 Task: Buy 4 Balms for Men's from Shave & Hair Removal section under best seller category for shipping address: Lia Hill, 530 Junior Avenue, Duluth, Georgia 30097, Cell Number 4046170247. Pay from credit card ending with 7965, CVV 549
Action: Mouse moved to (24, 71)
Screenshot: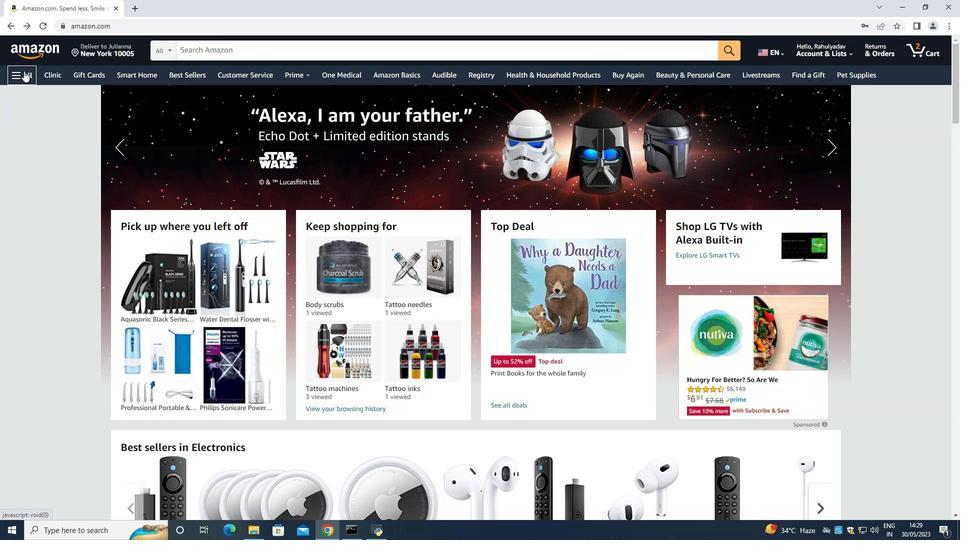 
Action: Mouse pressed left at (24, 71)
Screenshot: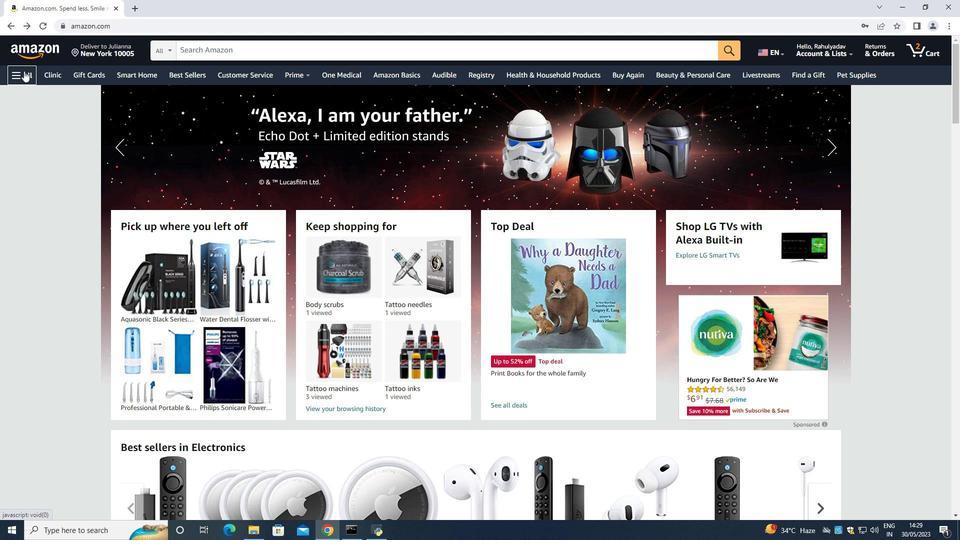 
Action: Mouse moved to (34, 93)
Screenshot: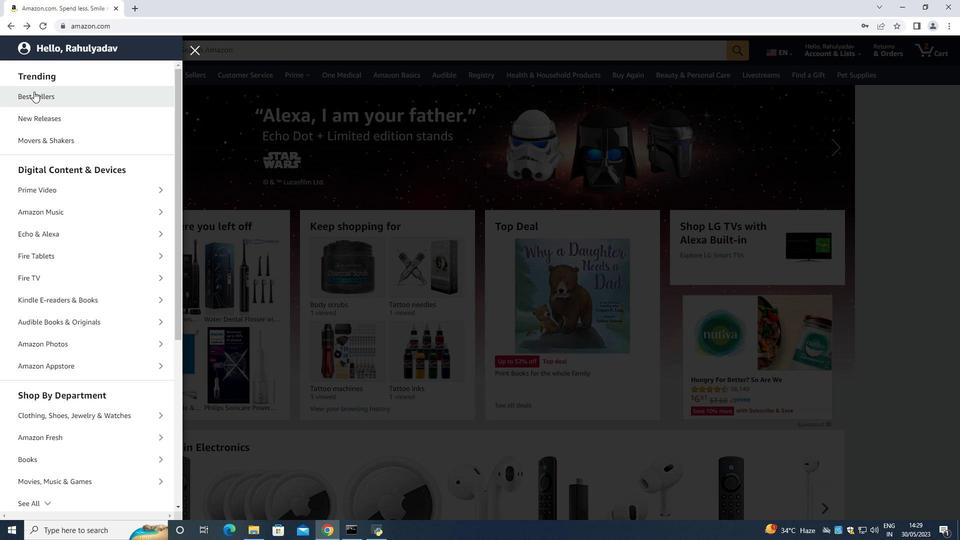 
Action: Mouse pressed left at (34, 93)
Screenshot: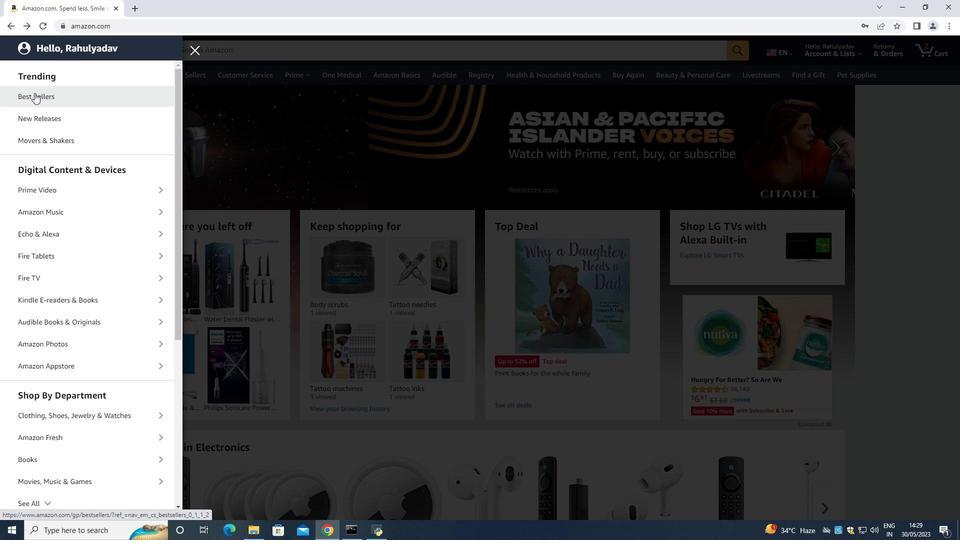 
Action: Mouse moved to (323, 57)
Screenshot: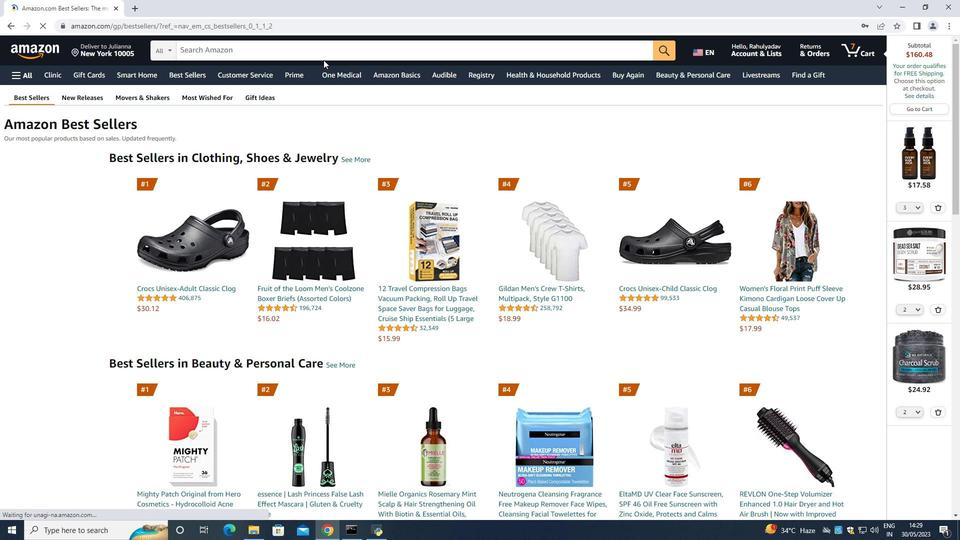 
Action: Mouse pressed left at (323, 57)
Screenshot: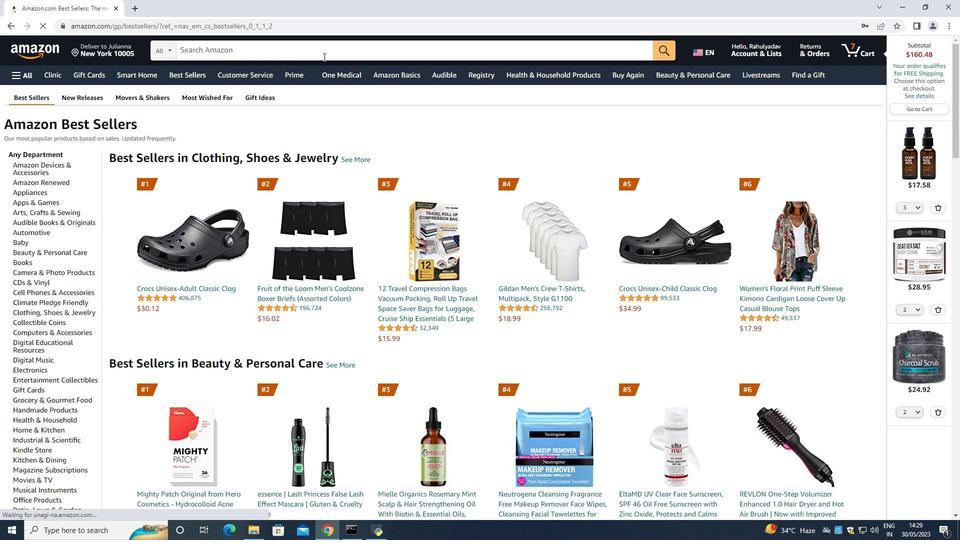 
Action: Mouse moved to (299, 41)
Screenshot: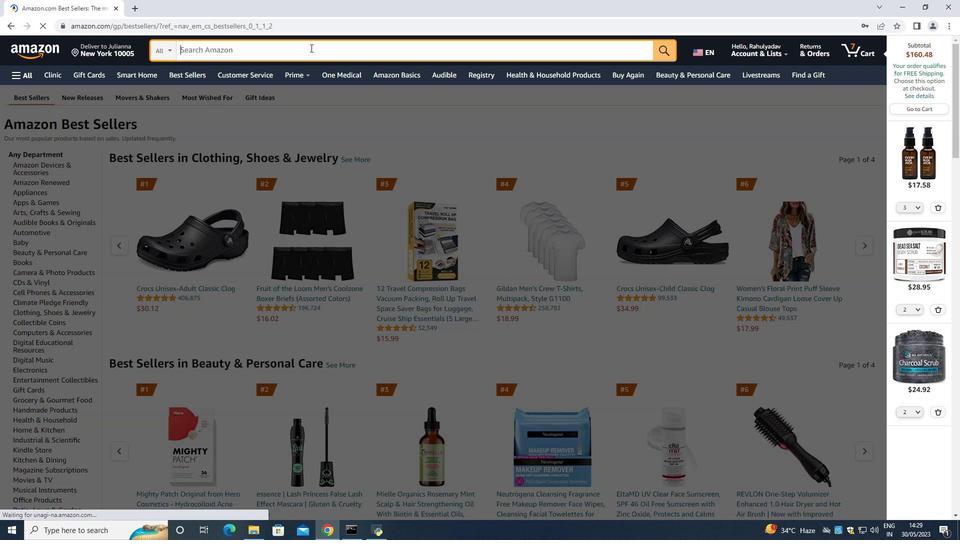 
Action: Key pressed <Key.shift>Men<Key.space><Key.backspace><Key.backspace><Key.backspace><Key.backspace><Key.shift>Bl<Key.backspace>alms<Key.space><Key.shift><Key.shift><Key.shift><Key.shift>
Screenshot: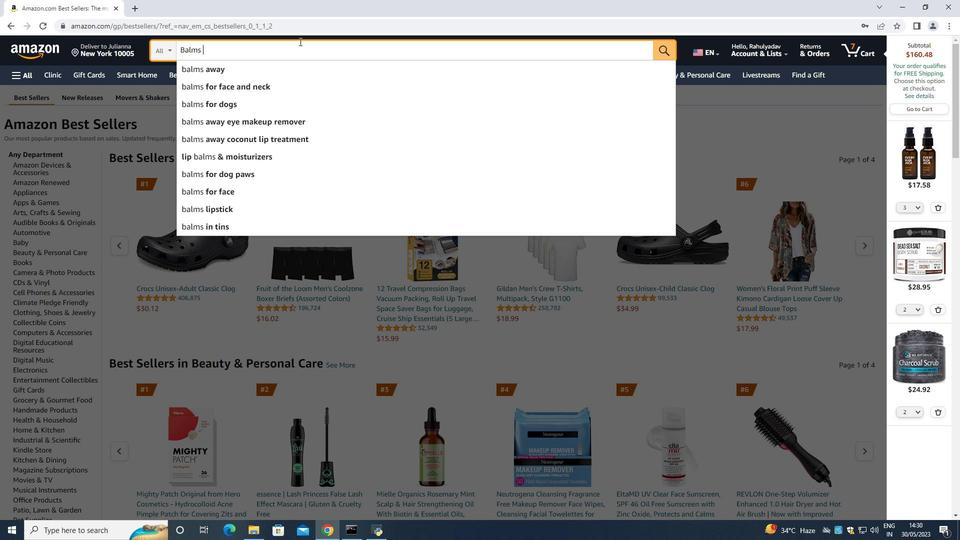 
Action: Mouse moved to (299, 41)
Screenshot: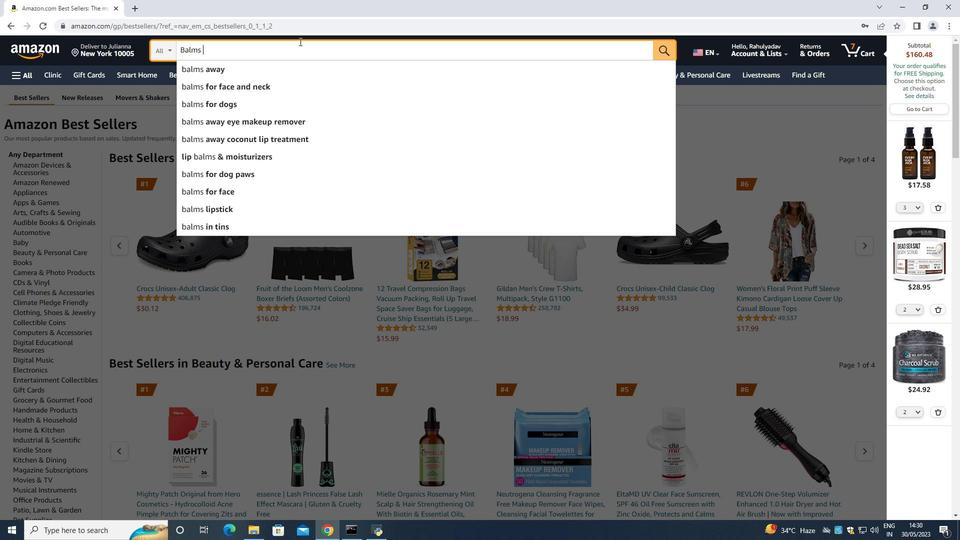 
Action: Key pressed <Key.shift>for<Key.space><Key.shift>Men<Key.space><Key.enter>
Screenshot: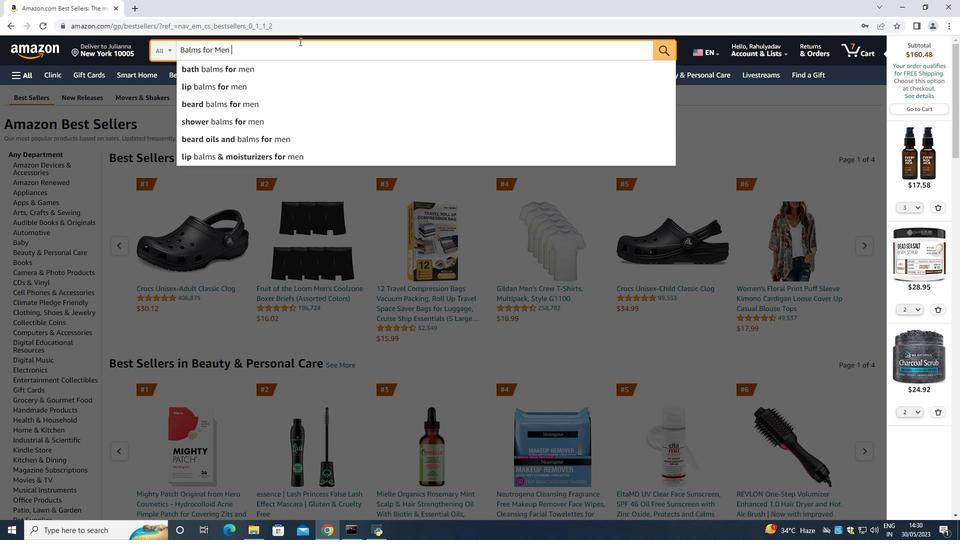 
Action: Mouse moved to (238, 324)
Screenshot: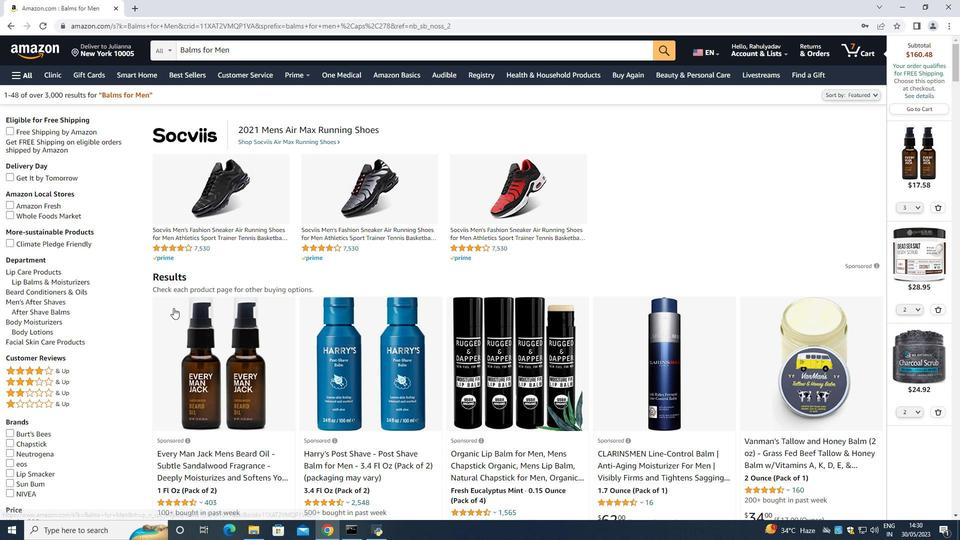 
Action: Mouse scrolled (238, 324) with delta (0, 0)
Screenshot: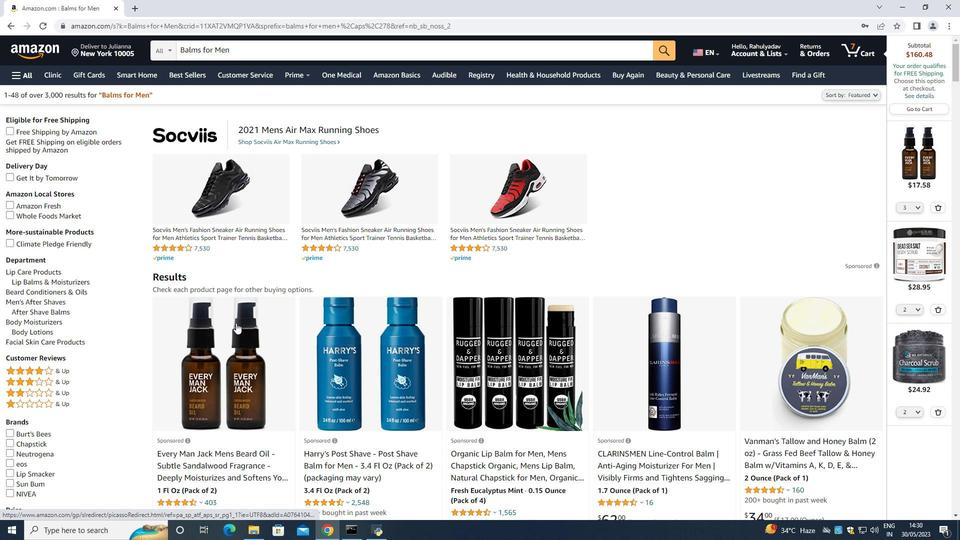 
Action: Mouse moved to (231, 326)
Screenshot: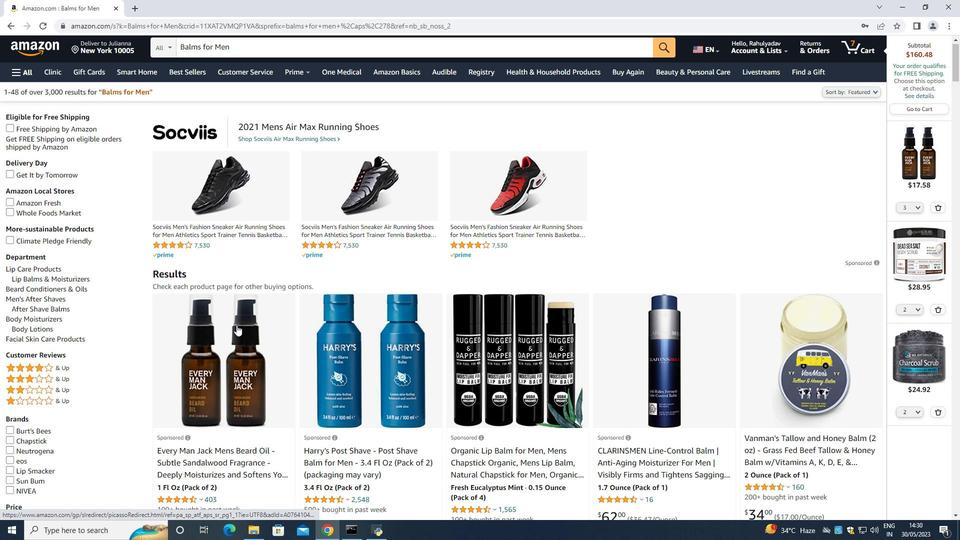 
Action: Mouse scrolled (231, 325) with delta (0, 0)
Screenshot: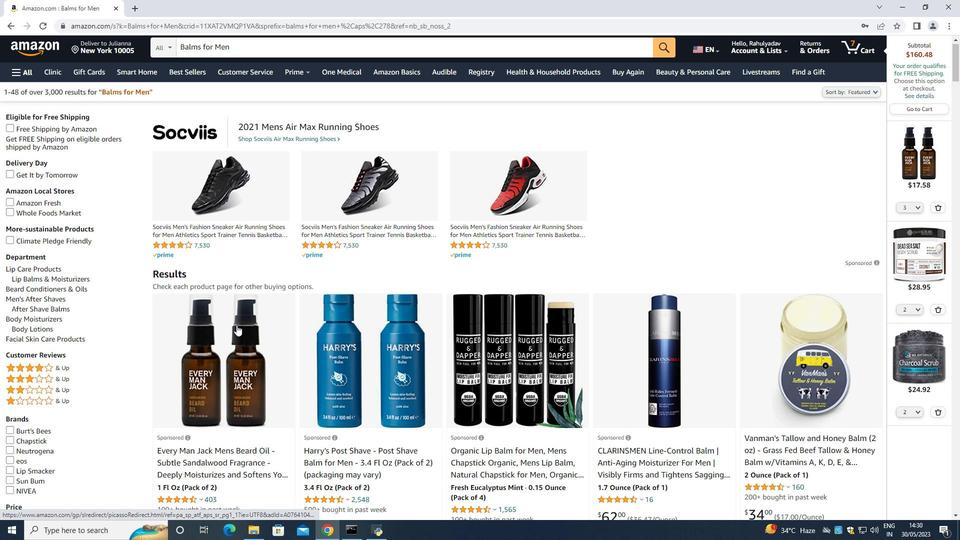 
Action: Mouse moved to (219, 340)
Screenshot: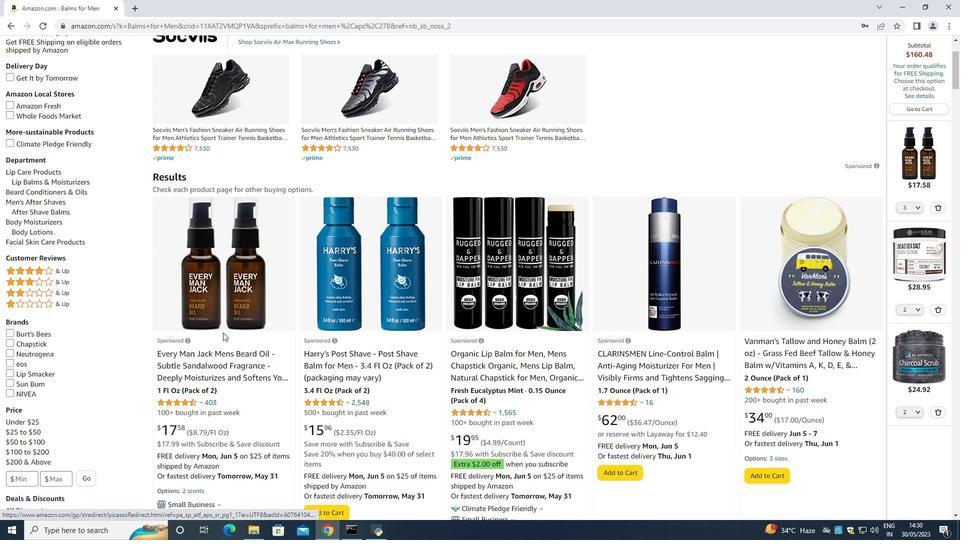 
Action: Mouse scrolled (219, 340) with delta (0, 0)
Screenshot: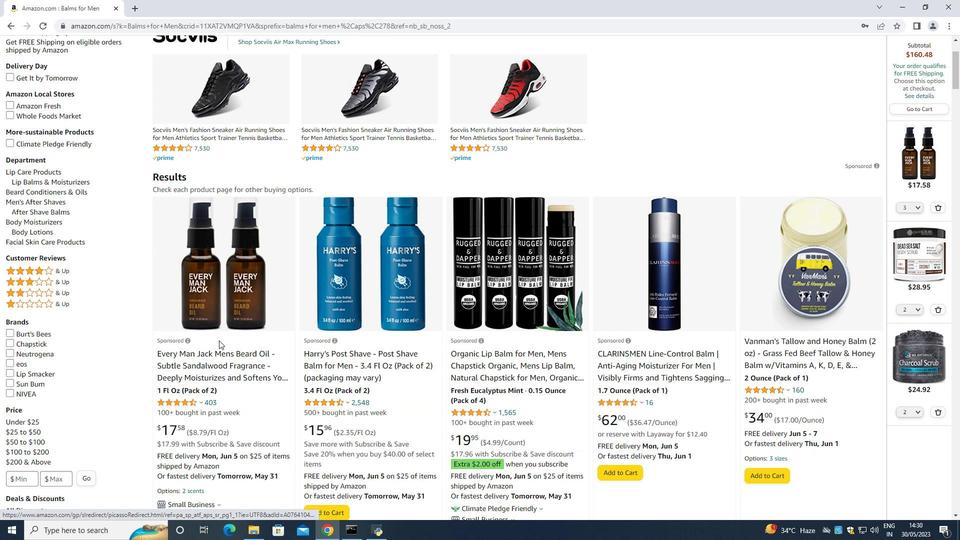 
Action: Mouse moved to (704, 248)
Screenshot: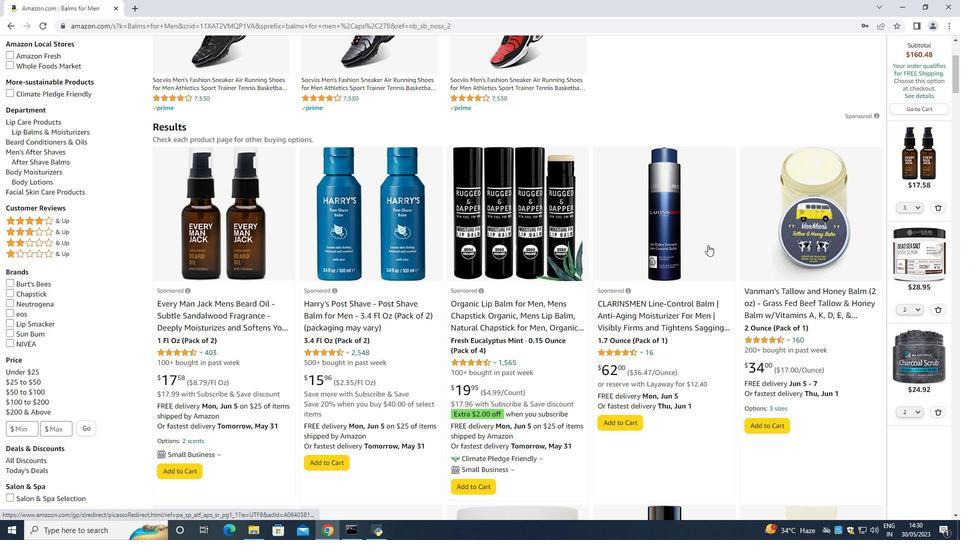 
Action: Mouse scrolled (704, 248) with delta (0, 0)
Screenshot: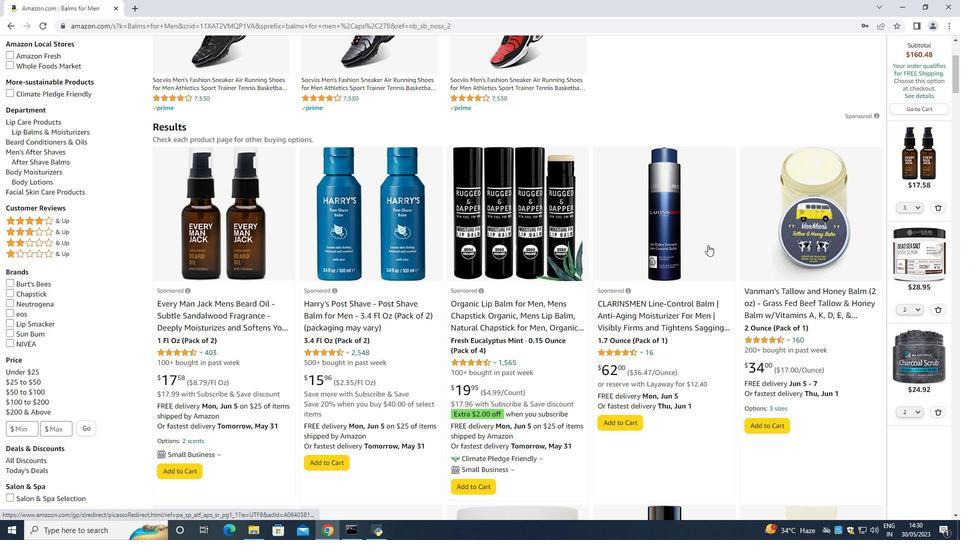 
Action: Mouse moved to (686, 253)
Screenshot: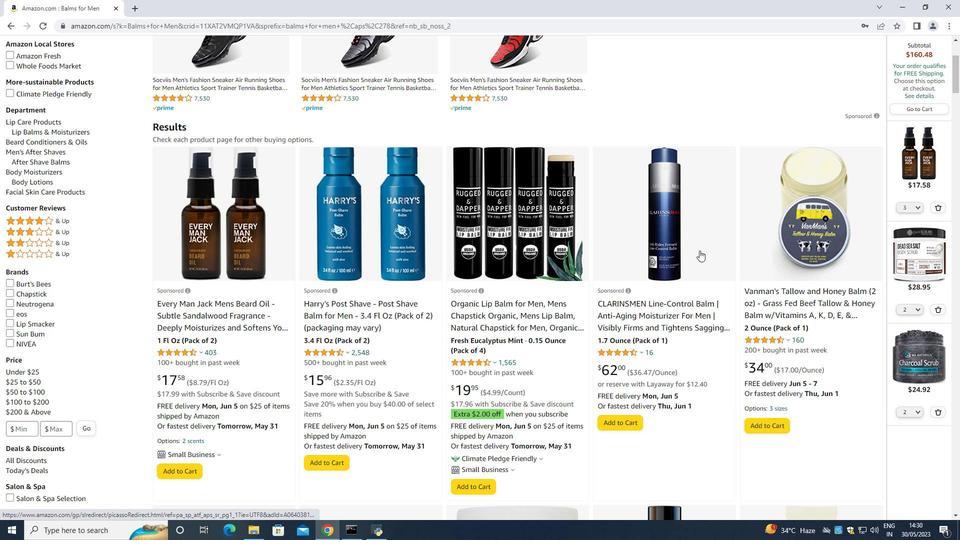 
Action: Mouse scrolled (686, 253) with delta (0, 0)
Screenshot: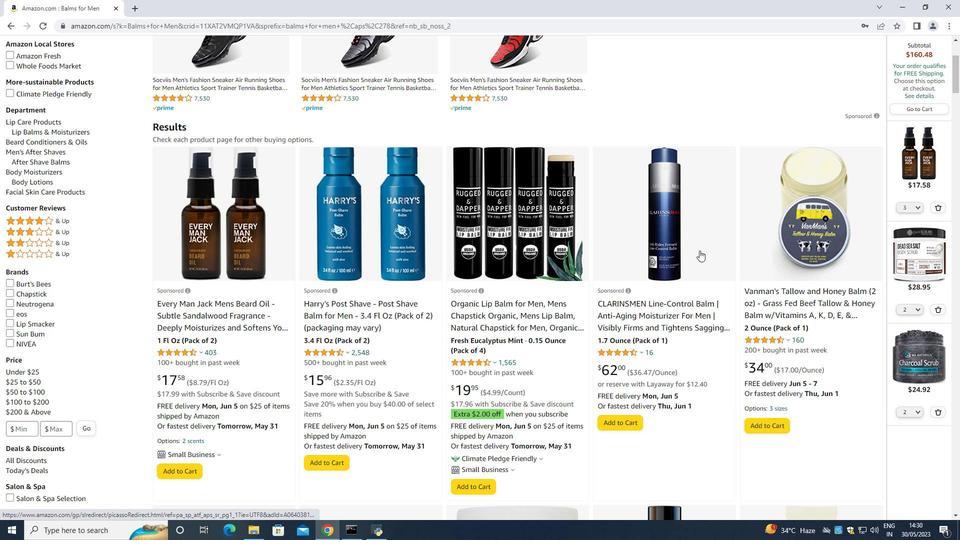 
Action: Mouse moved to (320, 282)
Screenshot: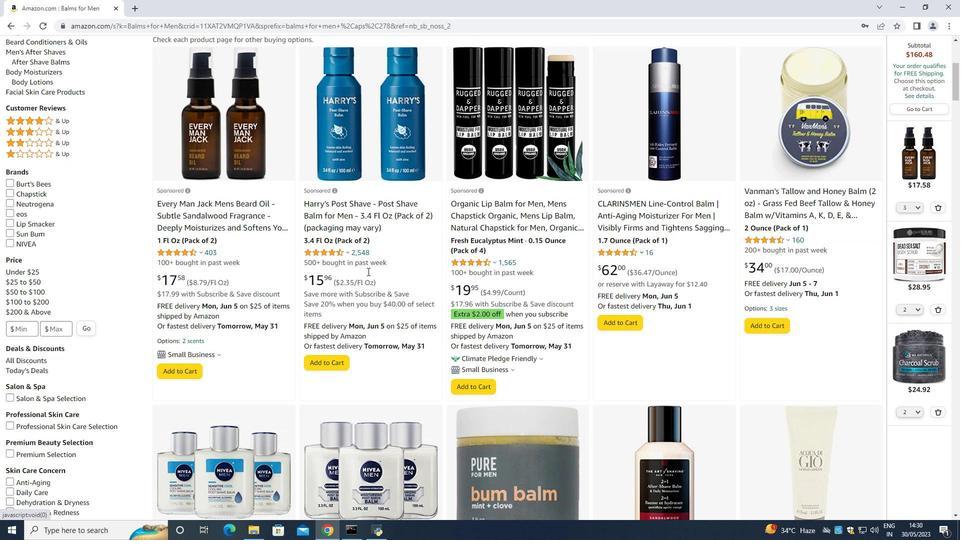 
Action: Mouse scrolled (320, 281) with delta (0, 0)
Screenshot: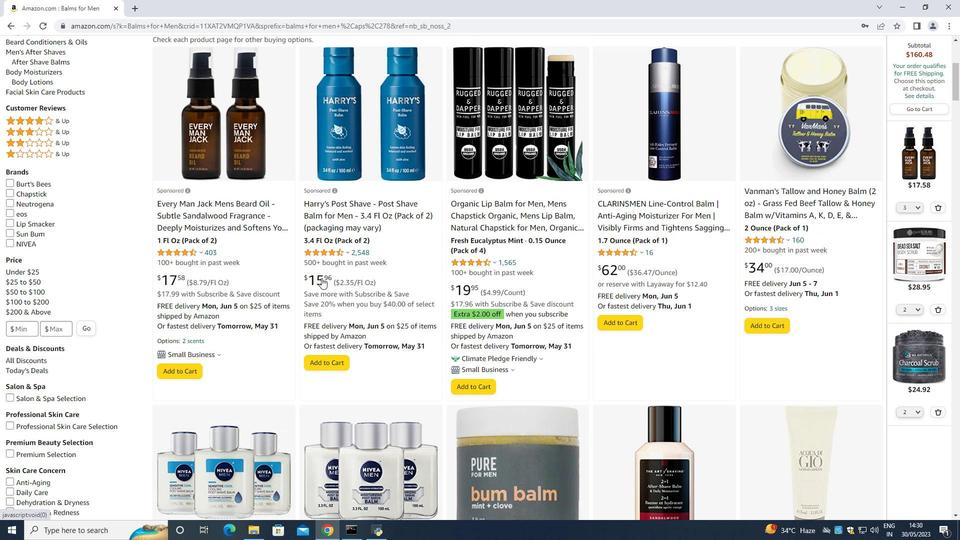 
Action: Mouse moved to (342, 287)
Screenshot: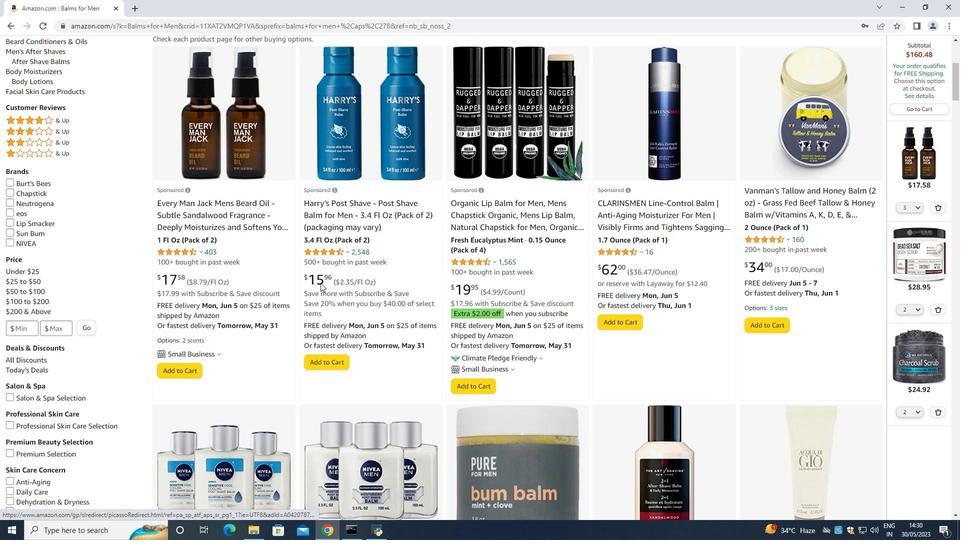 
Action: Mouse scrolled (339, 287) with delta (0, 0)
Screenshot: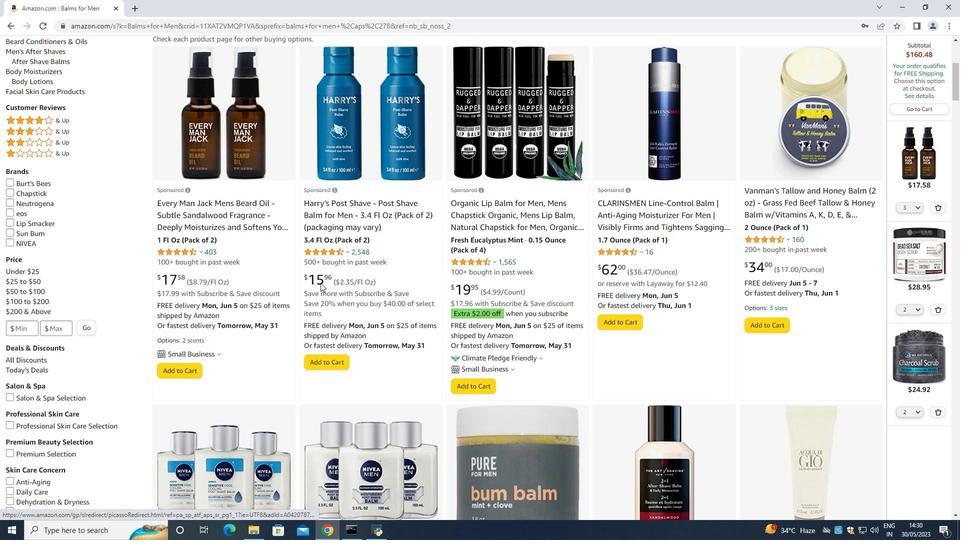 
Action: Mouse moved to (350, 301)
Screenshot: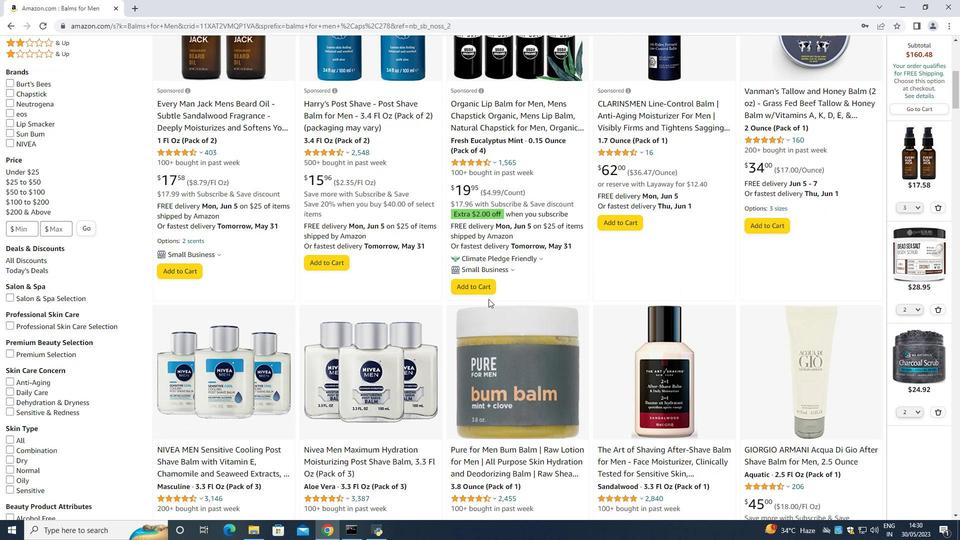 
Action: Mouse scrolled (350, 300) with delta (0, 0)
Screenshot: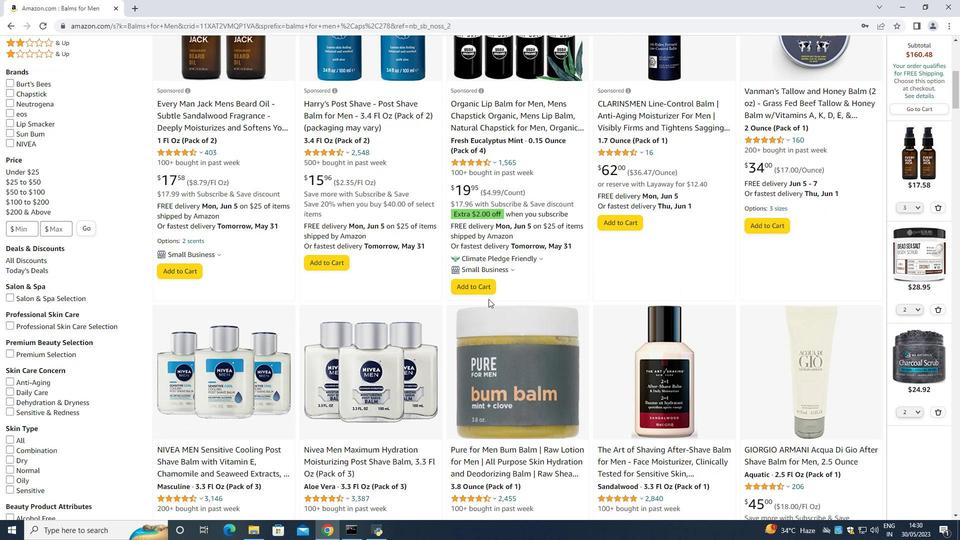 
Action: Mouse moved to (336, 301)
Screenshot: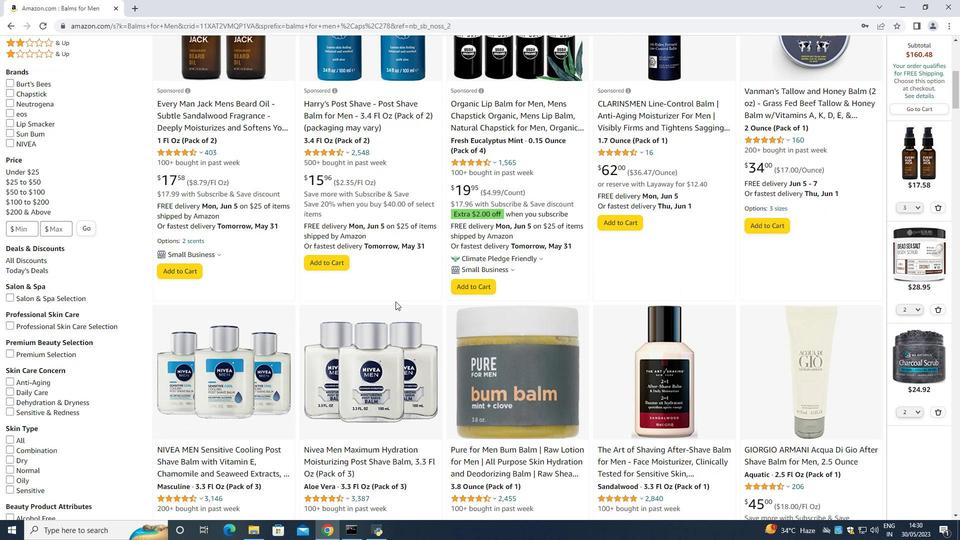 
Action: Mouse scrolled (336, 300) with delta (0, 0)
Screenshot: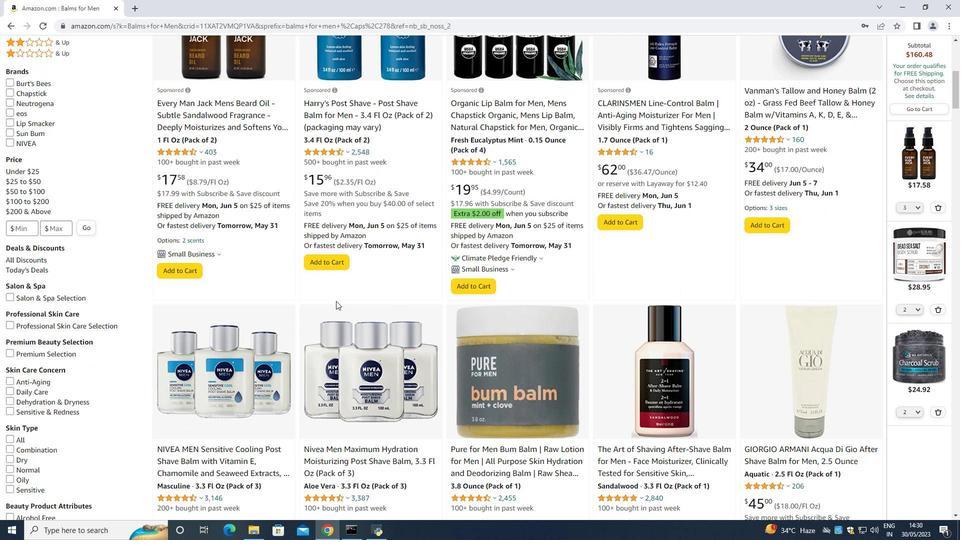 
Action: Mouse moved to (244, 309)
Screenshot: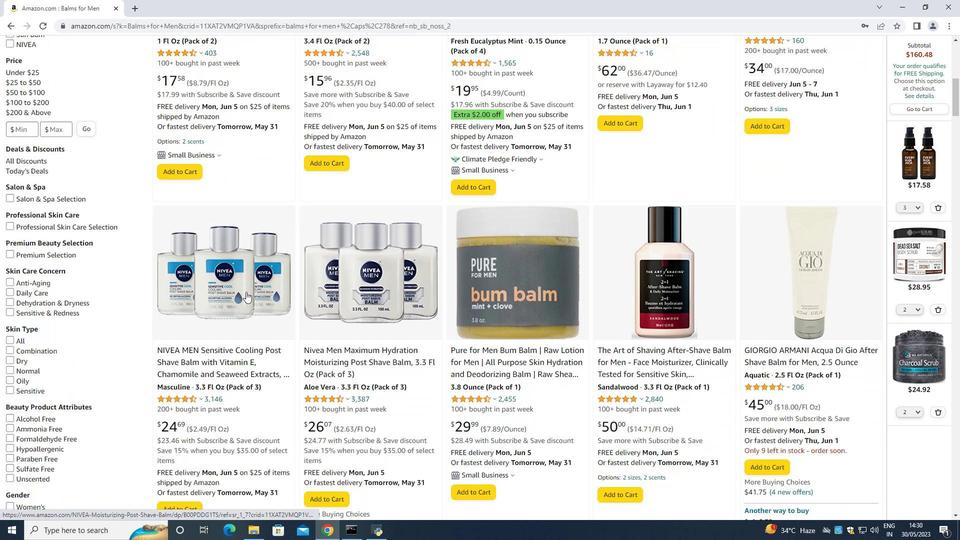 
Action: Mouse scrolled (244, 309) with delta (0, 0)
Screenshot: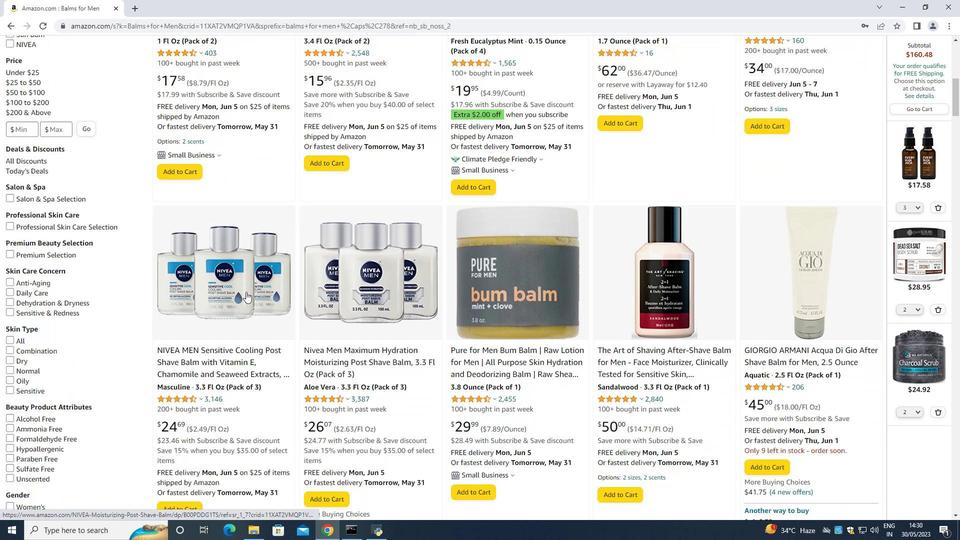 
Action: Mouse moved to (250, 310)
Screenshot: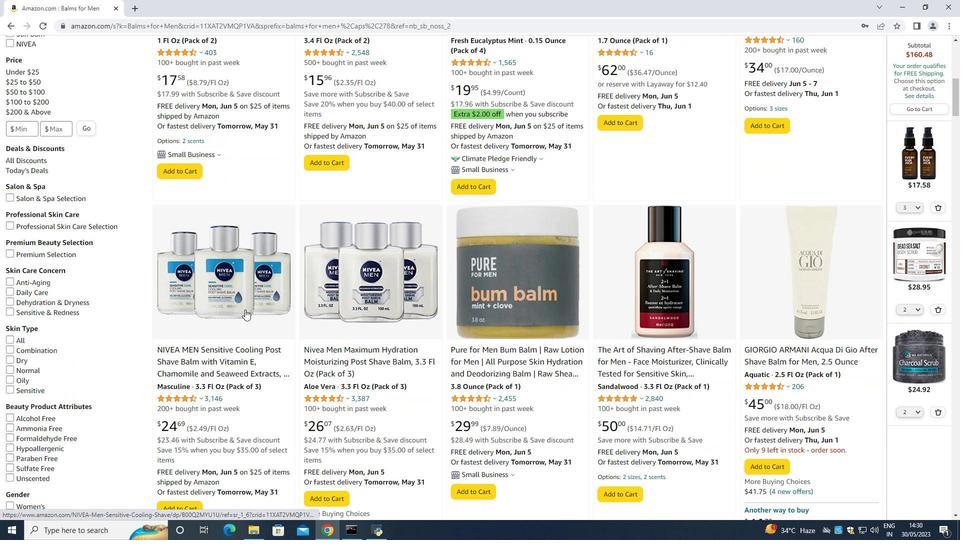 
Action: Mouse scrolled (250, 309) with delta (0, 0)
Screenshot: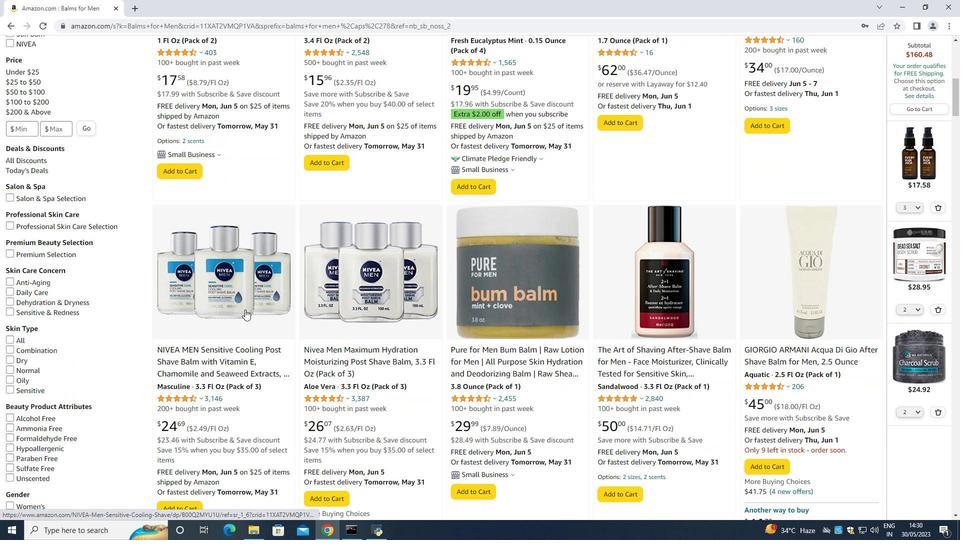 
Action: Mouse moved to (257, 310)
Screenshot: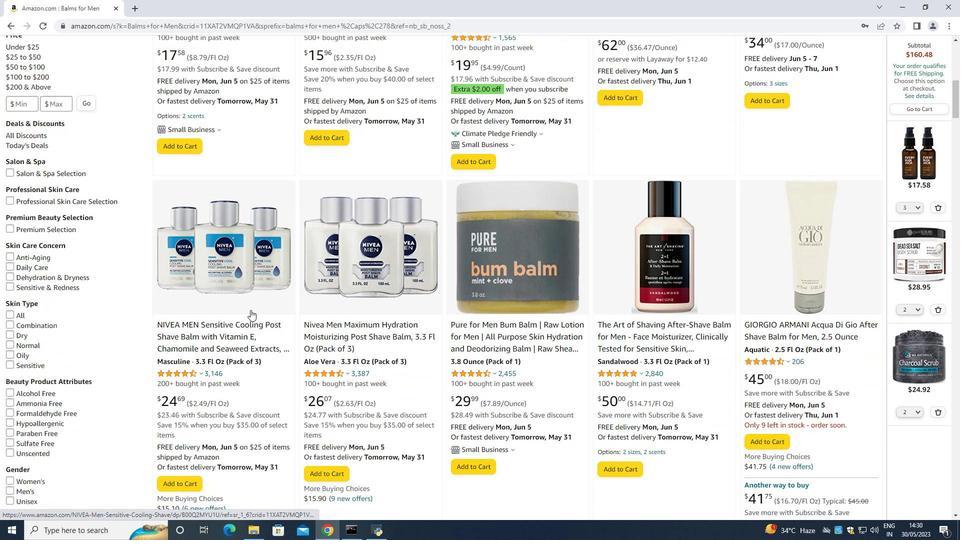 
Action: Mouse scrolled (257, 309) with delta (0, 0)
Screenshot: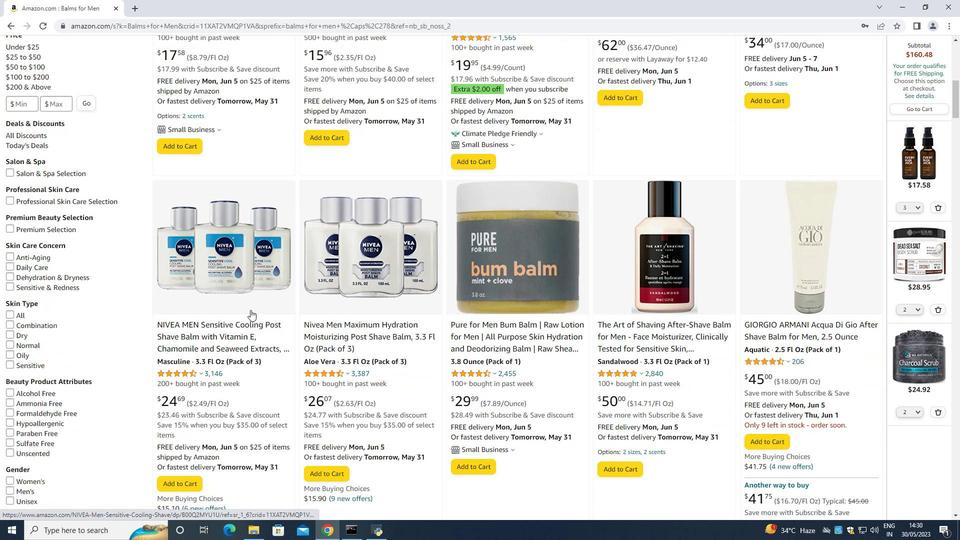 
Action: Mouse moved to (258, 309)
Screenshot: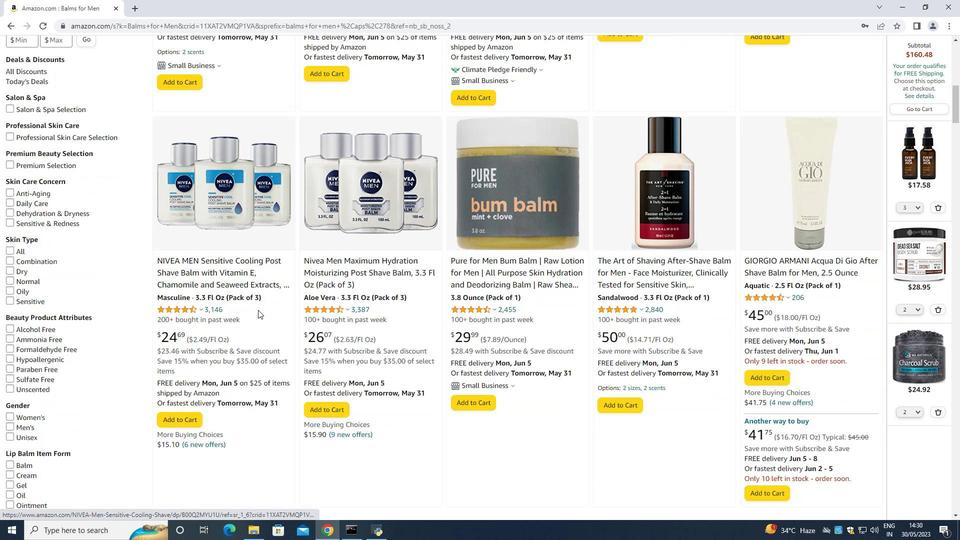 
Action: Mouse scrolled (258, 309) with delta (0, 0)
Screenshot: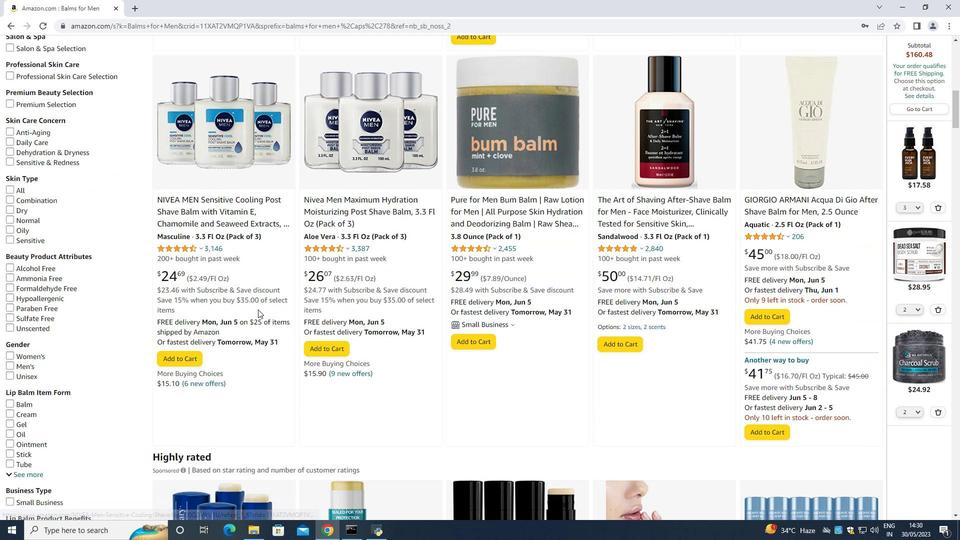 
Action: Mouse scrolled (258, 309) with delta (0, 0)
Screenshot: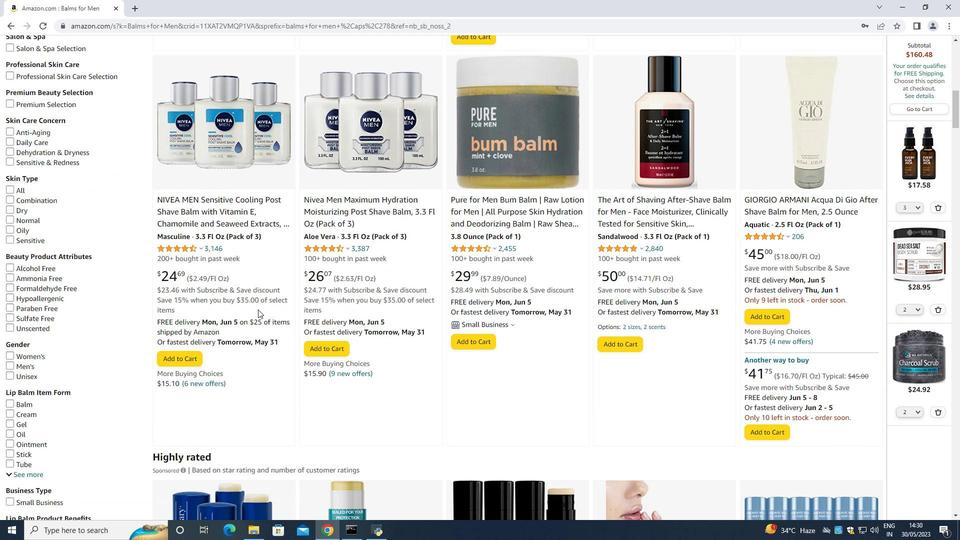 
Action: Mouse scrolled (258, 309) with delta (0, 0)
Screenshot: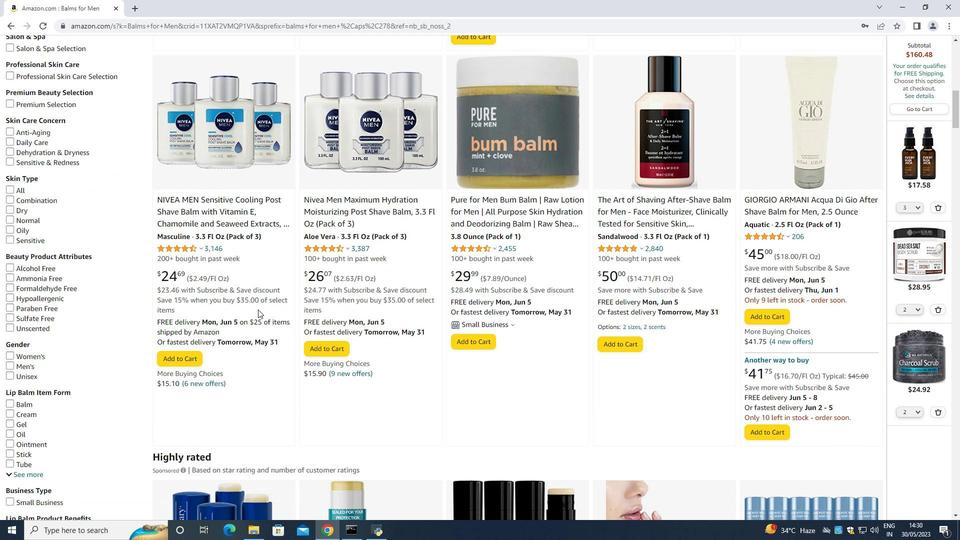 
Action: Mouse scrolled (258, 309) with delta (0, 0)
Screenshot: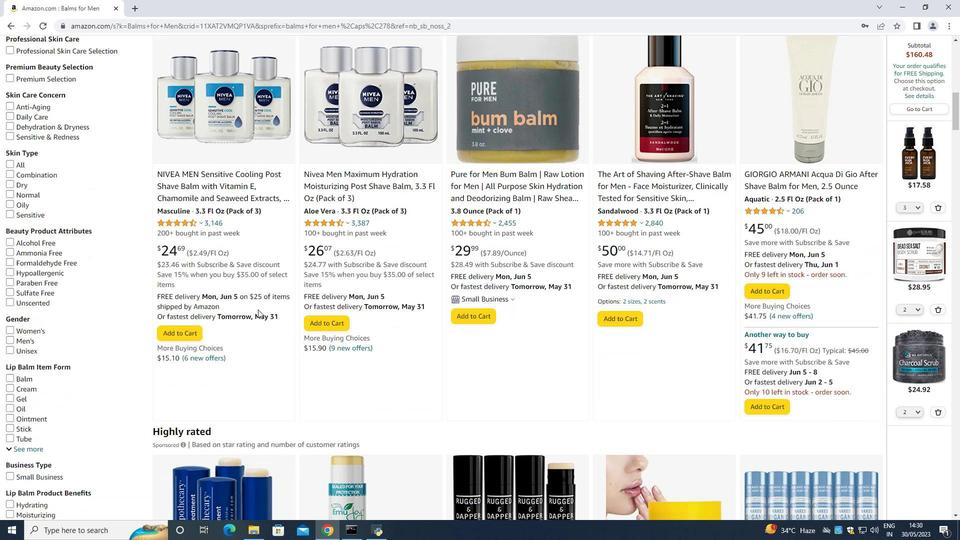 
Action: Mouse scrolled (258, 309) with delta (0, 0)
Screenshot: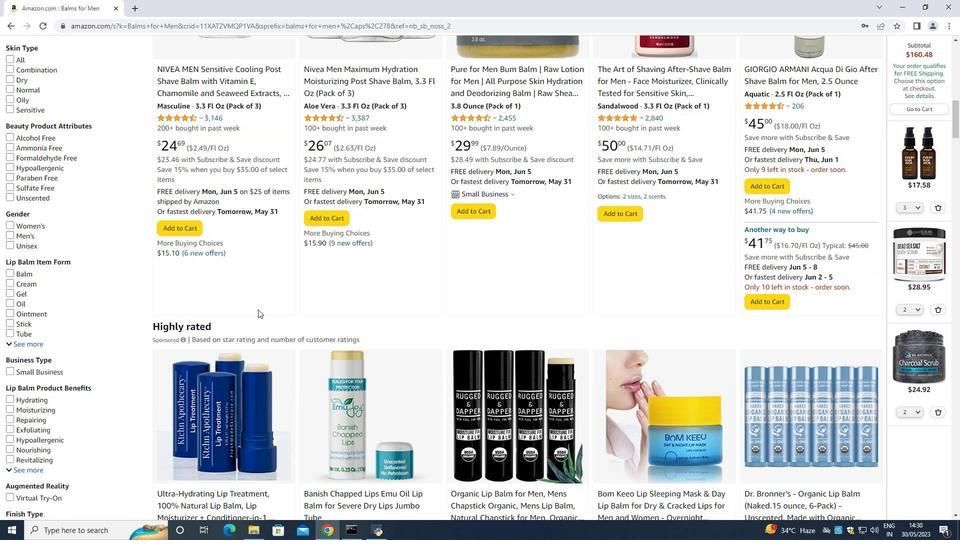 
Action: Mouse moved to (258, 309)
Screenshot: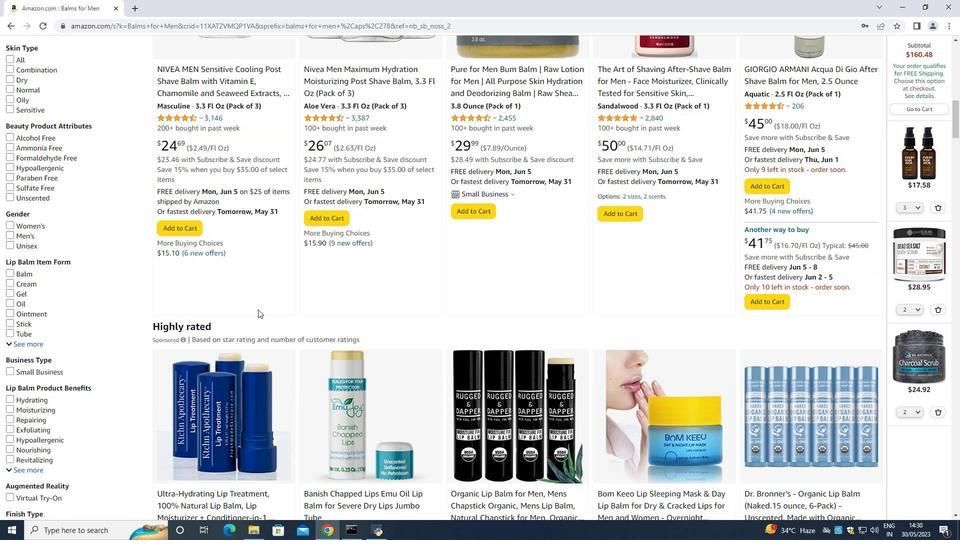 
Action: Mouse scrolled (258, 309) with delta (0, 0)
Screenshot: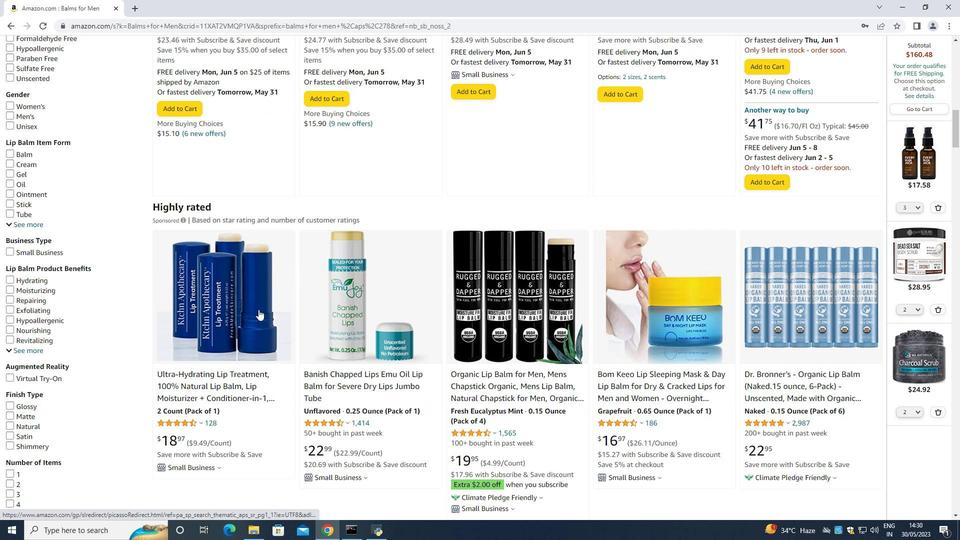 
Action: Mouse moved to (264, 318)
Screenshot: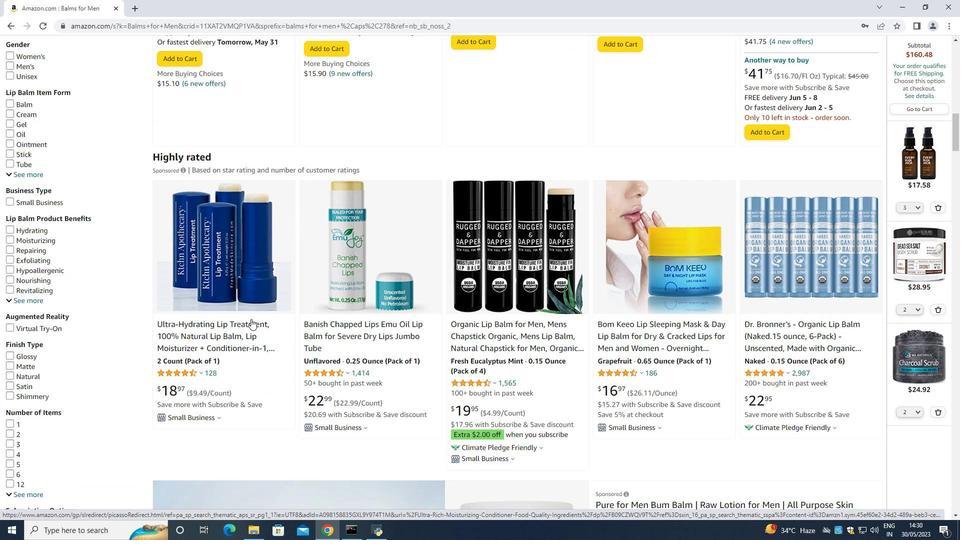 
Action: Mouse scrolled (263, 318) with delta (0, 0)
Screenshot: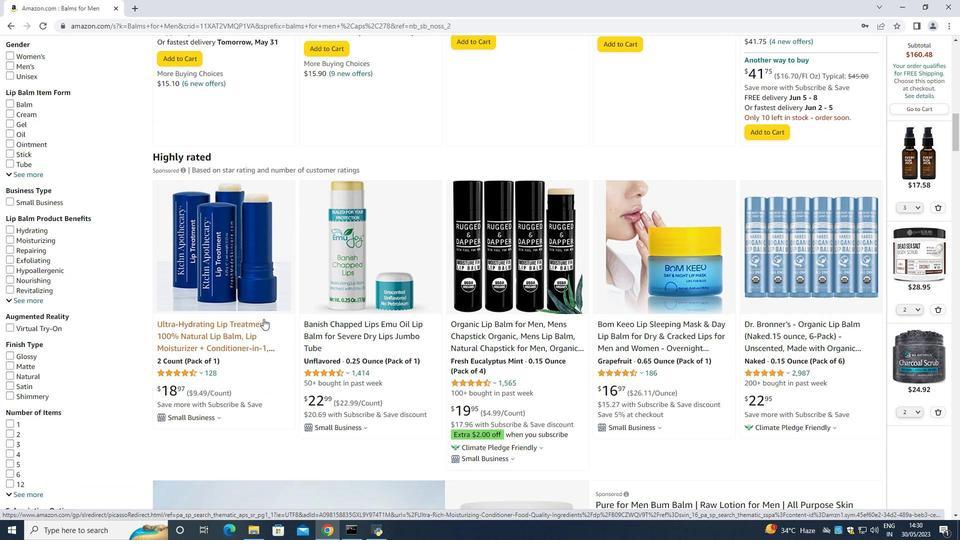 
Action: Mouse scrolled (264, 317) with delta (0, 0)
Screenshot: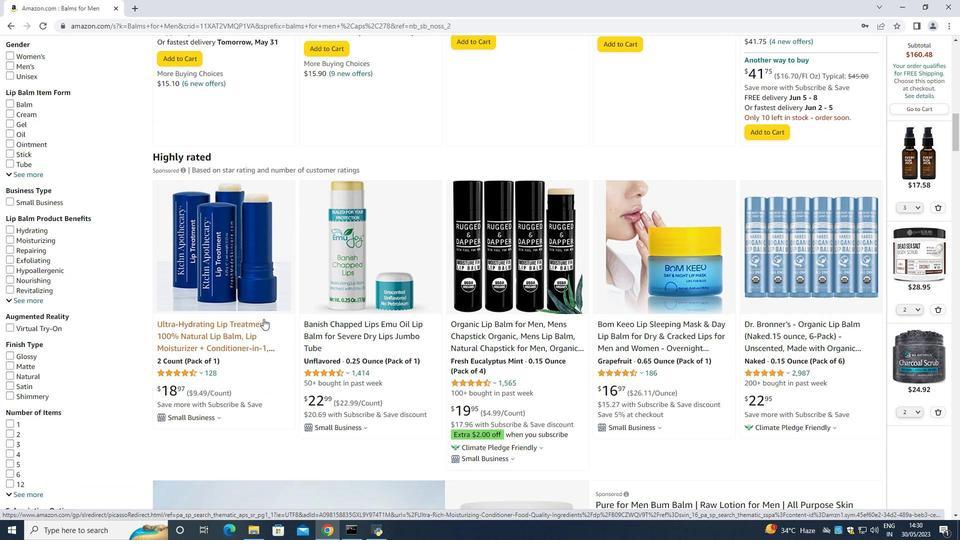 
Action: Mouse scrolled (264, 317) with delta (0, 0)
Screenshot: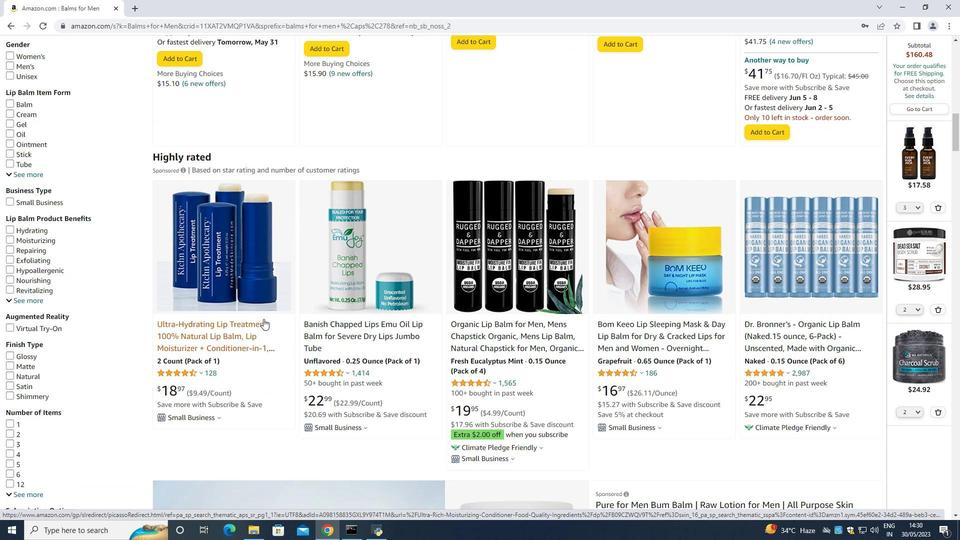 
Action: Mouse scrolled (264, 317) with delta (0, 0)
Screenshot: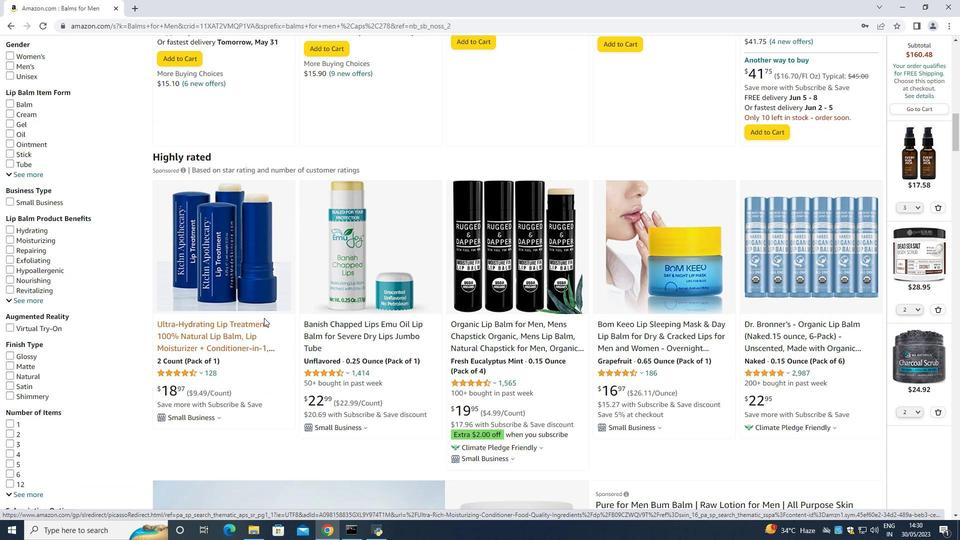
Action: Mouse scrolled (264, 317) with delta (0, 0)
Screenshot: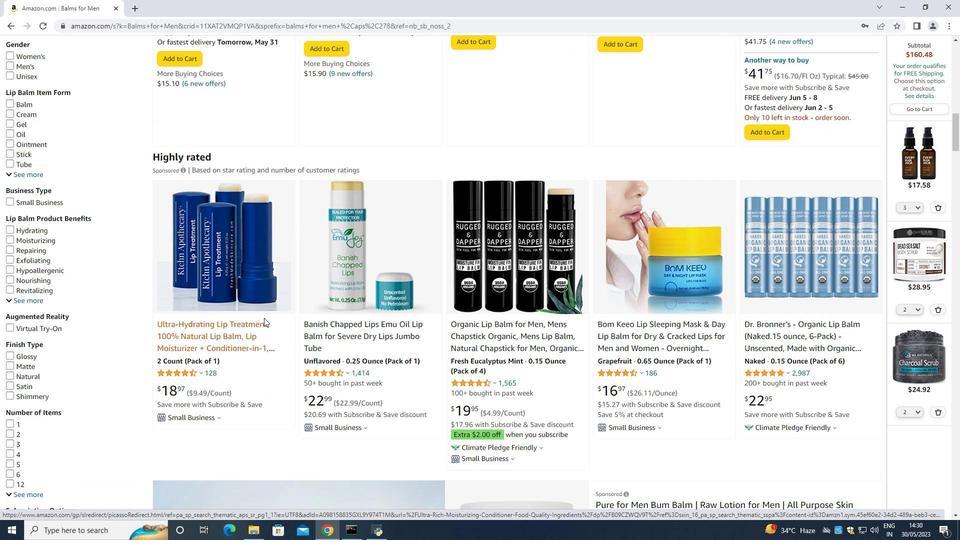 
Action: Mouse scrolled (264, 317) with delta (0, 0)
Screenshot: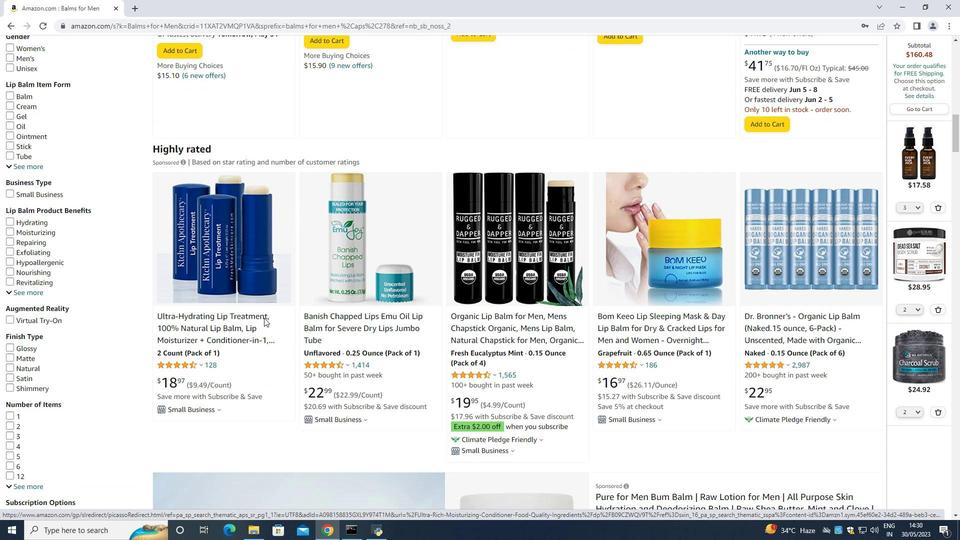 
Action: Mouse moved to (264, 316)
Screenshot: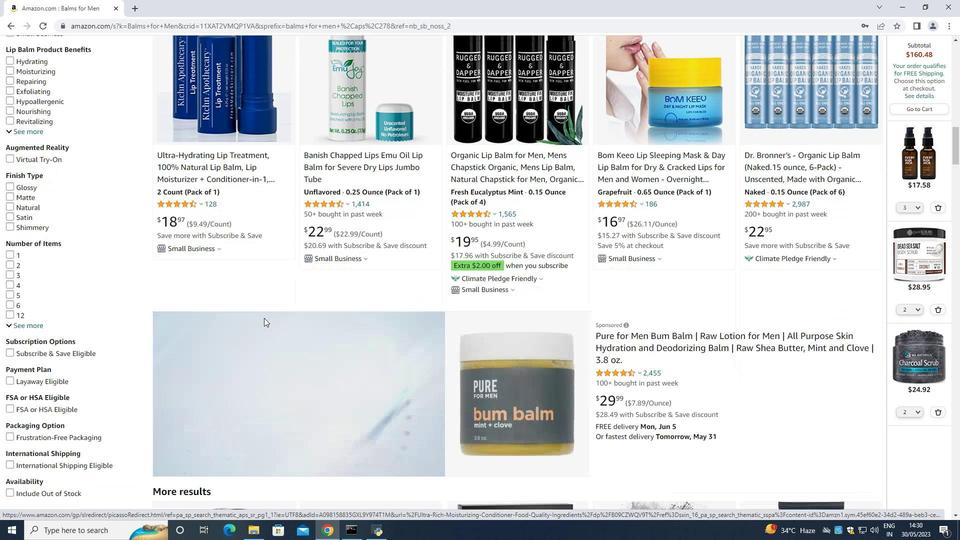 
Action: Mouse scrolled (264, 315) with delta (0, 0)
Screenshot: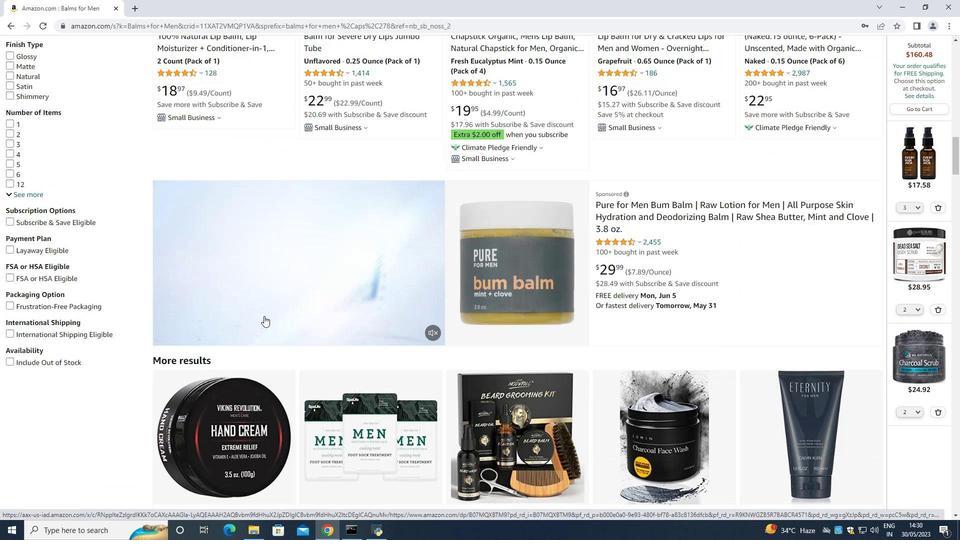 
Action: Mouse scrolled (264, 315) with delta (0, 0)
Screenshot: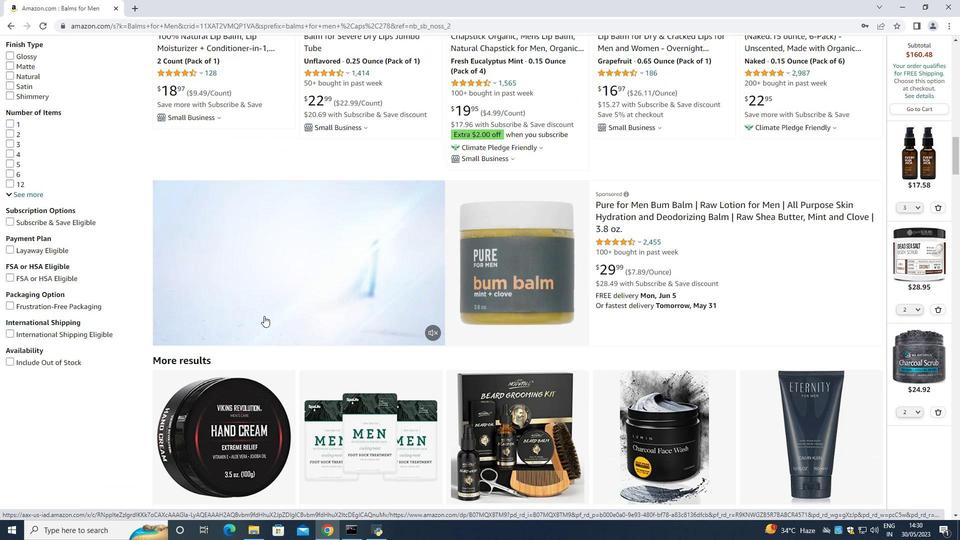 
Action: Mouse scrolled (264, 315) with delta (0, 0)
Screenshot: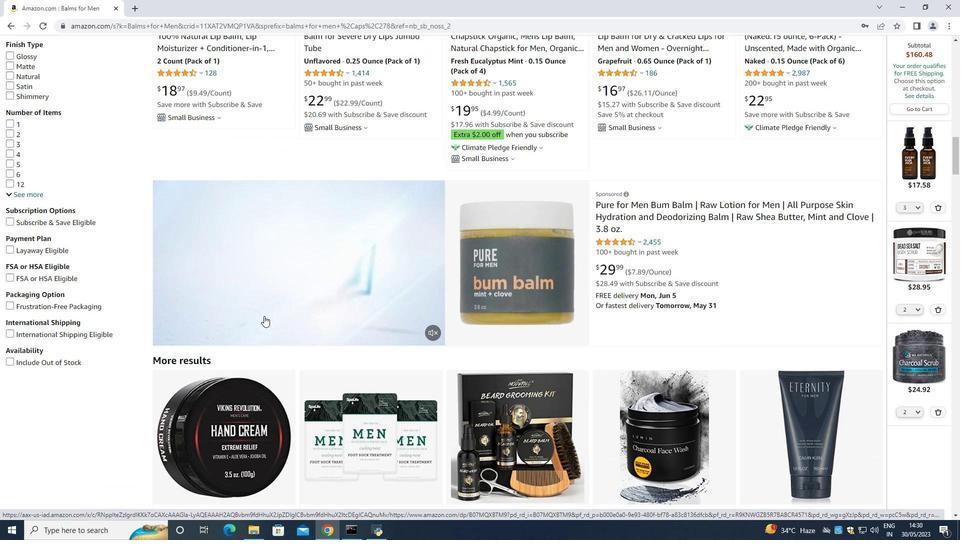 
Action: Mouse moved to (264, 315)
Screenshot: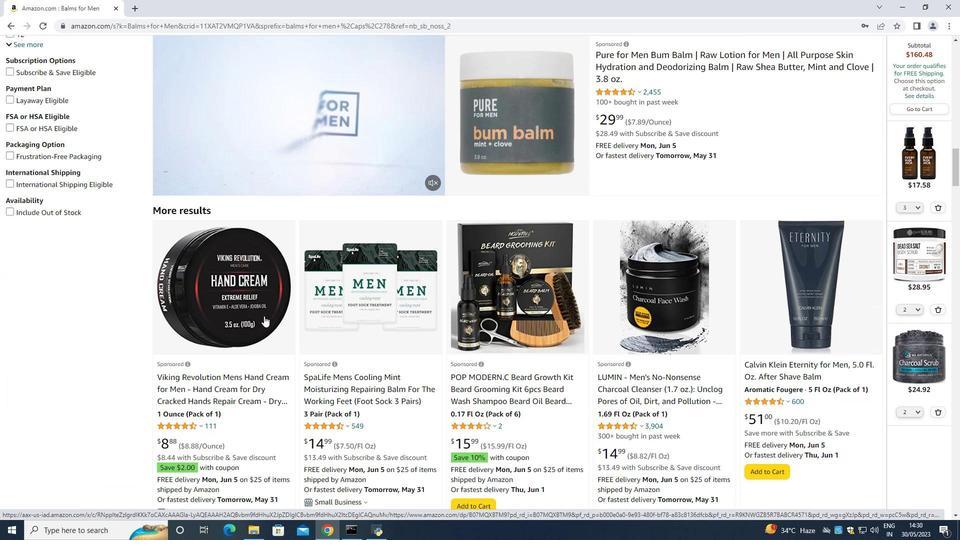 
Action: Mouse scrolled (264, 315) with delta (0, 0)
Screenshot: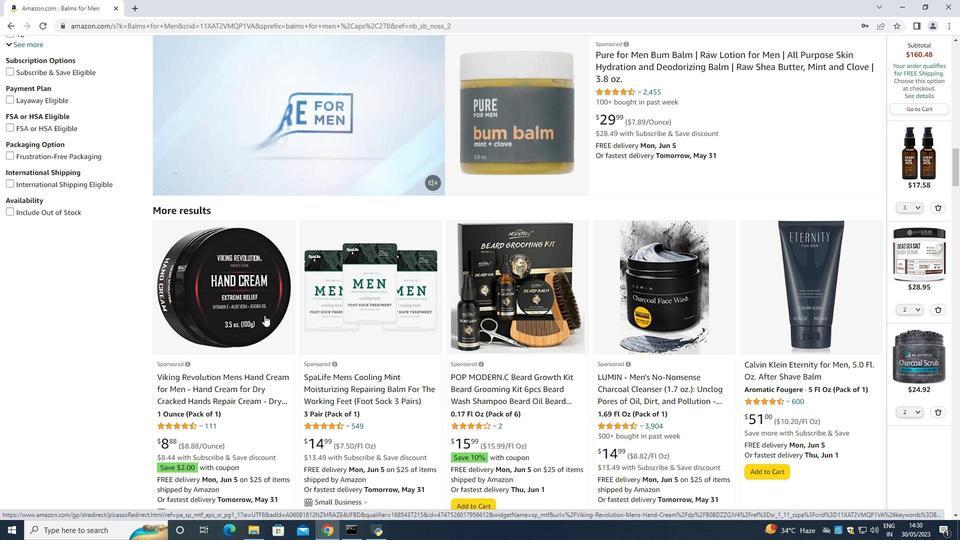
Action: Mouse scrolled (264, 315) with delta (0, 0)
Screenshot: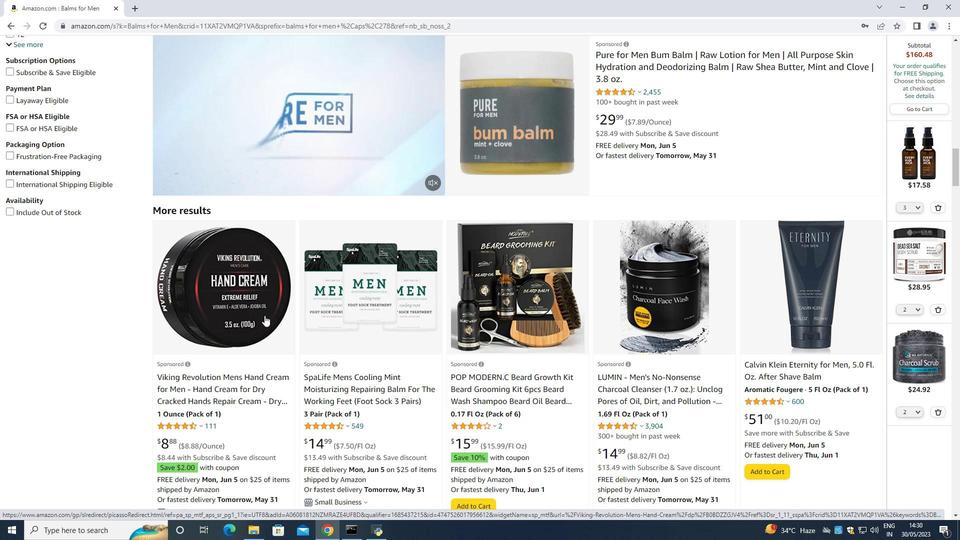 
Action: Mouse scrolled (264, 315) with delta (0, 0)
Screenshot: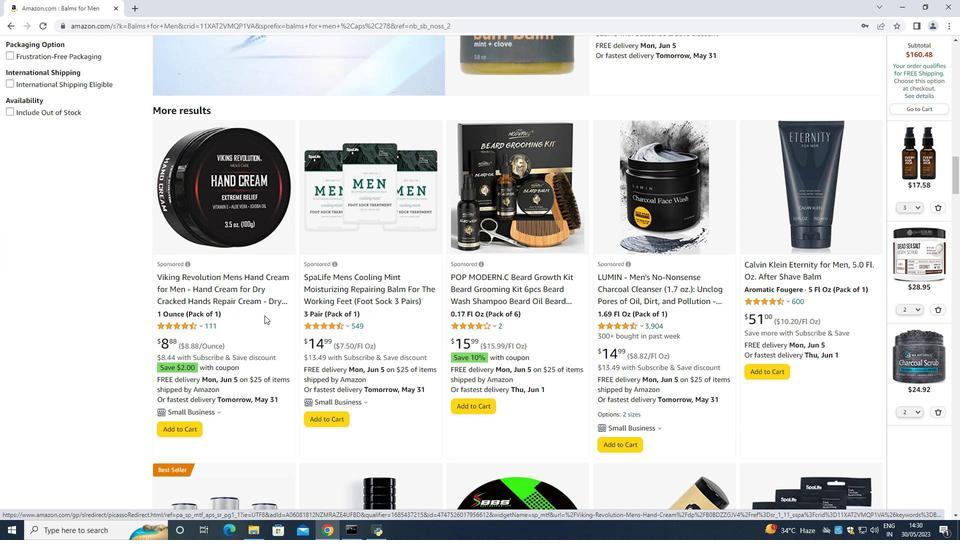 
Action: Mouse scrolled (264, 315) with delta (0, 0)
Screenshot: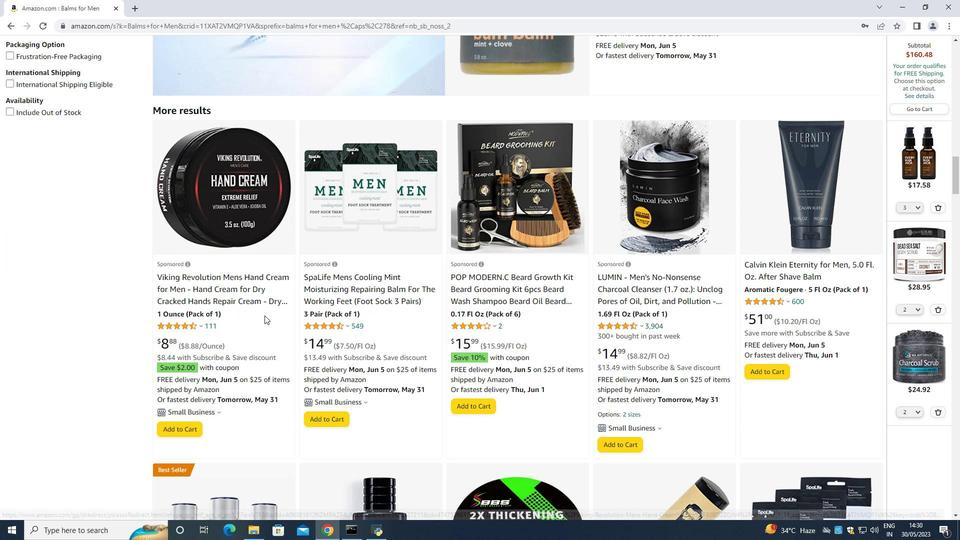 
Action: Mouse scrolled (264, 315) with delta (0, 0)
Screenshot: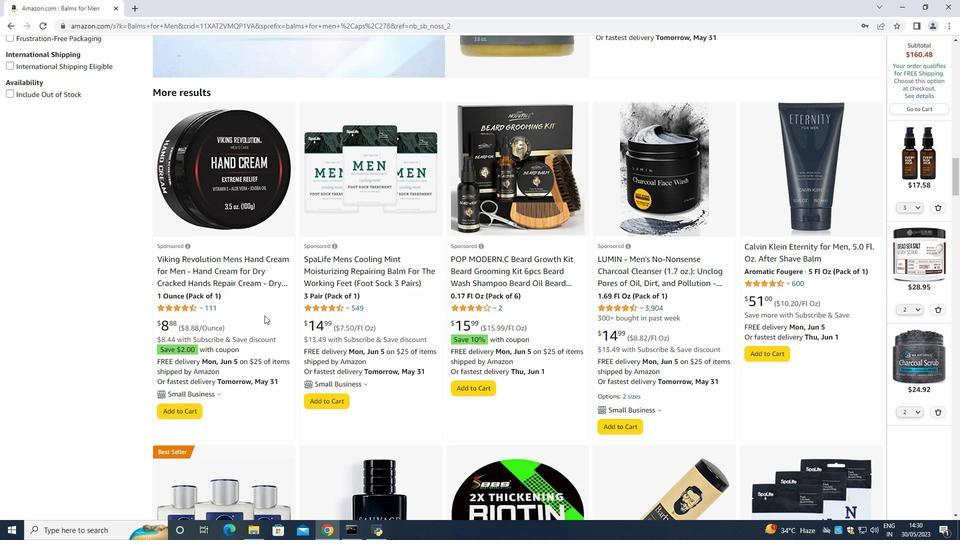 
Action: Mouse moved to (264, 315)
Screenshot: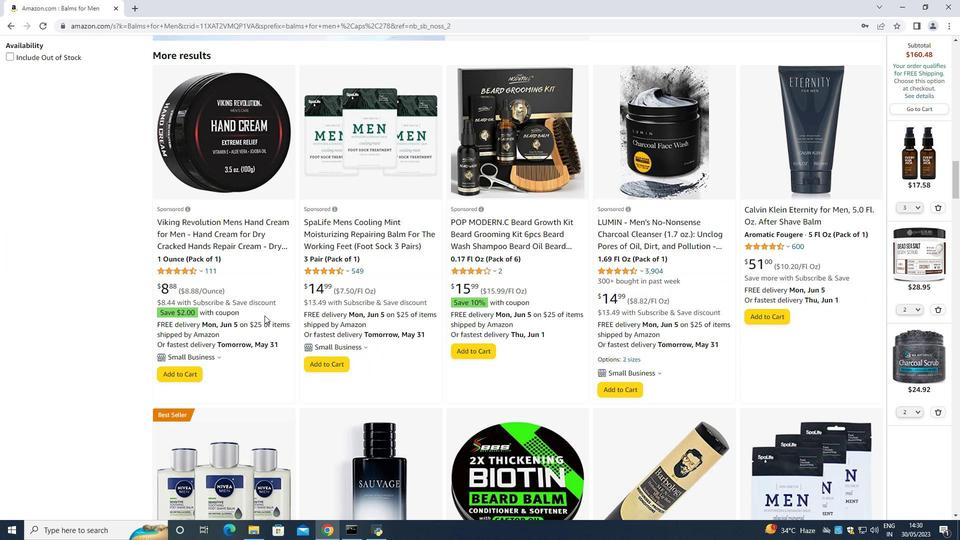 
Action: Mouse scrolled (264, 315) with delta (0, 0)
Screenshot: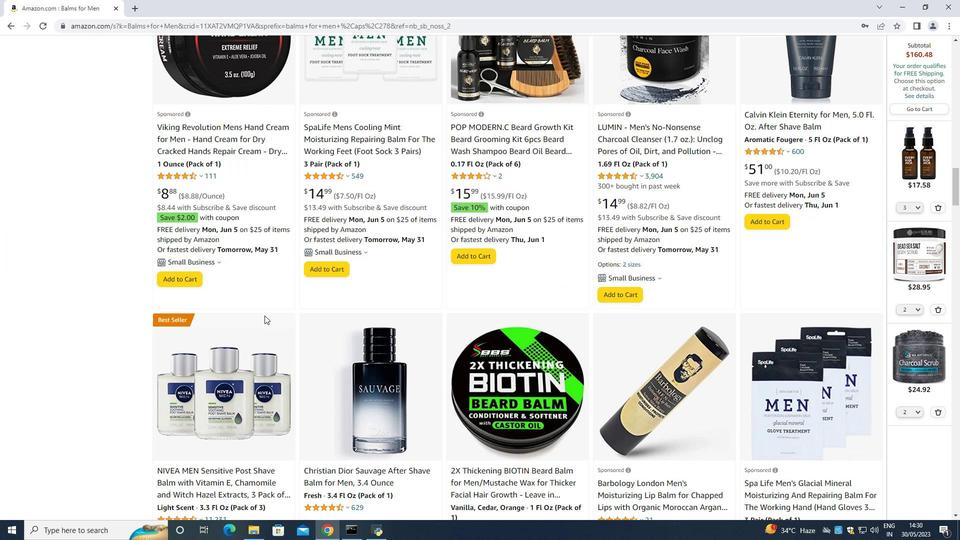 
Action: Mouse moved to (234, 375)
Screenshot: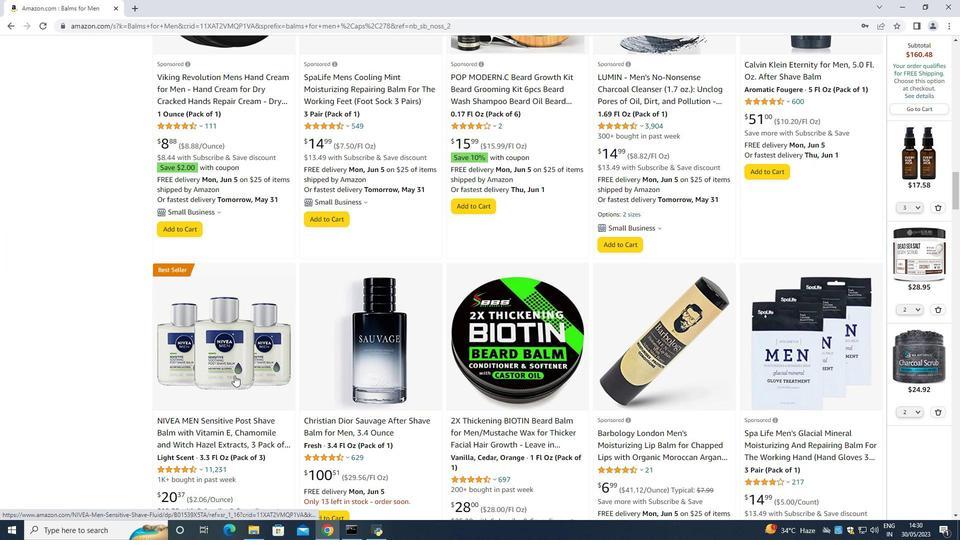 
Action: Mouse scrolled (234, 375) with delta (0, 0)
Screenshot: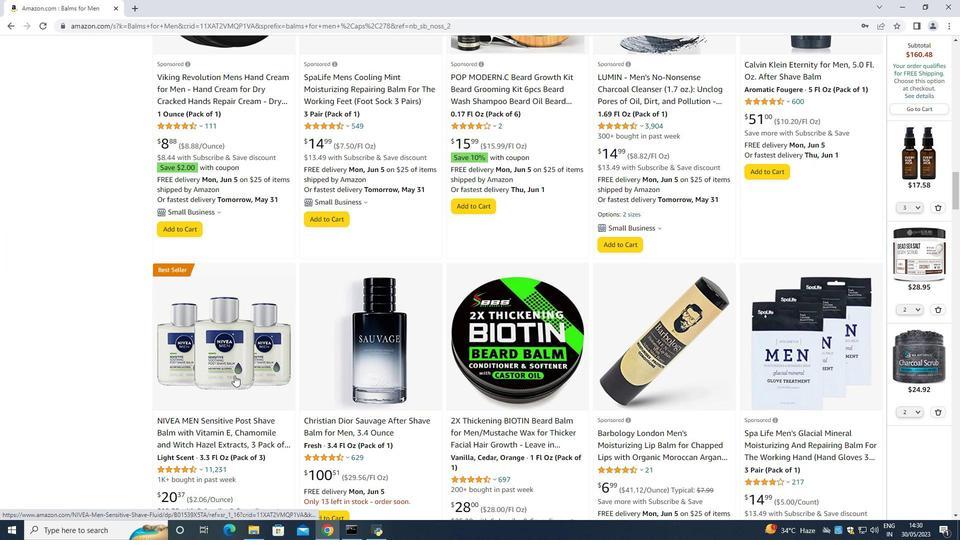 
Action: Mouse moved to (234, 375)
Screenshot: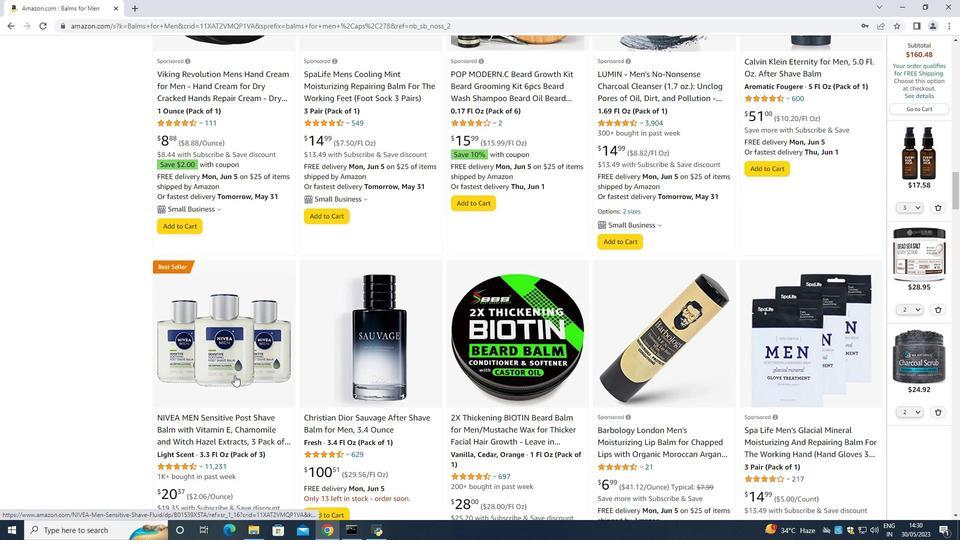 
Action: Mouse scrolled (234, 374) with delta (0, 0)
Screenshot: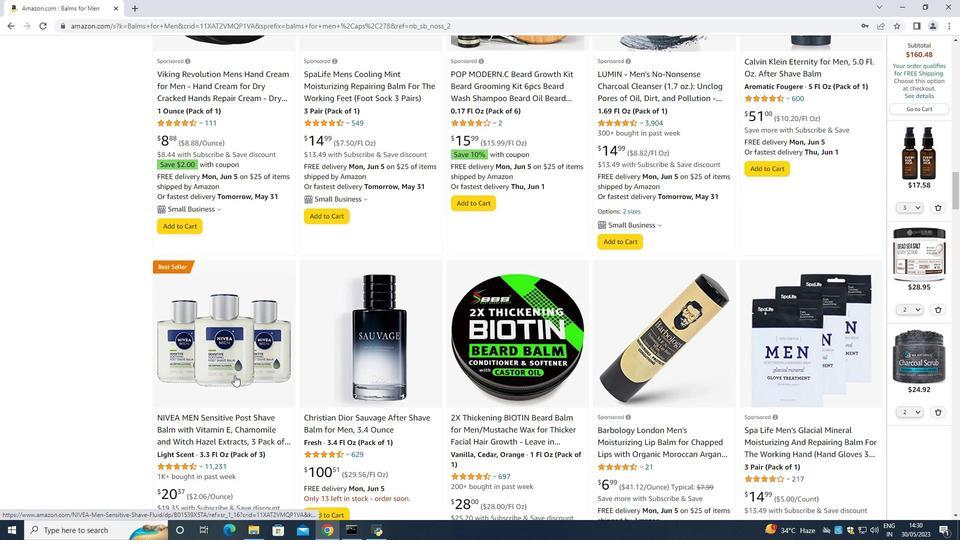 
Action: Mouse moved to (249, 323)
Screenshot: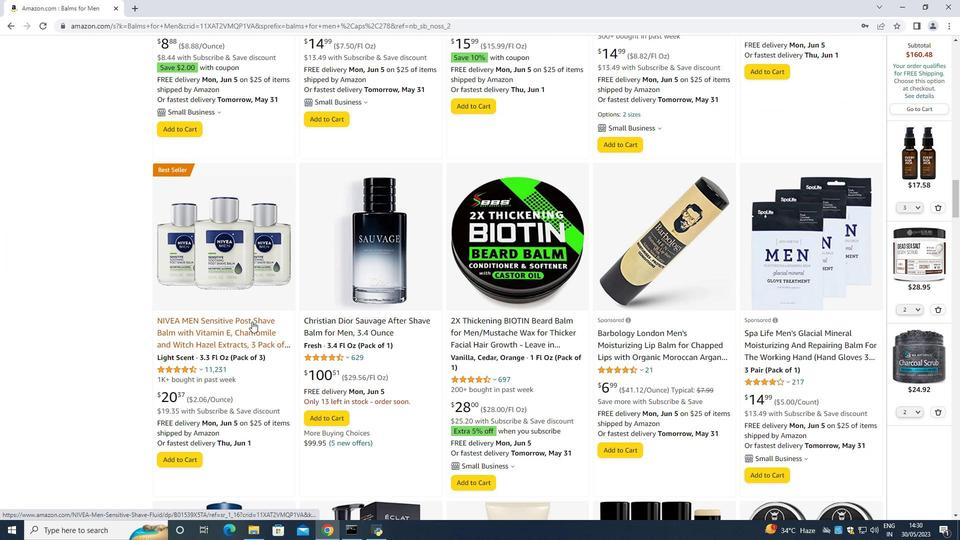 
Action: Mouse pressed left at (249, 323)
Screenshot: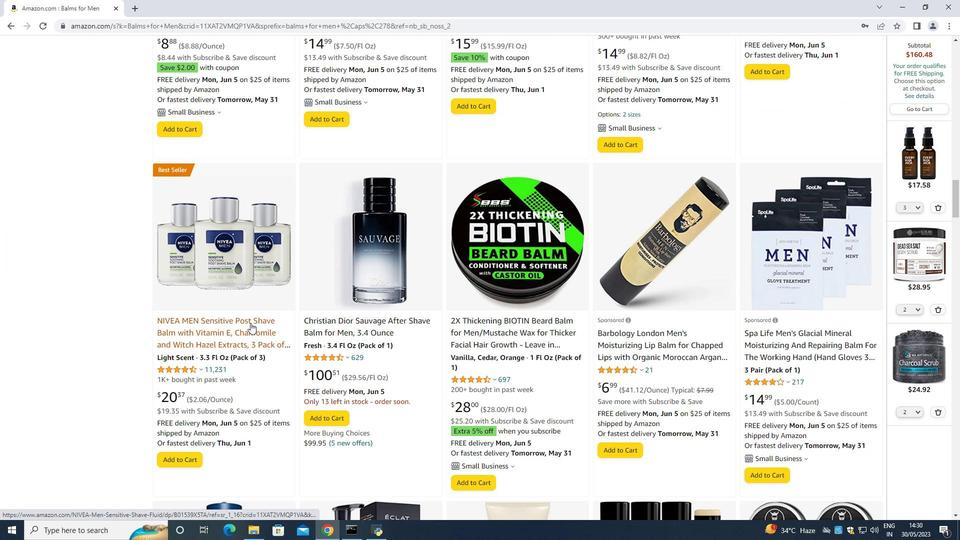 
Action: Mouse moved to (551, 189)
Screenshot: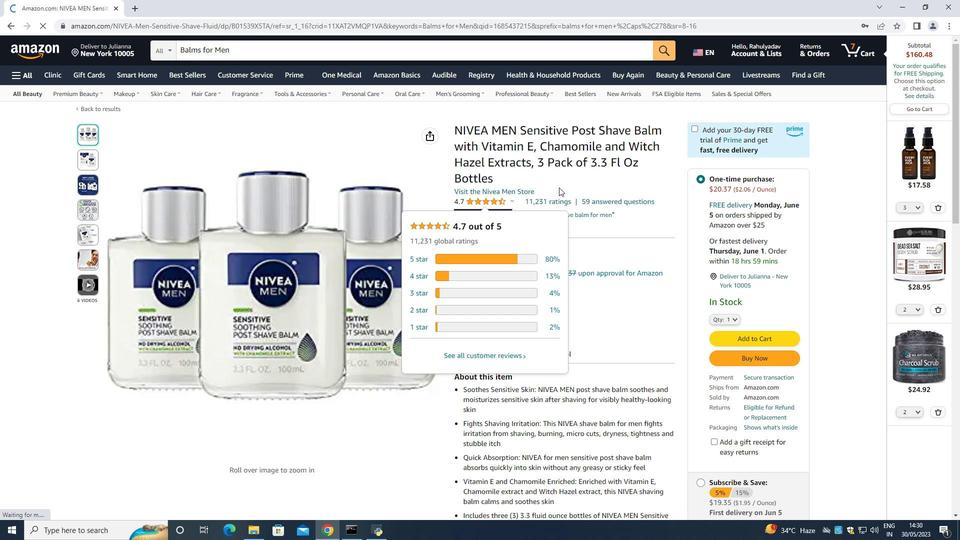 
Action: Mouse scrolled (551, 189) with delta (0, 0)
Screenshot: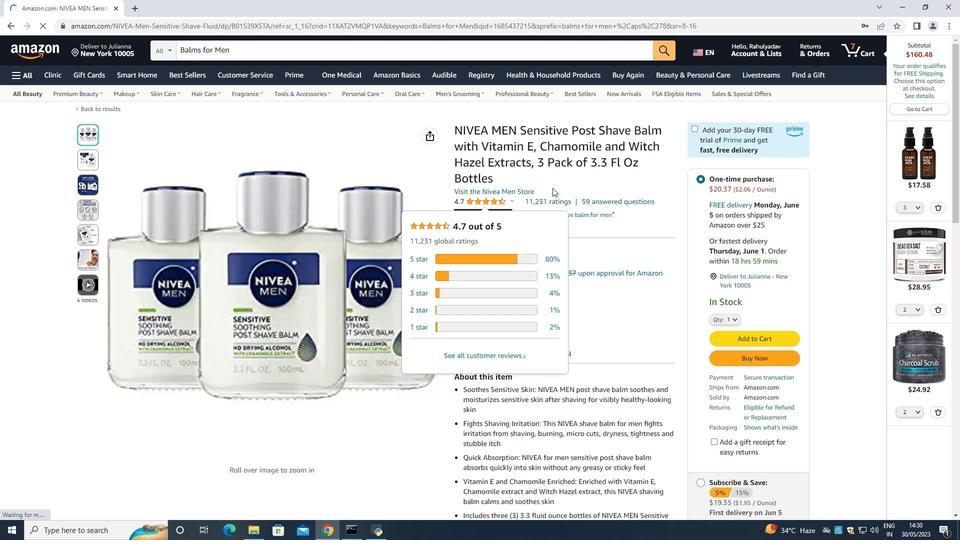 
Action: Mouse scrolled (551, 189) with delta (0, 0)
Screenshot: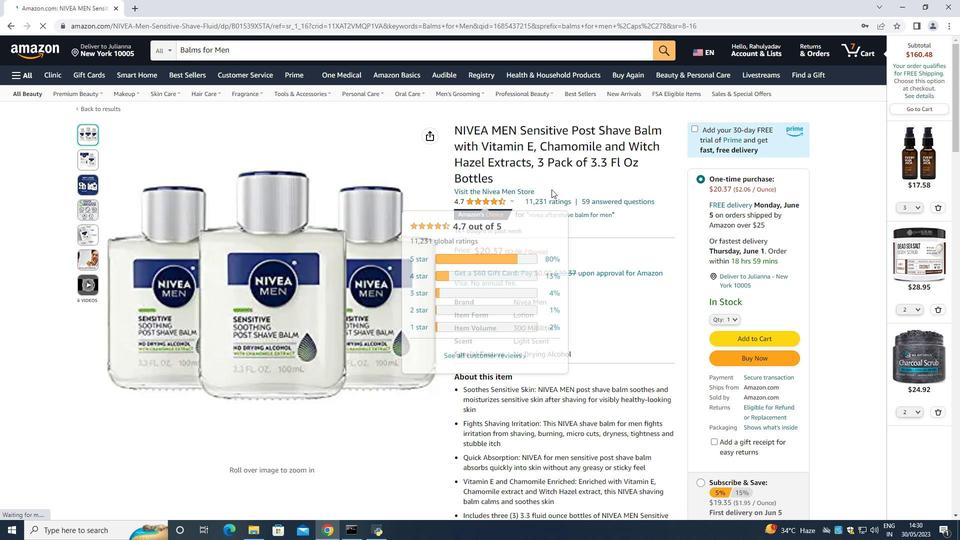 
Action: Mouse moved to (729, 216)
Screenshot: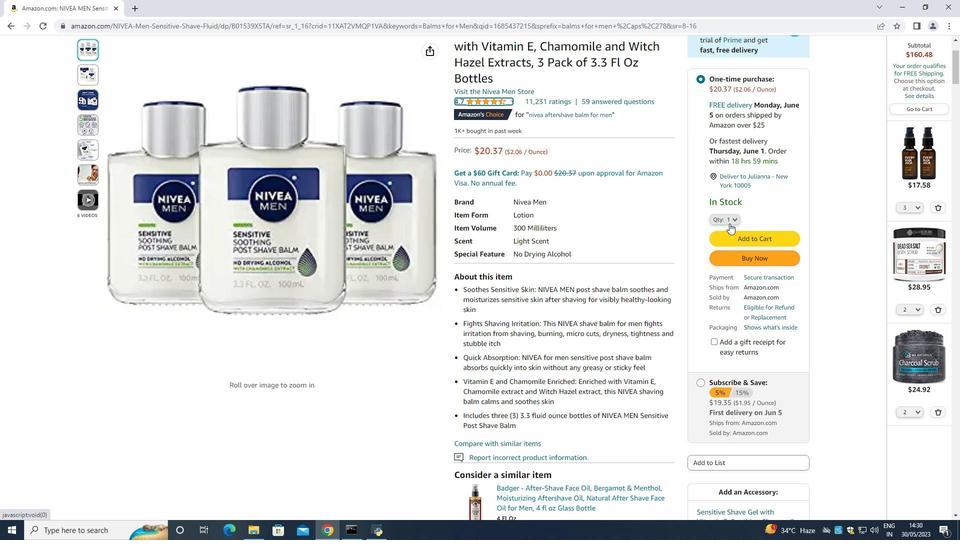 
Action: Mouse pressed left at (729, 216)
Screenshot: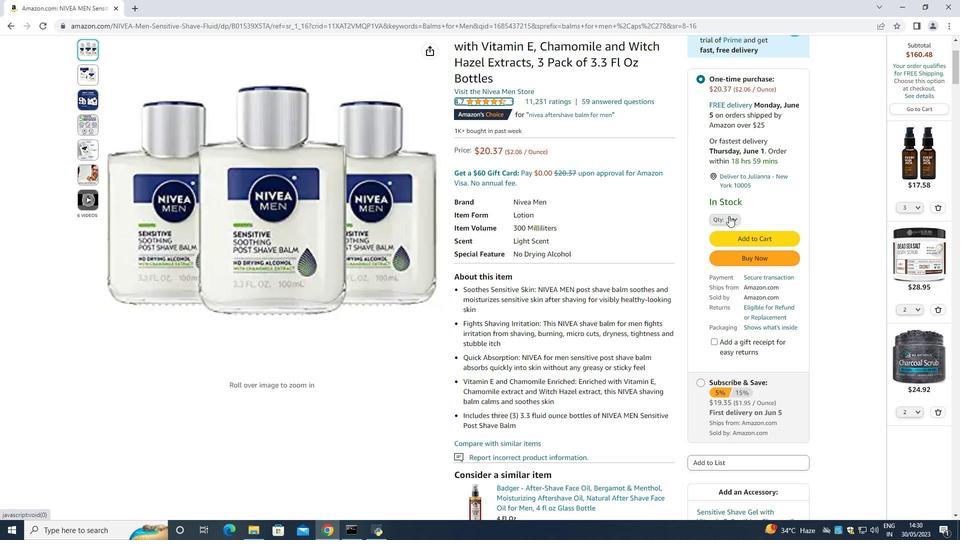
Action: Mouse moved to (722, 270)
Screenshot: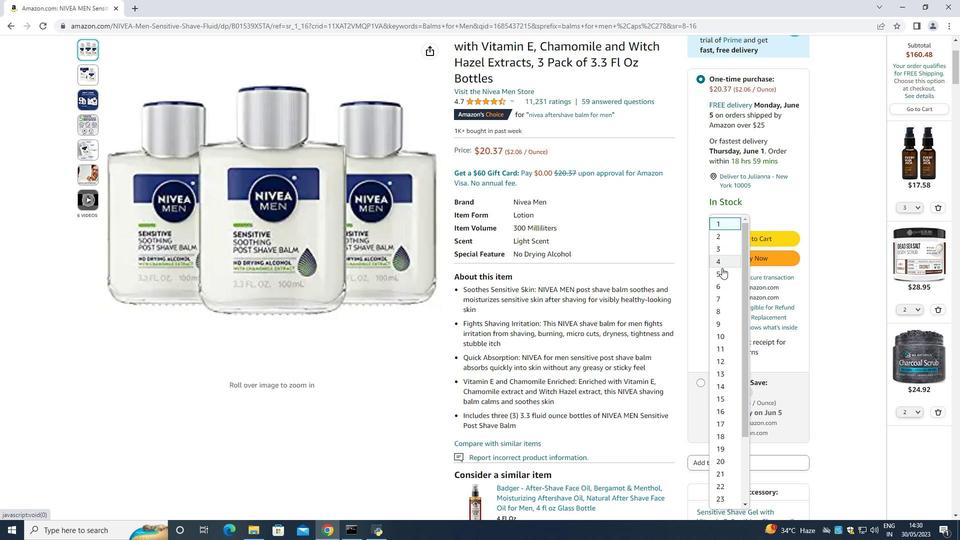 
Action: Mouse pressed left at (722, 270)
Screenshot: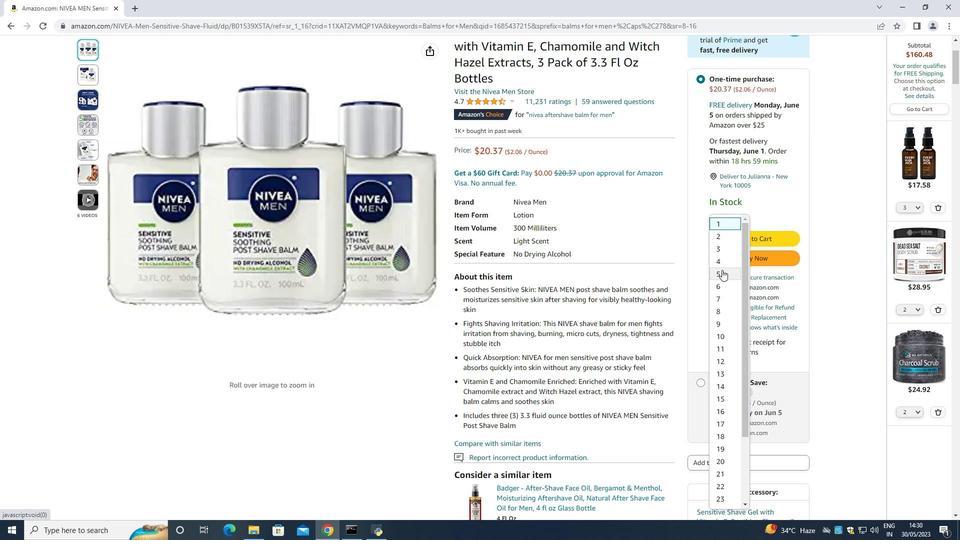 
Action: Mouse moved to (732, 209)
Screenshot: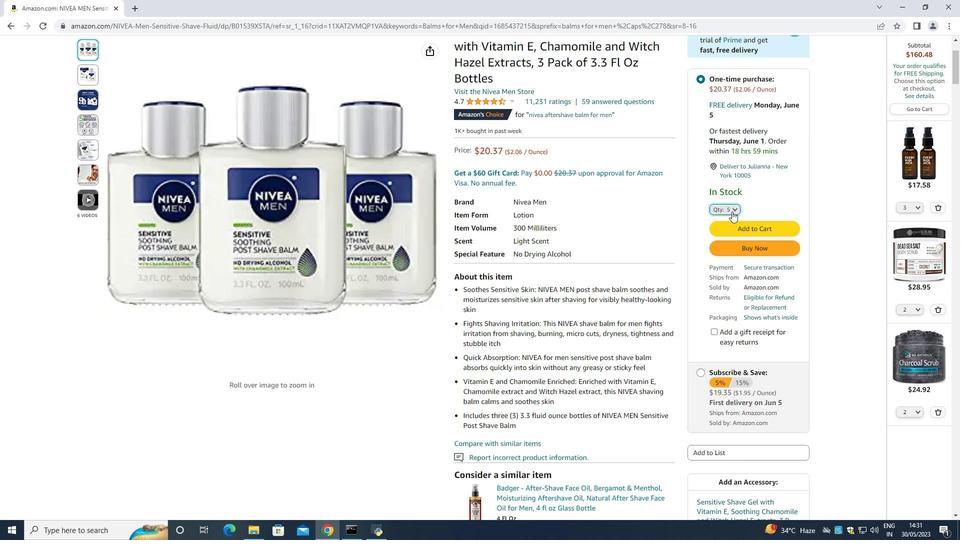 
Action: Mouse pressed left at (732, 209)
Screenshot: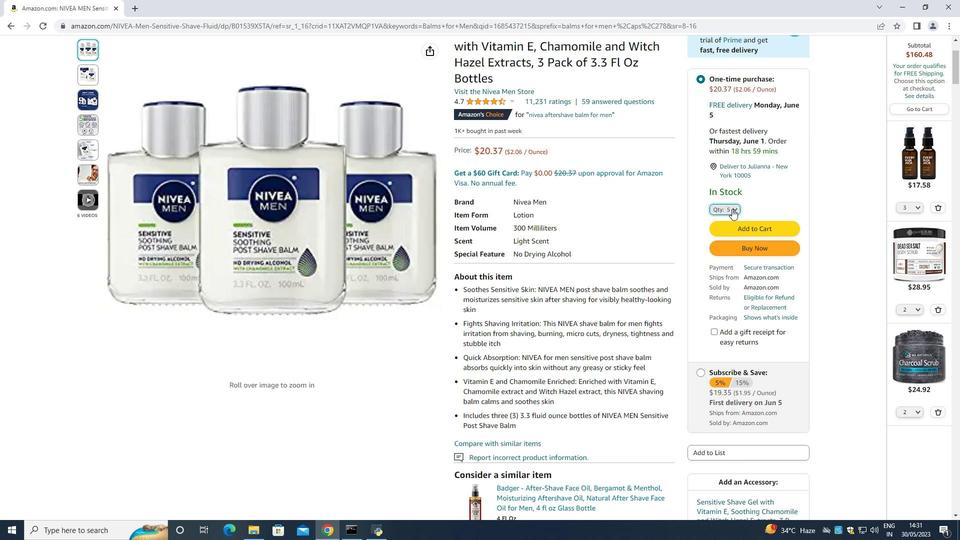 
Action: Mouse moved to (720, 247)
Screenshot: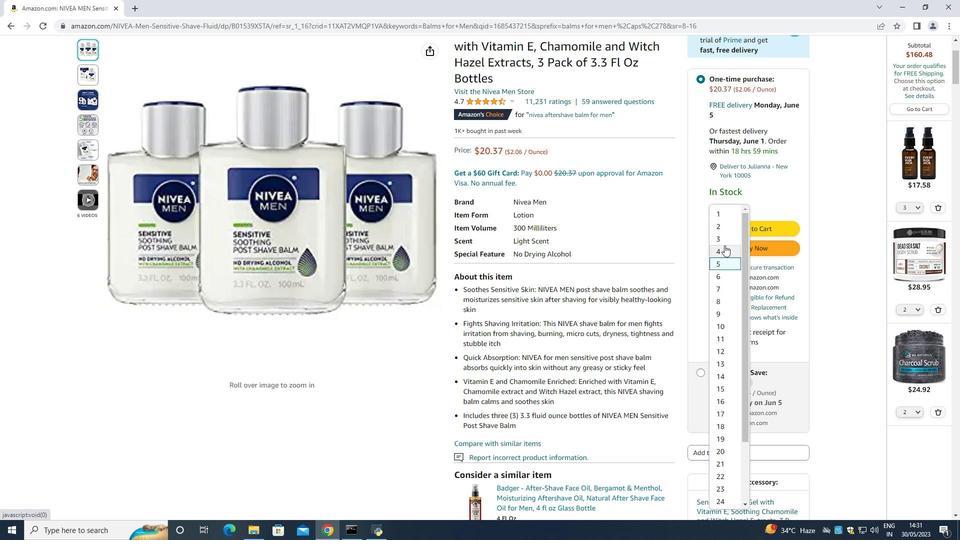 
Action: Mouse pressed left at (720, 247)
Screenshot: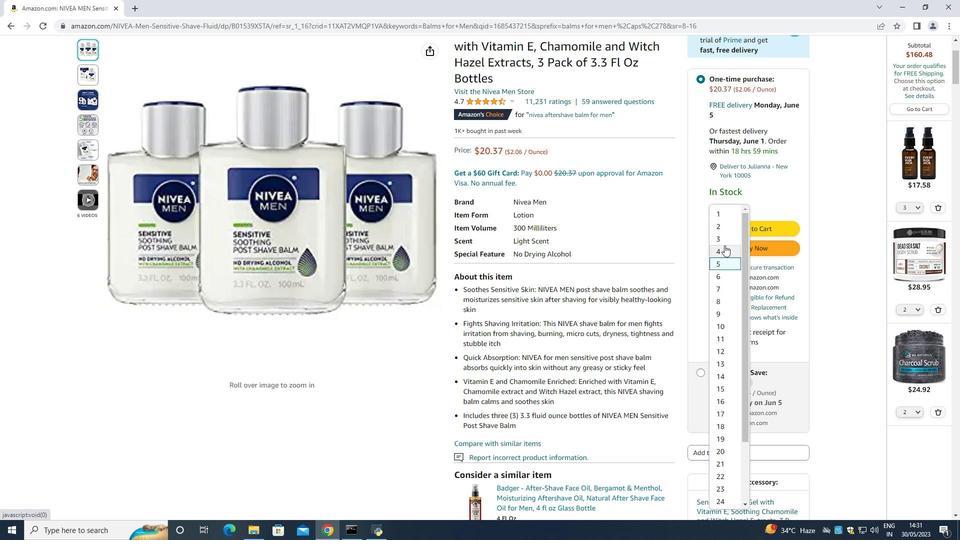 
Action: Mouse moved to (758, 247)
Screenshot: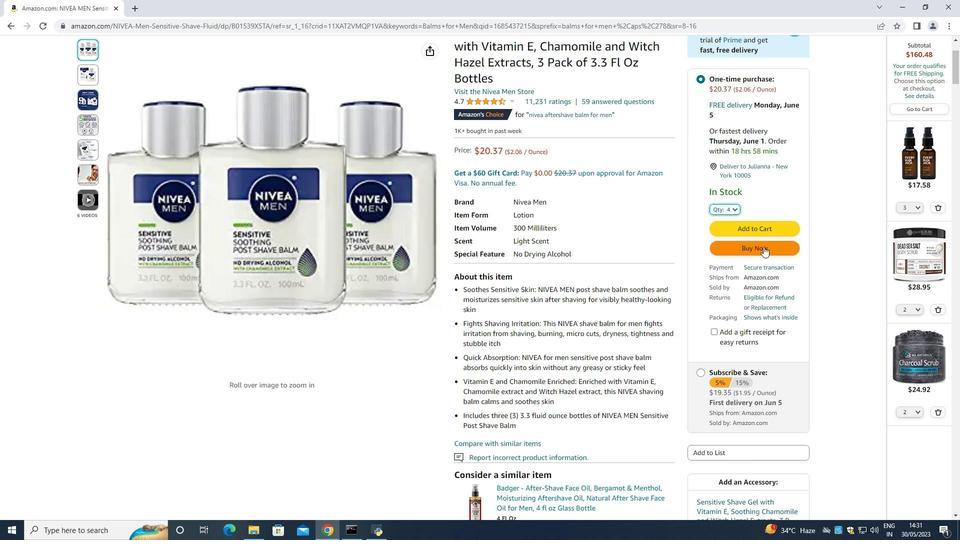 
Action: Mouse pressed left at (758, 247)
Screenshot: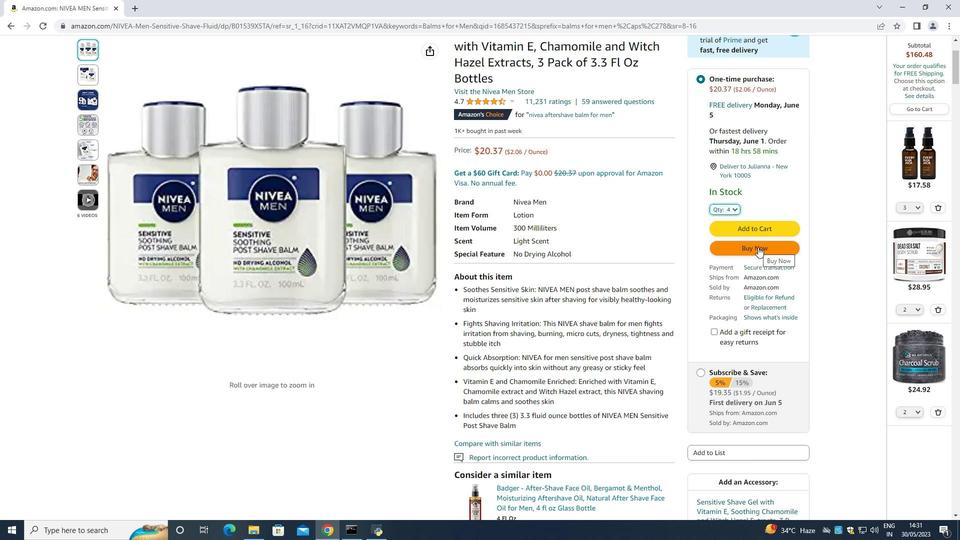 
Action: Mouse moved to (592, 85)
Screenshot: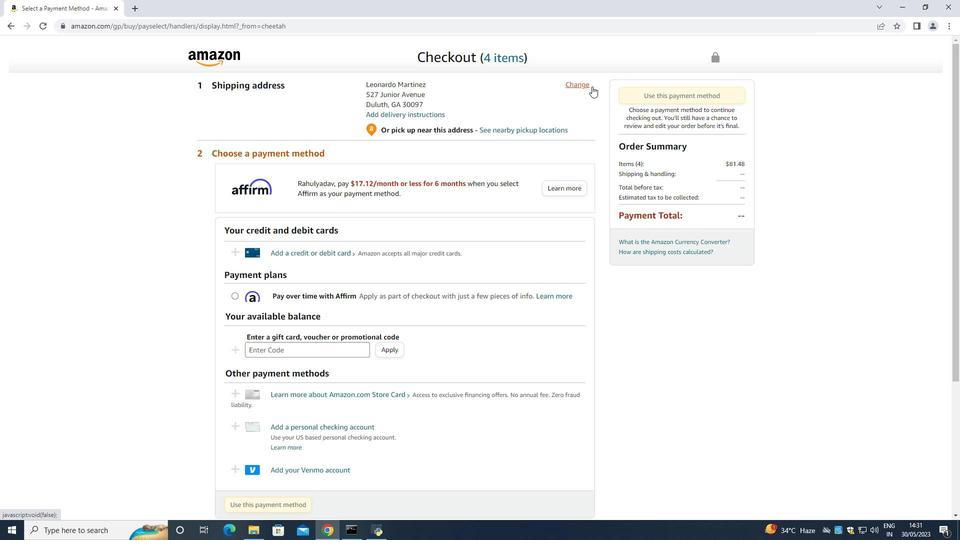 
Action: Mouse pressed left at (592, 85)
Screenshot: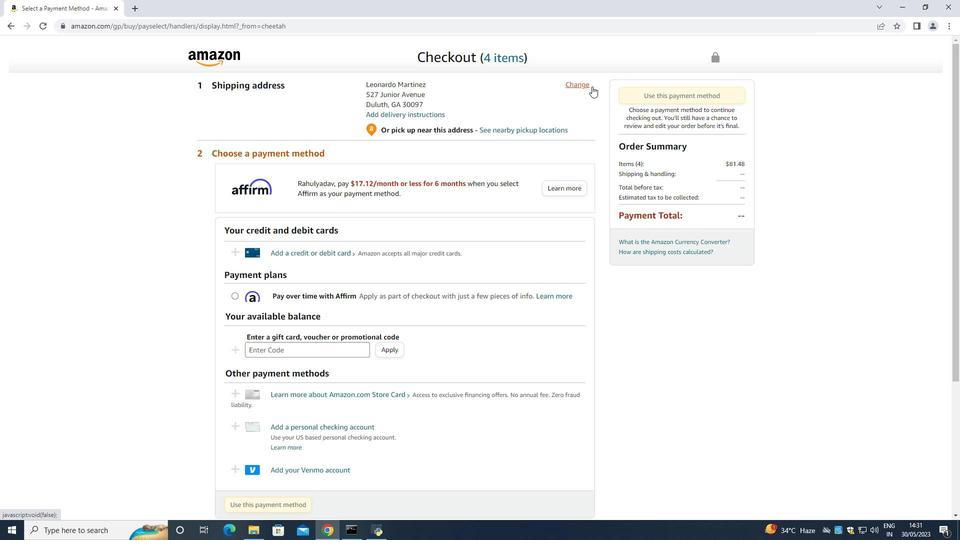 
Action: Mouse moved to (563, 108)
Screenshot: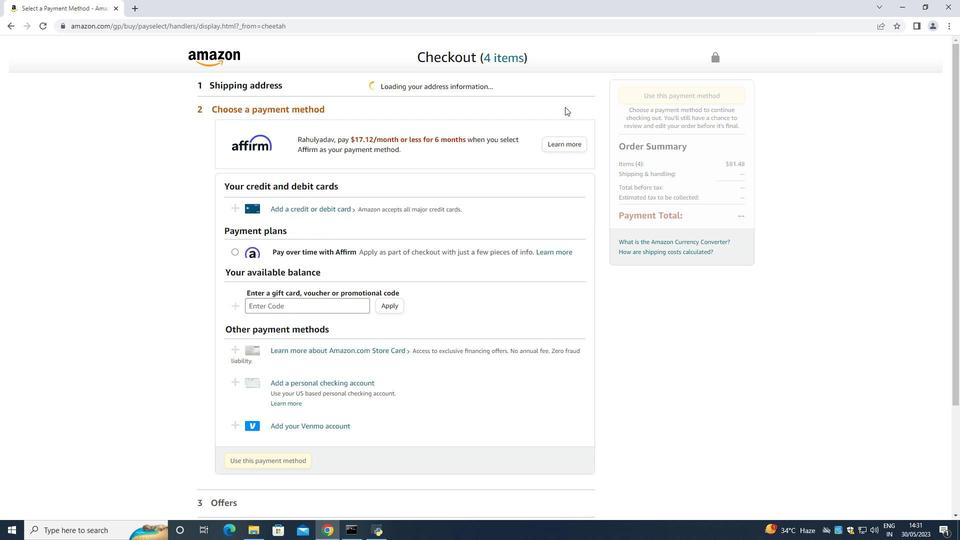 
Action: Mouse scrolled (563, 108) with delta (0, 0)
Screenshot: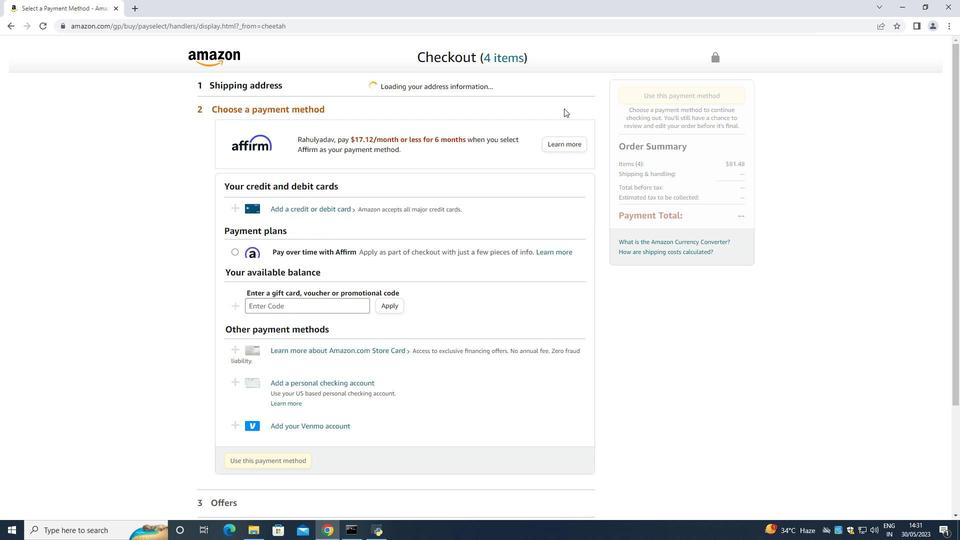 
Action: Mouse moved to (561, 110)
Screenshot: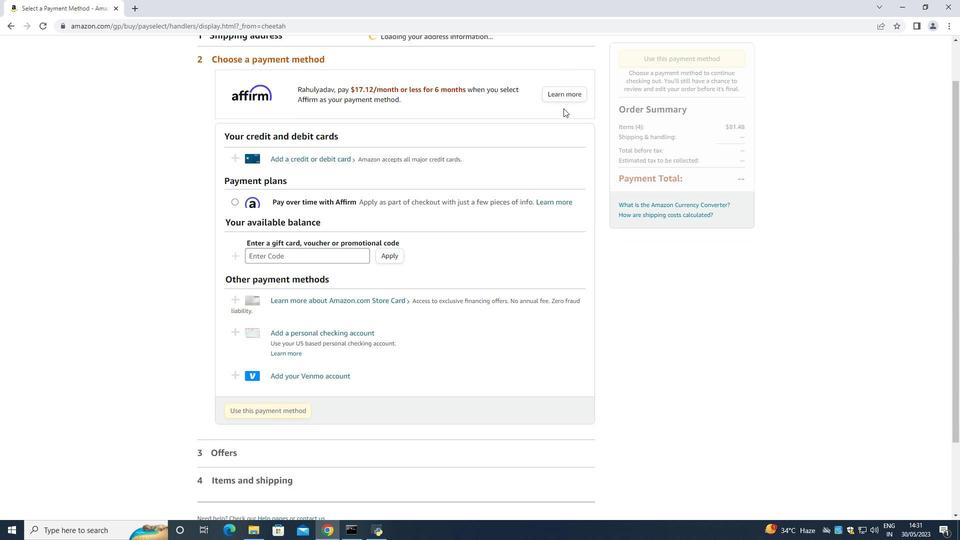 
Action: Mouse scrolled (561, 110) with delta (0, 0)
Screenshot: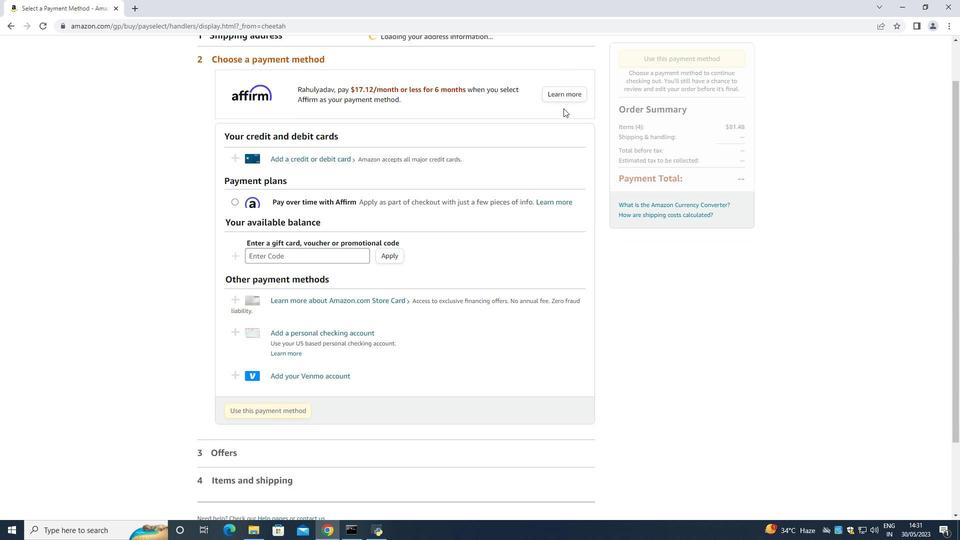 
Action: Mouse moved to (559, 111)
Screenshot: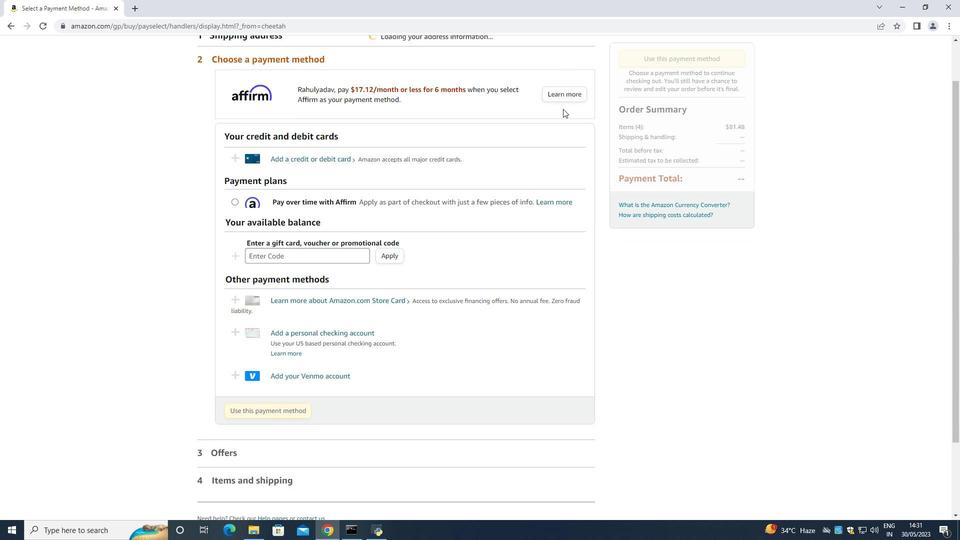 
Action: Mouse scrolled (559, 111) with delta (0, 0)
Screenshot: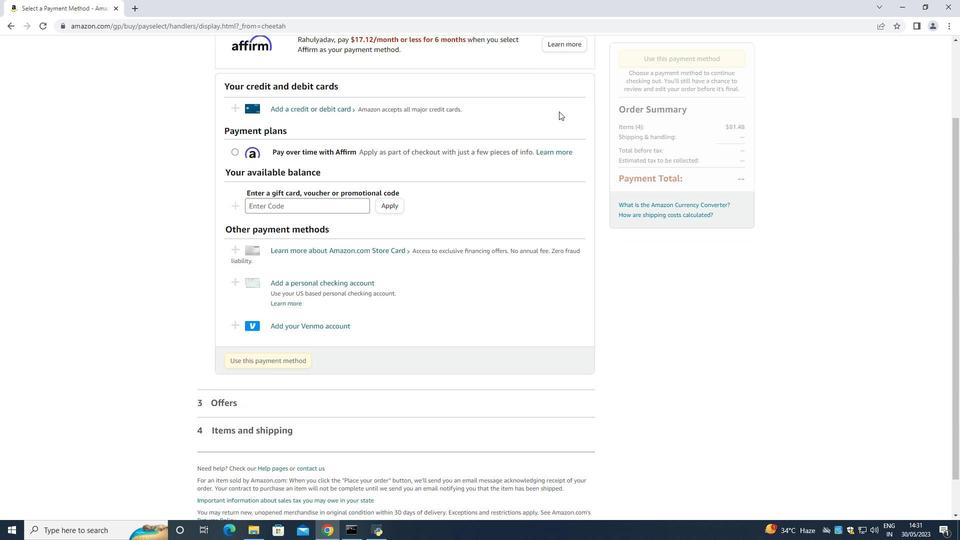 
Action: Mouse moved to (557, 113)
Screenshot: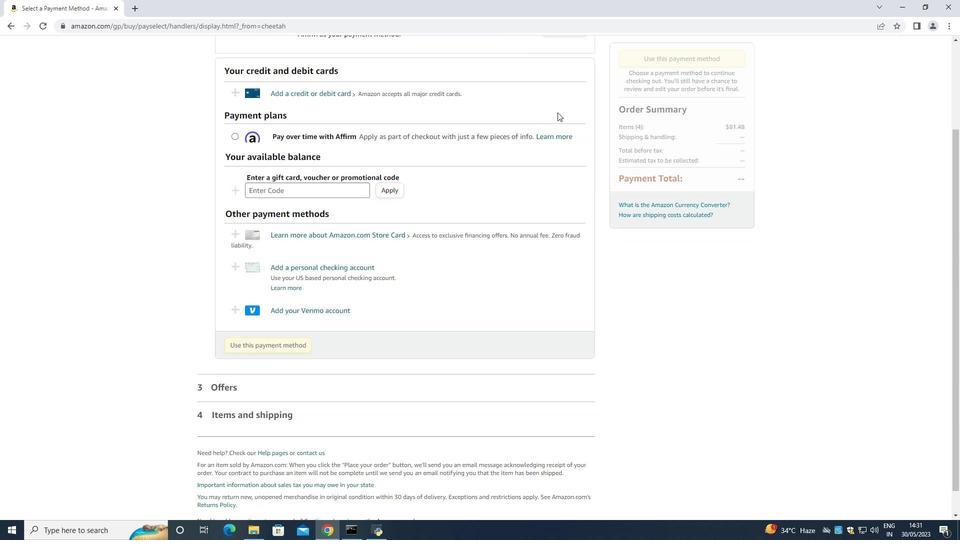 
Action: Mouse scrolled (557, 112) with delta (0, 0)
Screenshot: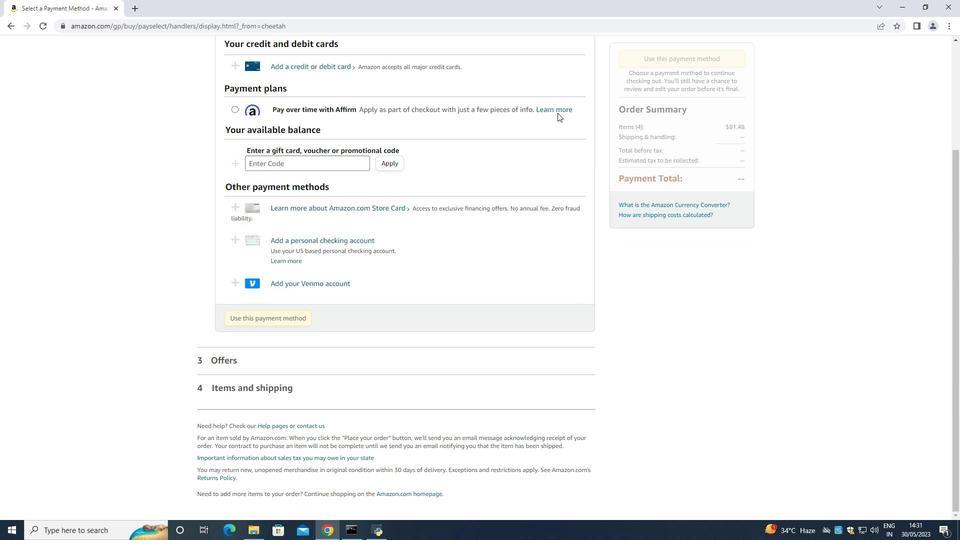 
Action: Mouse scrolled (557, 112) with delta (0, 0)
Screenshot: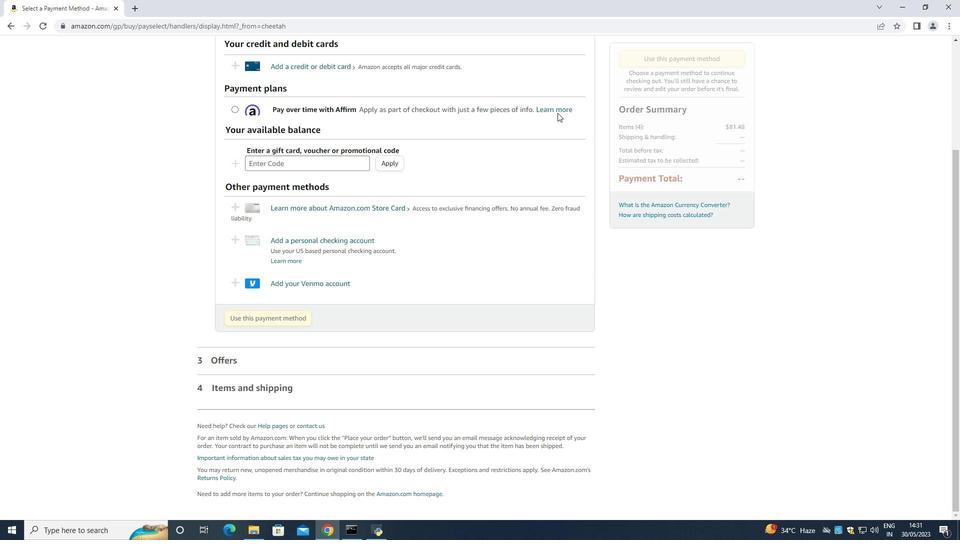 
Action: Mouse moved to (557, 113)
Screenshot: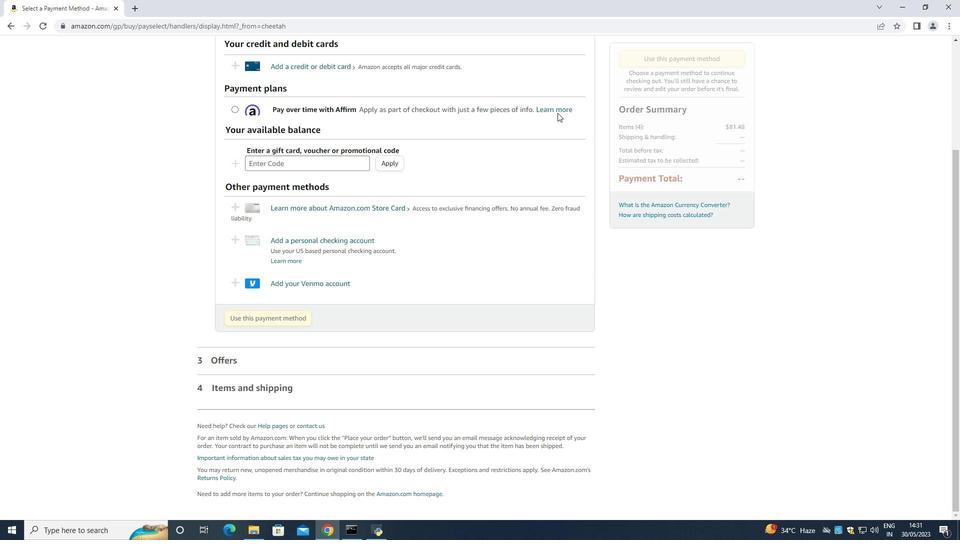 
Action: Mouse scrolled (557, 112) with delta (0, 0)
Screenshot: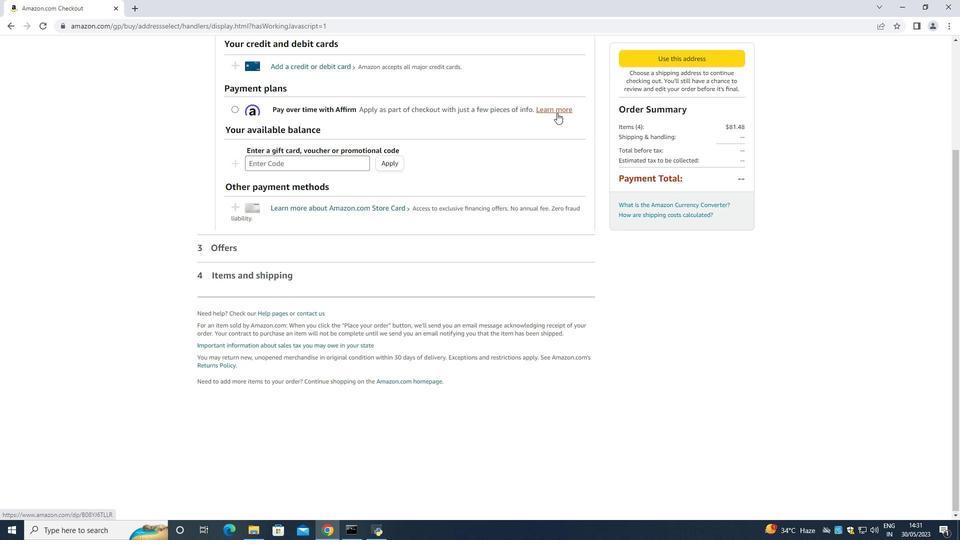 
Action: Mouse moved to (557, 113)
Screenshot: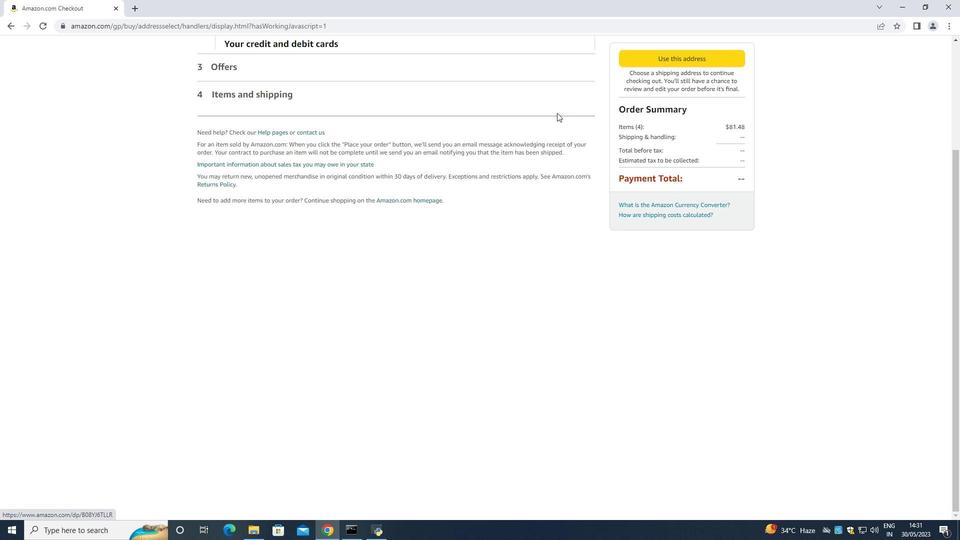 
Action: Mouse scrolled (557, 113) with delta (0, 0)
Screenshot: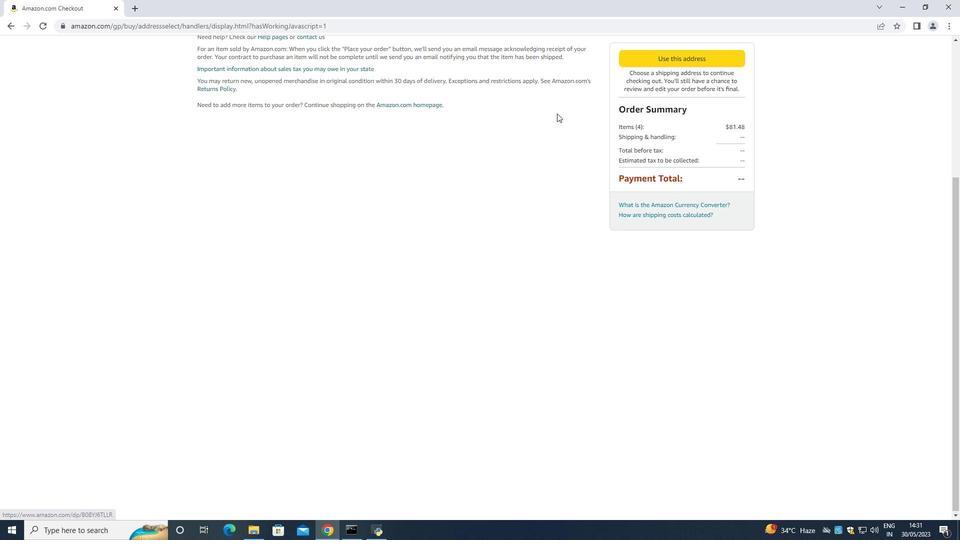 
Action: Mouse moved to (556, 114)
Screenshot: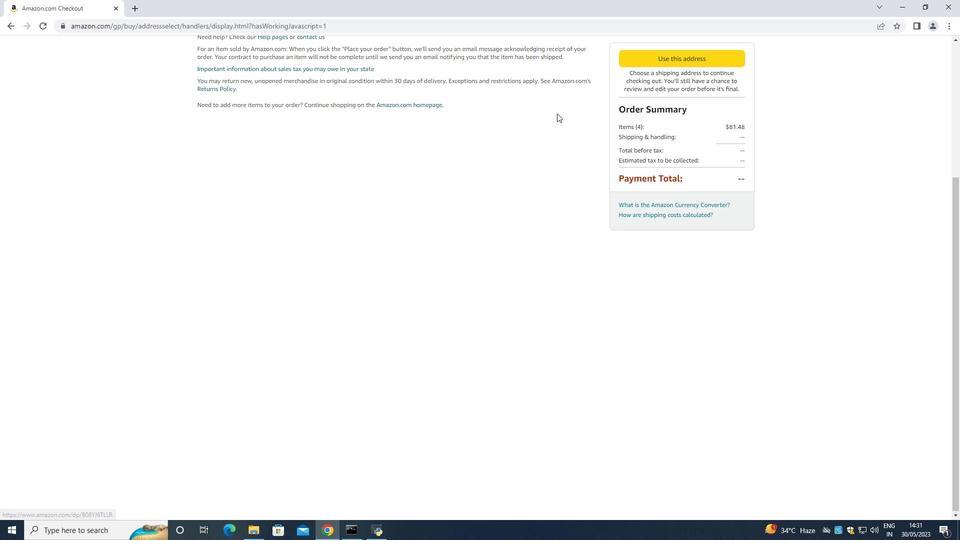 
Action: Mouse scrolled (556, 113) with delta (0, 0)
Screenshot: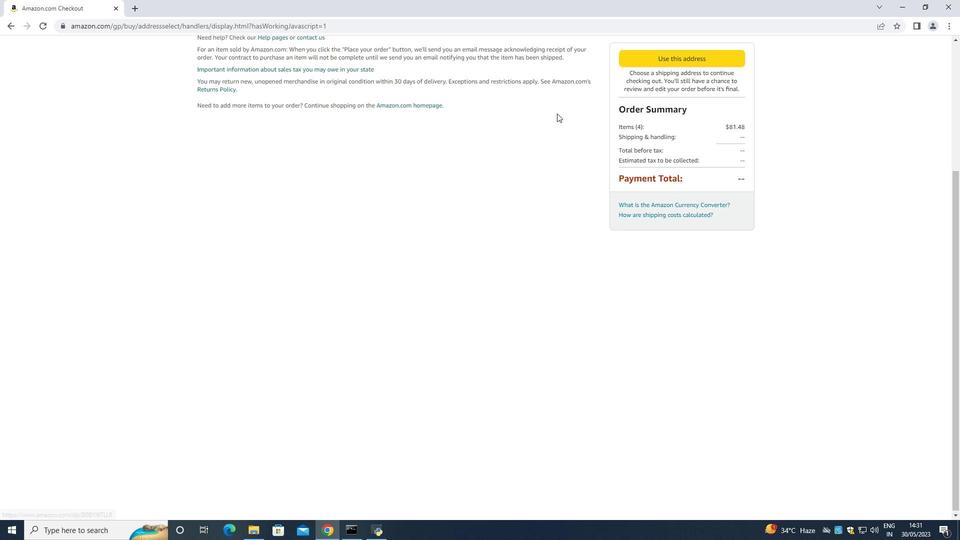 
Action: Mouse moved to (556, 115)
Screenshot: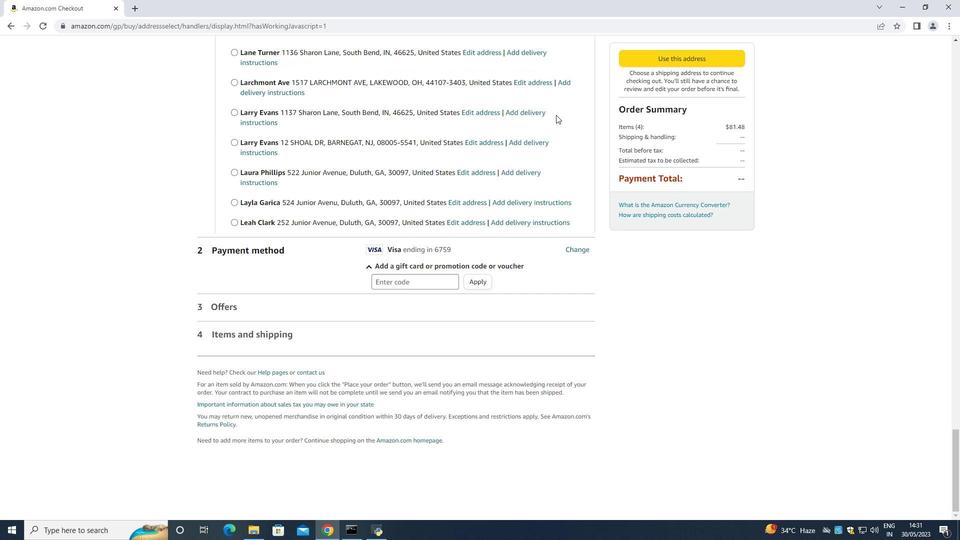 
Action: Mouse scrolled (556, 115) with delta (0, 0)
Screenshot: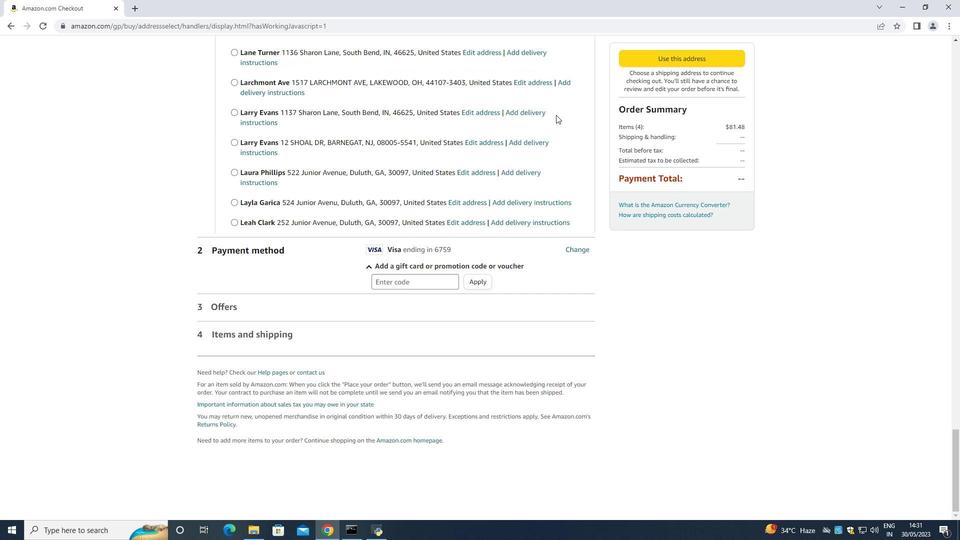
Action: Mouse moved to (553, 123)
Screenshot: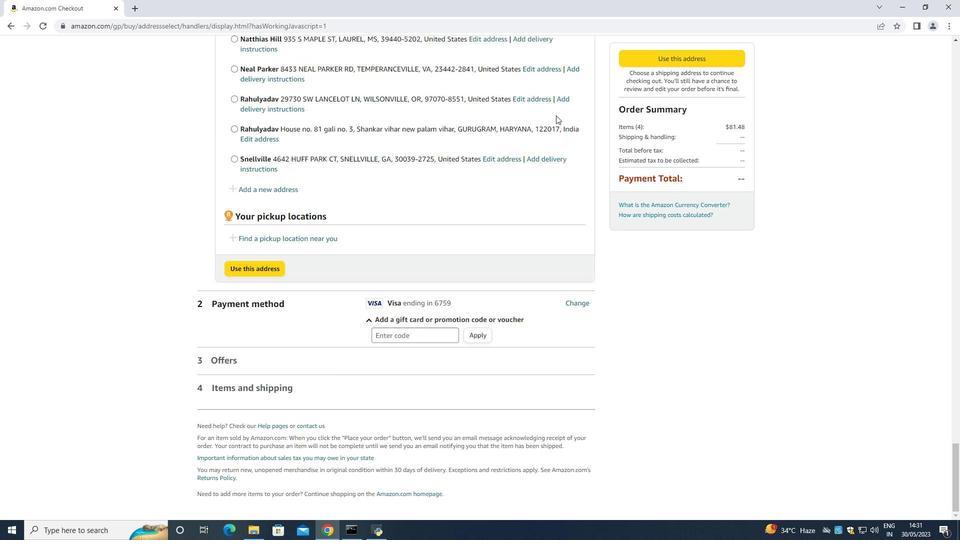 
Action: Mouse scrolled (553, 122) with delta (0, 0)
Screenshot: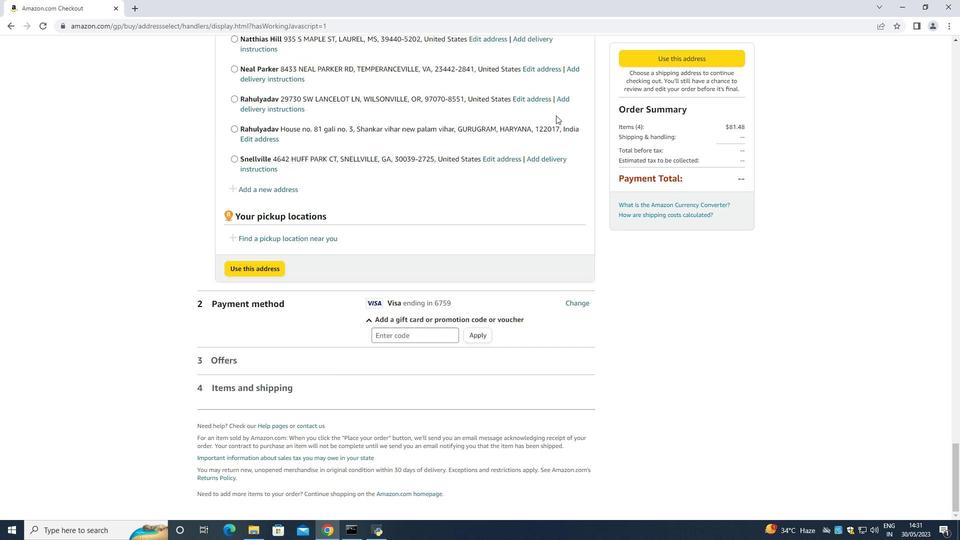 
Action: Mouse scrolled (553, 122) with delta (0, 0)
Screenshot: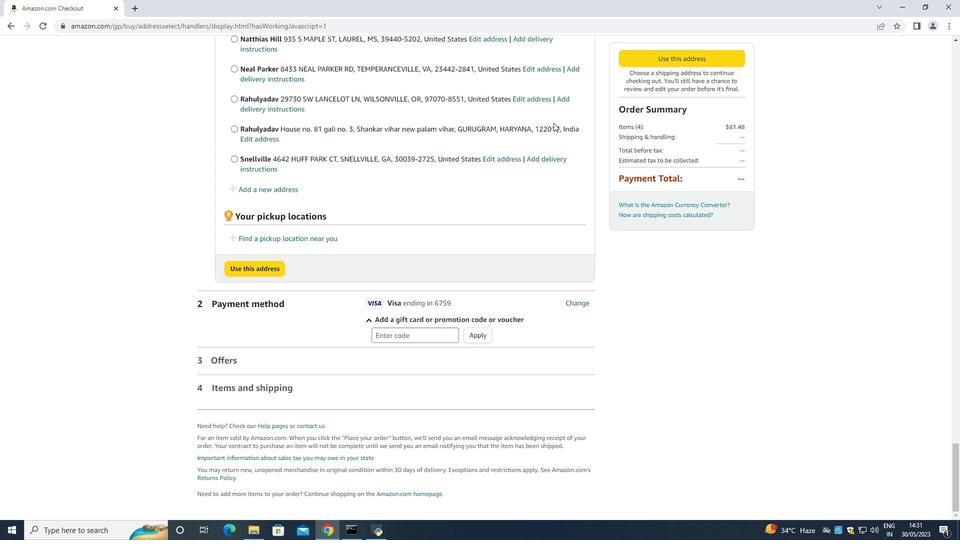 
Action: Mouse scrolled (553, 122) with delta (0, 0)
Screenshot: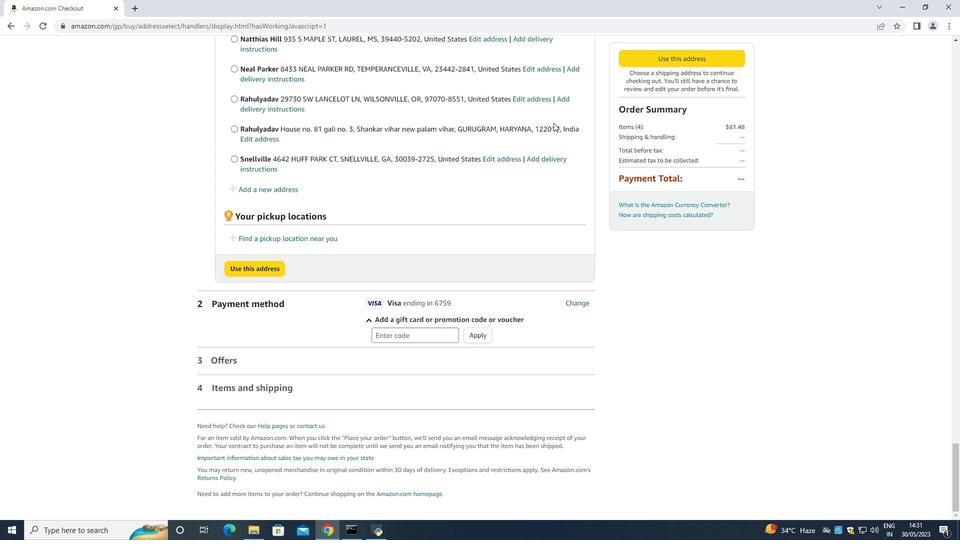 
Action: Mouse scrolled (553, 123) with delta (0, 0)
Screenshot: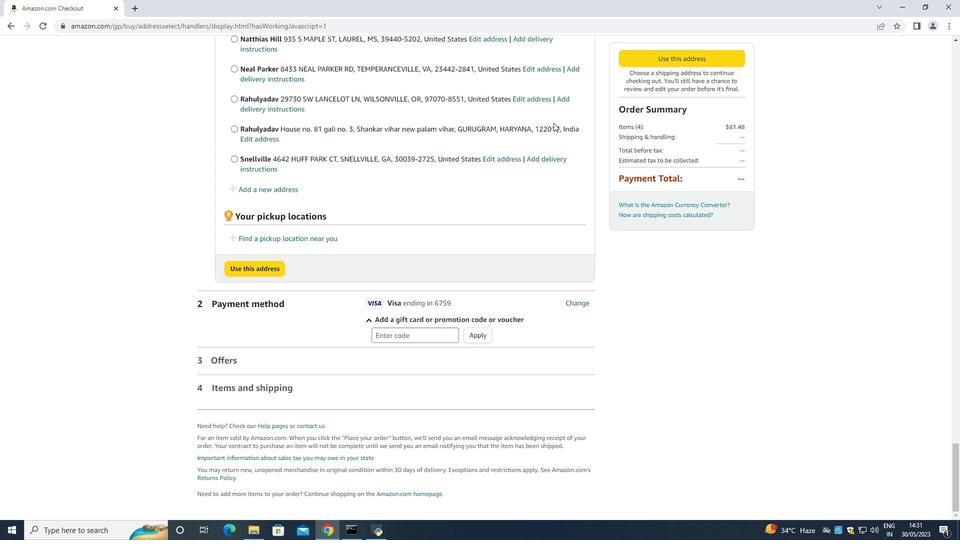 
Action: Mouse moved to (553, 118)
Screenshot: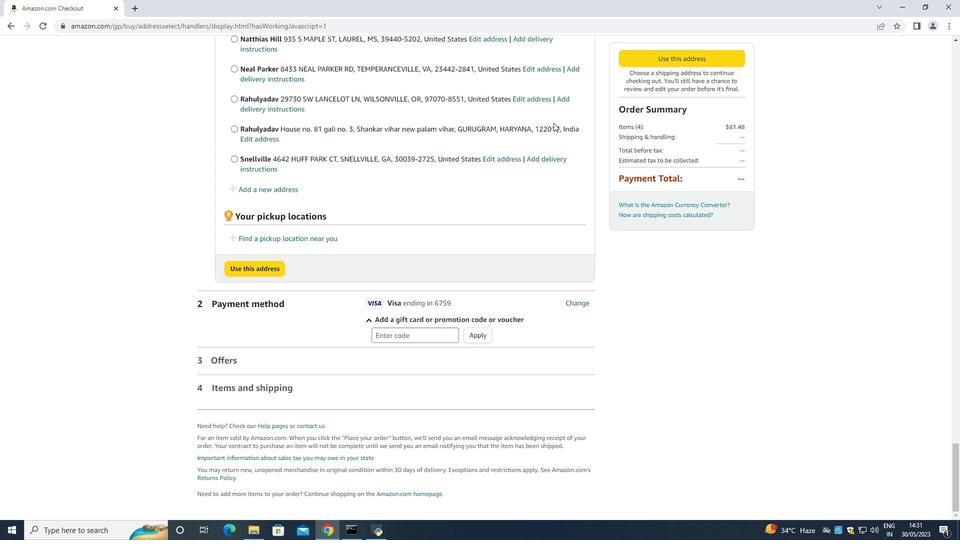 
Action: Mouse scrolled (553, 119) with delta (0, 0)
Screenshot: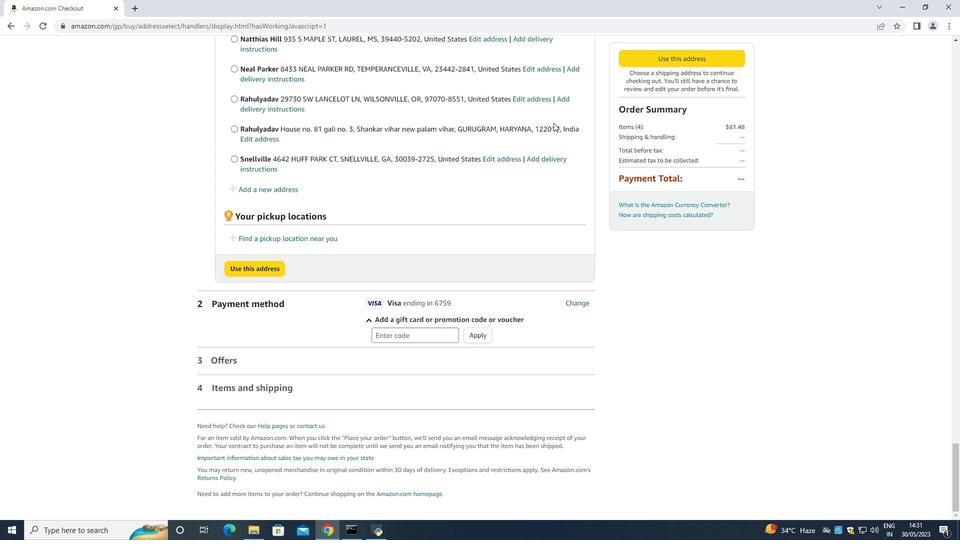 
Action: Mouse moved to (553, 117)
Screenshot: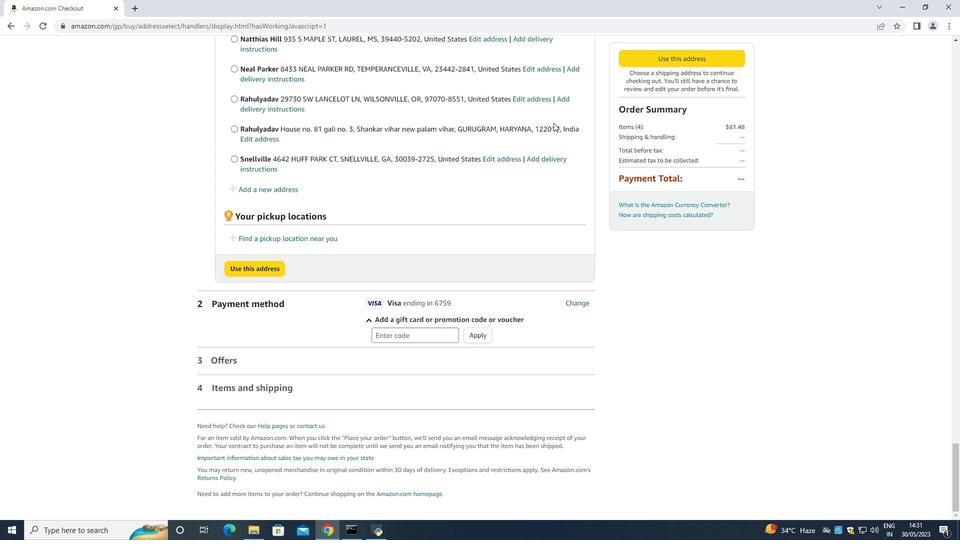 
Action: Mouse scrolled (553, 118) with delta (0, 0)
Screenshot: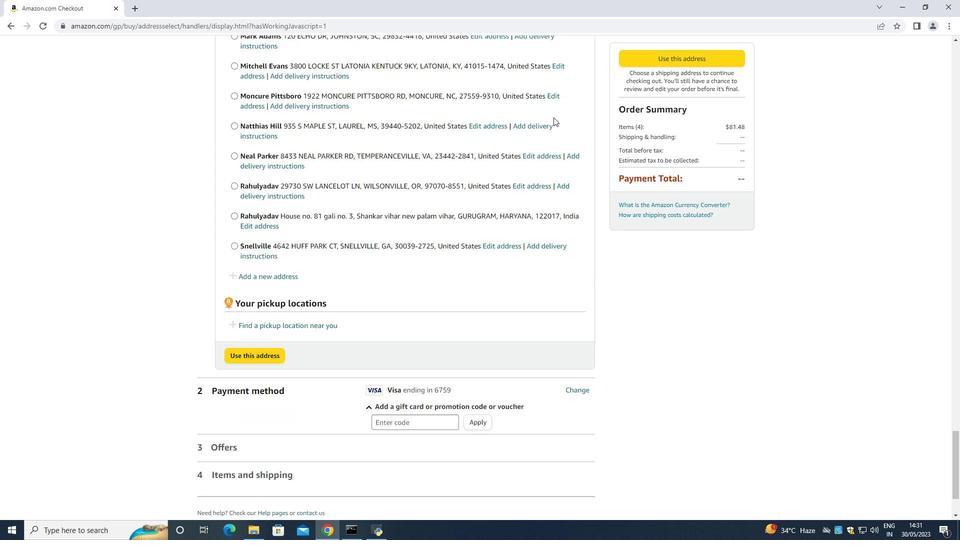 
Action: Mouse scrolled (553, 118) with delta (0, 0)
Screenshot: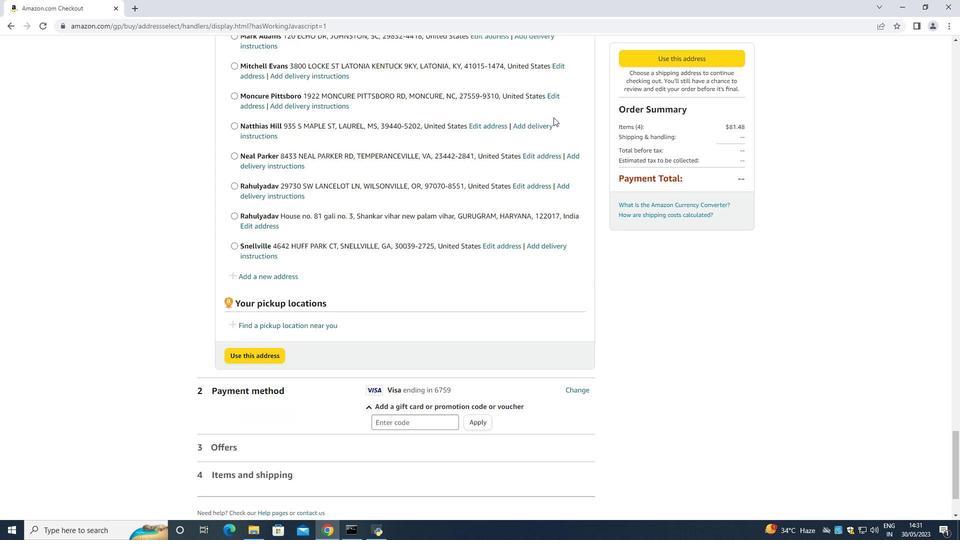 
Action: Mouse scrolled (553, 118) with delta (0, 0)
Screenshot: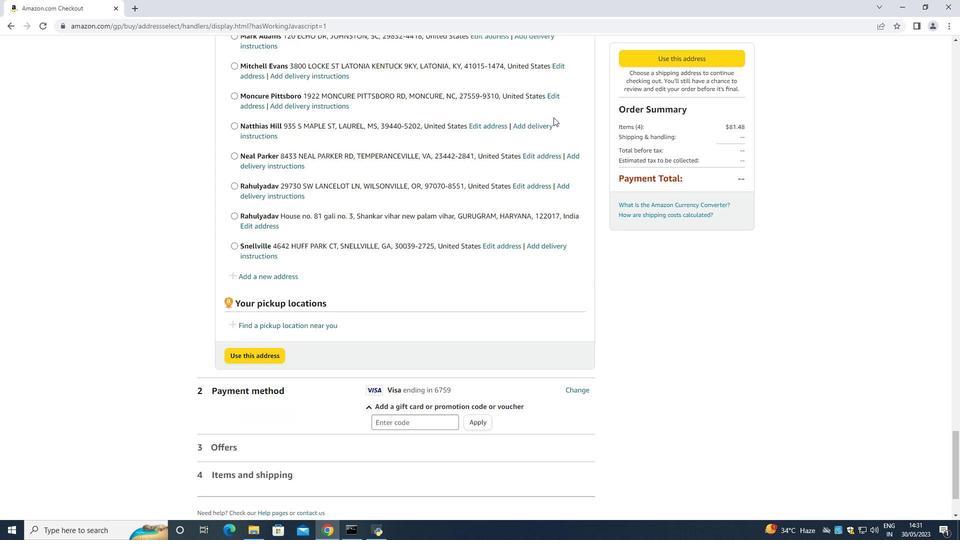 
Action: Mouse scrolled (553, 118) with delta (0, 0)
Screenshot: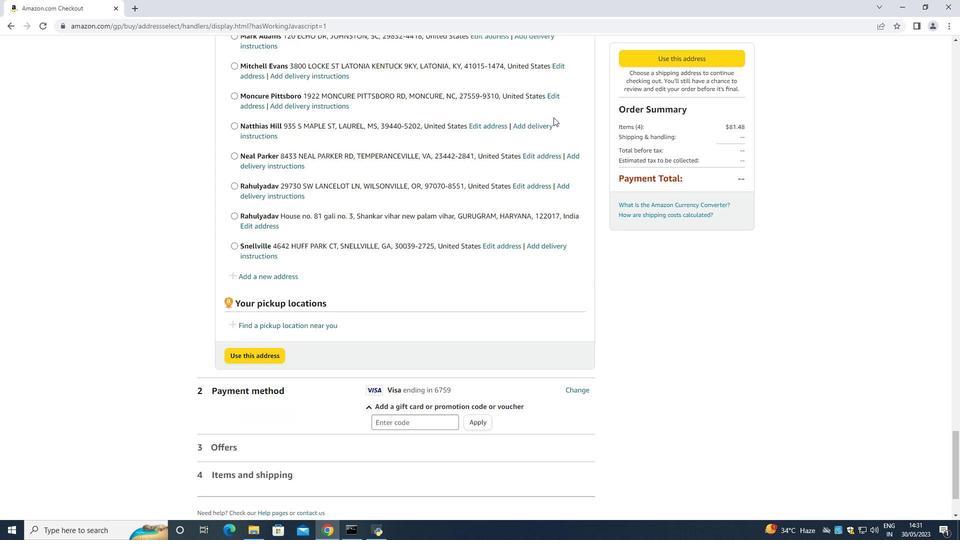 
Action: Mouse moved to (553, 116)
Screenshot: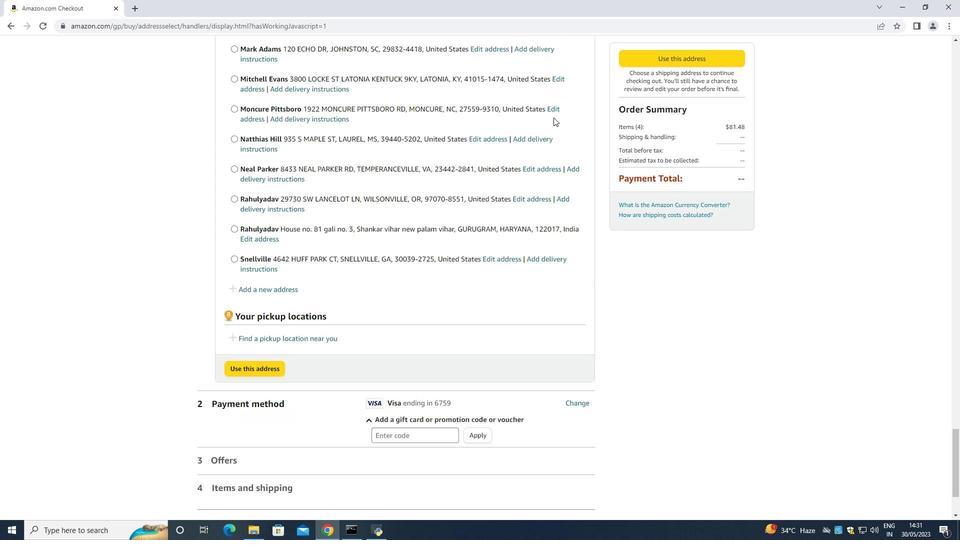 
Action: Mouse scrolled (553, 117) with delta (0, 0)
Screenshot: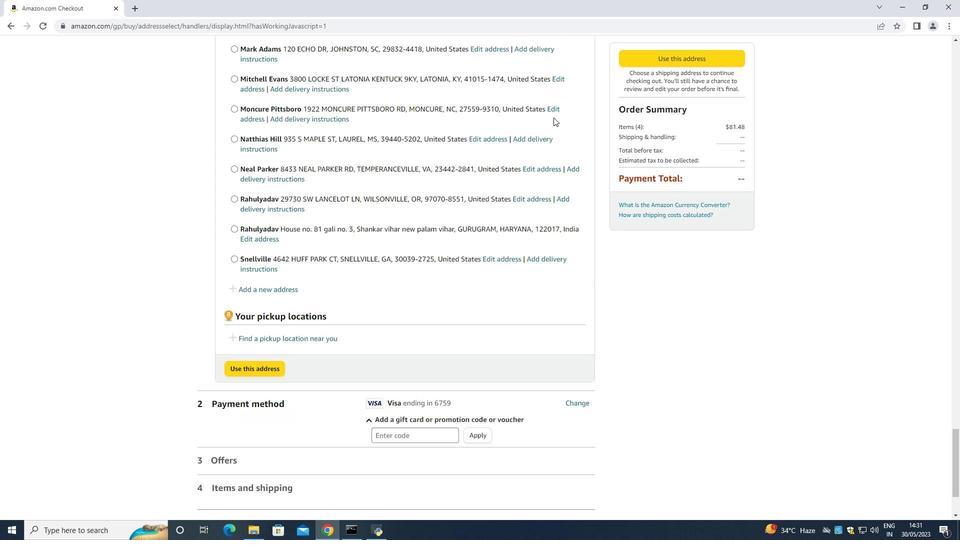 
Action: Mouse moved to (552, 114)
Screenshot: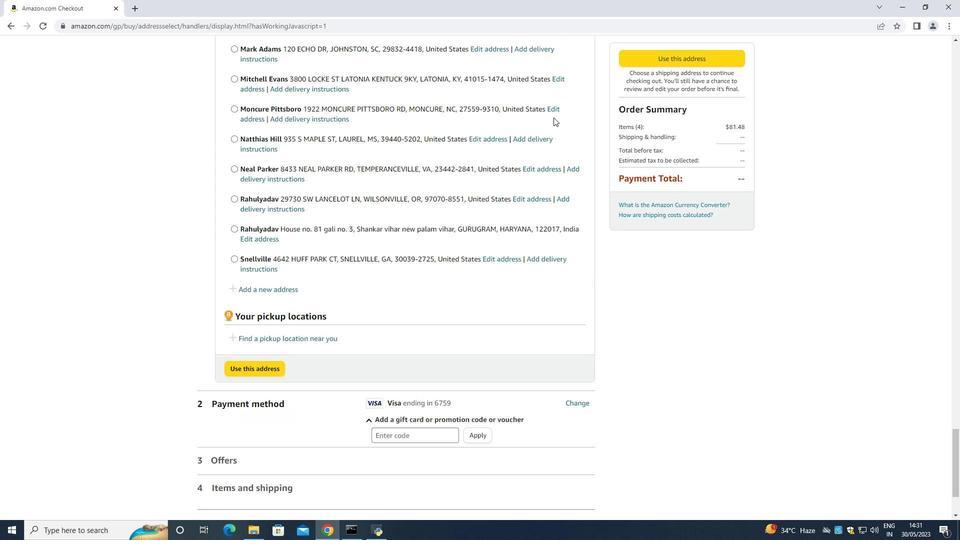 
Action: Mouse scrolled (552, 114) with delta (0, 0)
Screenshot: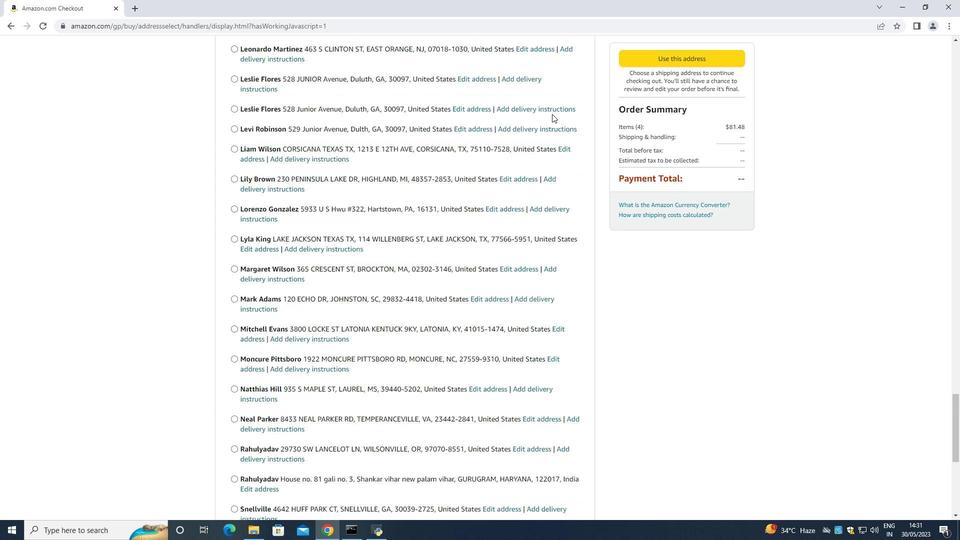 
Action: Mouse scrolled (552, 114) with delta (0, 0)
Screenshot: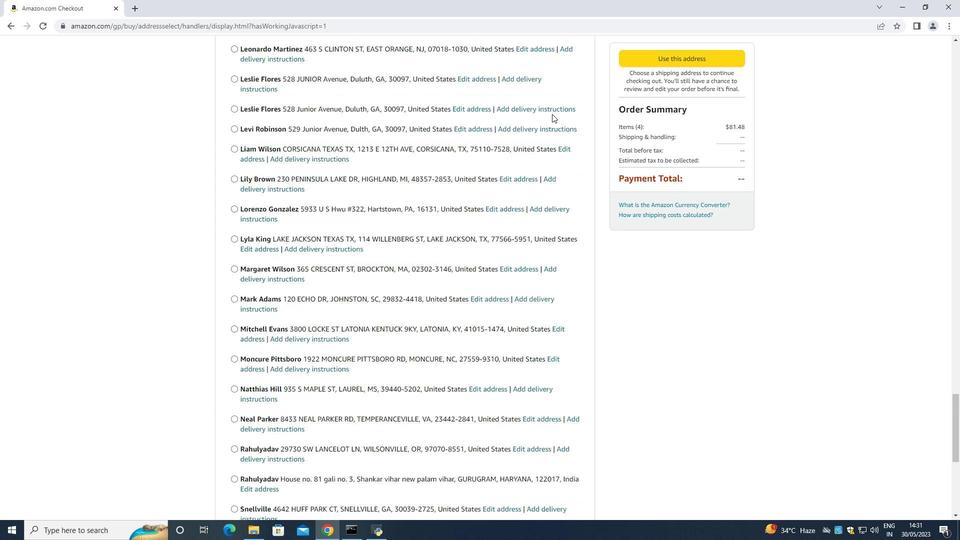 
Action: Mouse scrolled (552, 114) with delta (0, 0)
Screenshot: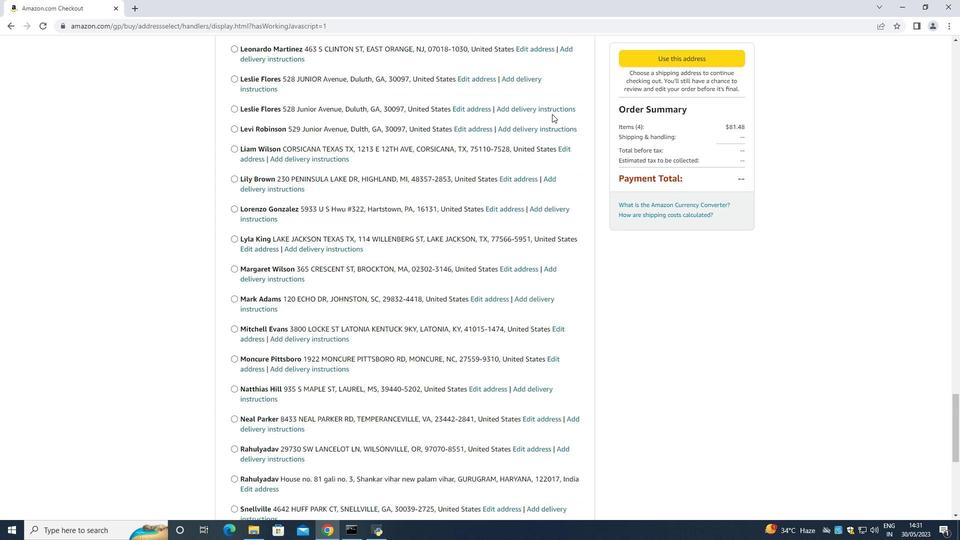 
Action: Mouse scrolled (552, 114) with delta (0, 0)
Screenshot: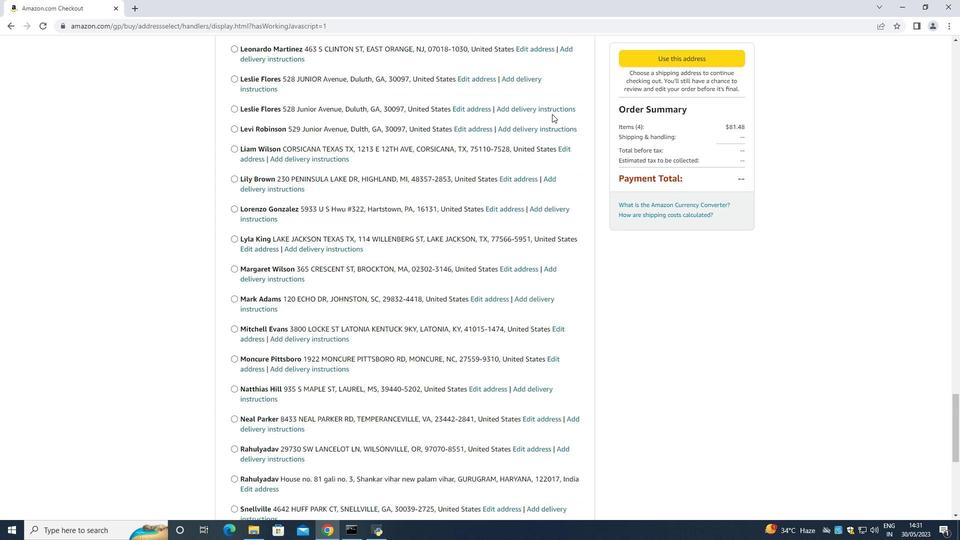 
Action: Mouse scrolled (552, 114) with delta (0, 0)
Screenshot: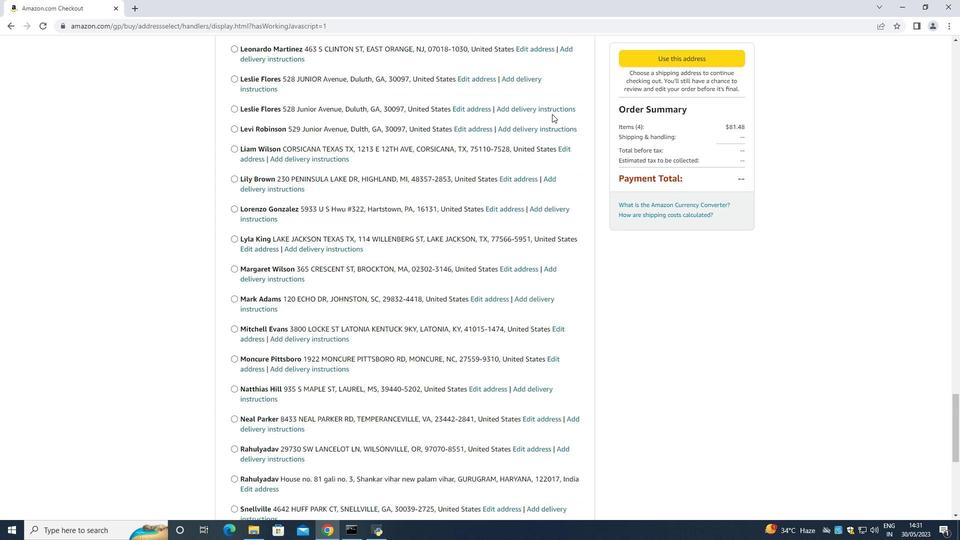 
Action: Mouse moved to (551, 112)
Screenshot: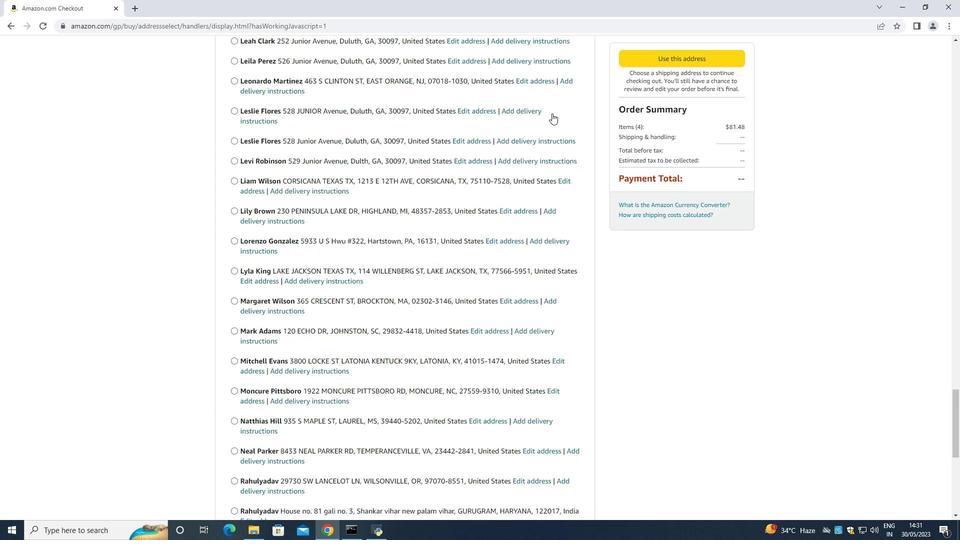 
Action: Mouse scrolled (551, 111) with delta (0, 0)
Screenshot: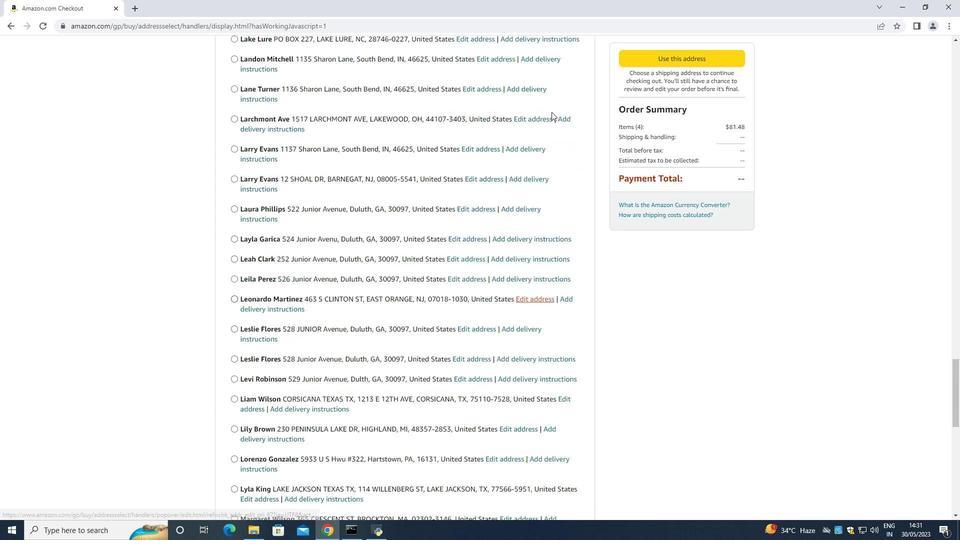 
Action: Mouse scrolled (551, 111) with delta (0, 0)
Screenshot: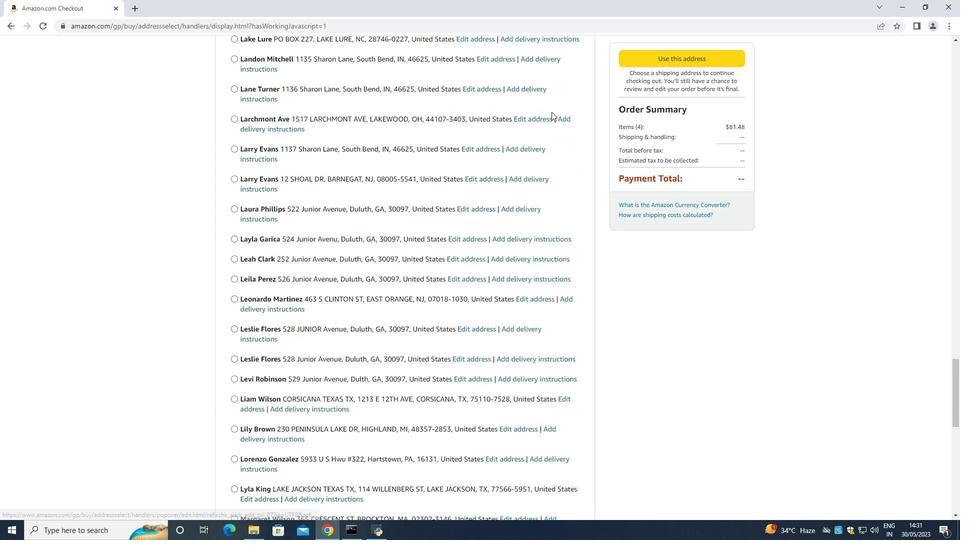 
Action: Mouse scrolled (551, 111) with delta (0, 0)
Screenshot: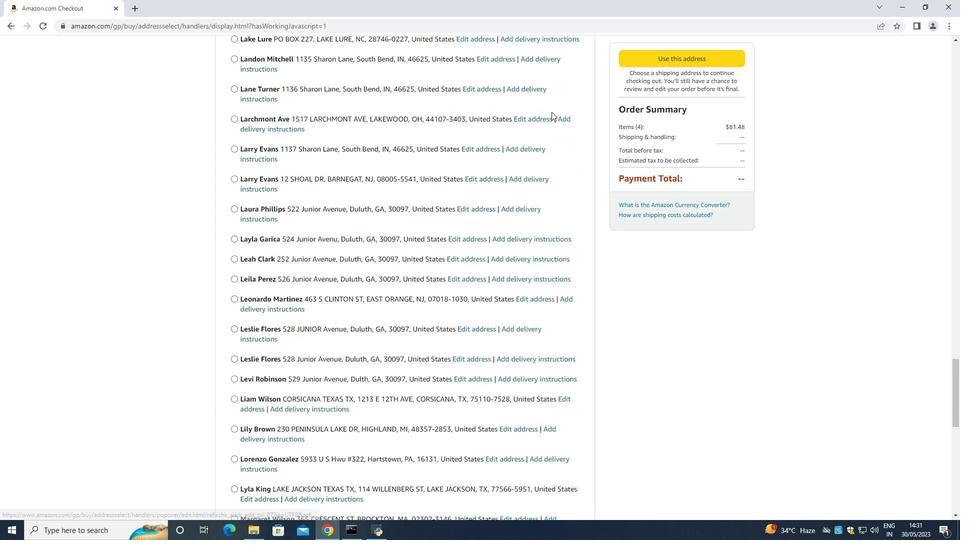 
Action: Mouse scrolled (551, 111) with delta (0, 0)
Screenshot: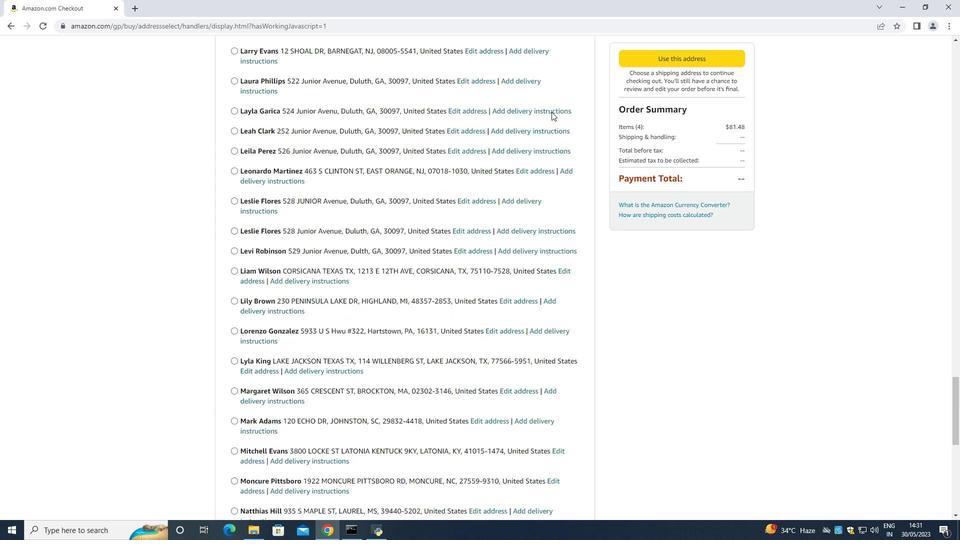 
Action: Mouse scrolled (551, 111) with delta (0, 0)
Screenshot: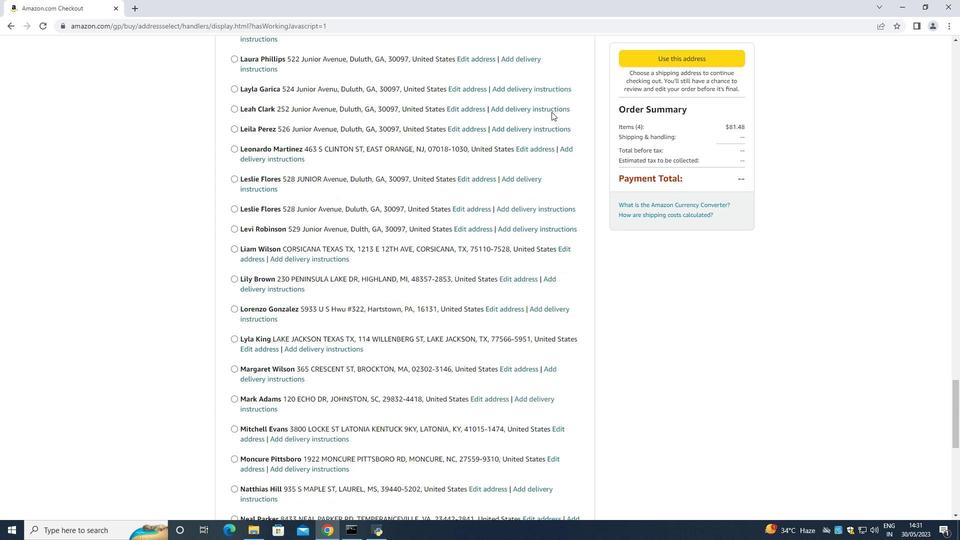 
Action: Mouse moved to (550, 112)
Screenshot: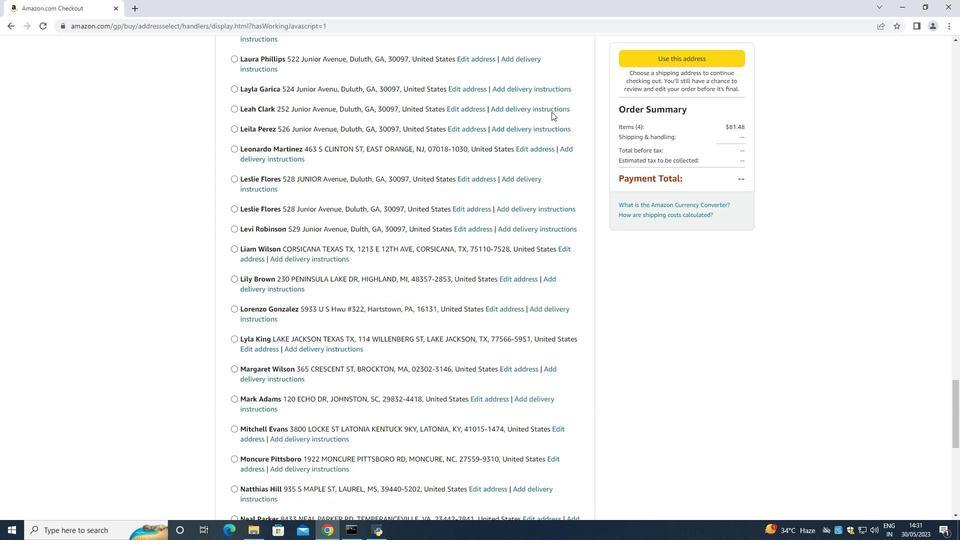 
Action: Mouse scrolled (550, 111) with delta (0, 0)
Screenshot: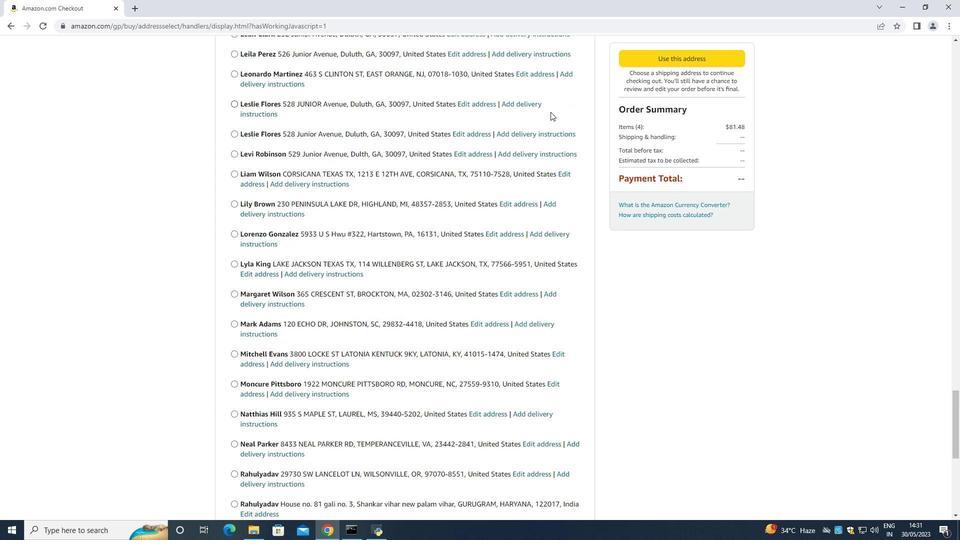 
Action: Mouse moved to (544, 120)
Screenshot: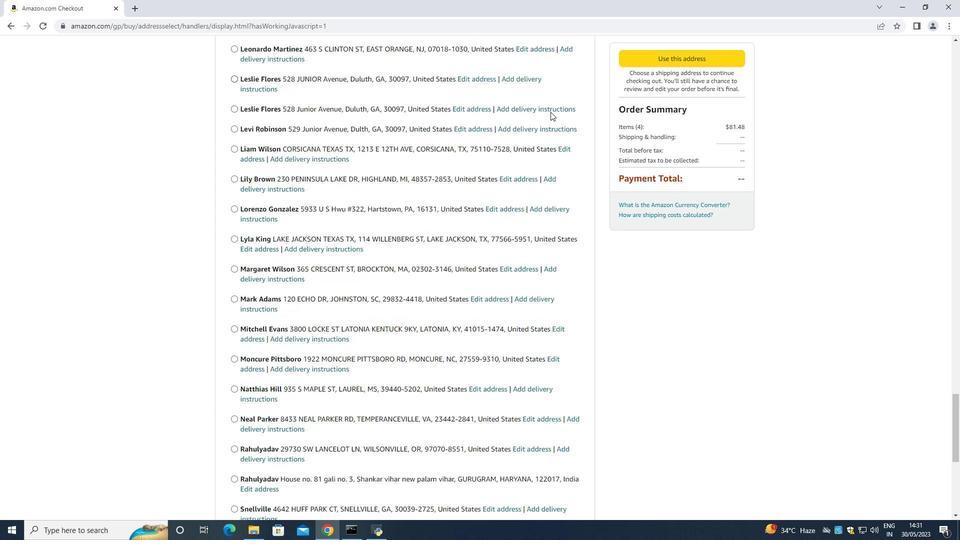 
Action: Mouse scrolled (544, 119) with delta (0, 0)
Screenshot: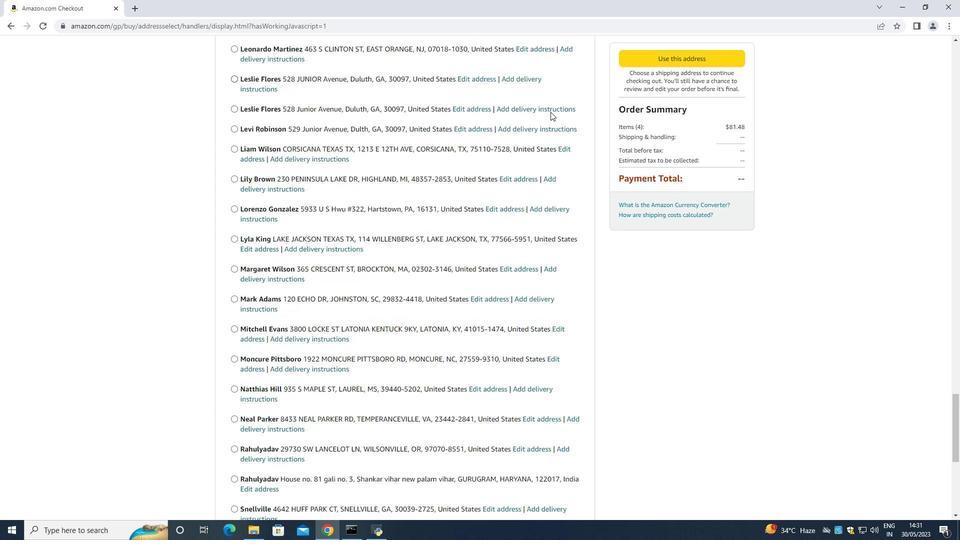 
Action: Mouse moved to (542, 124)
Screenshot: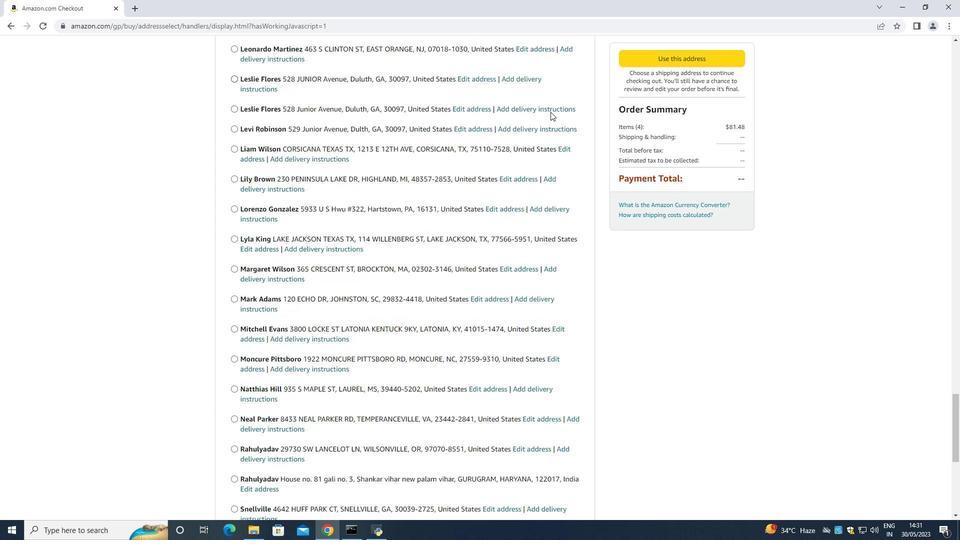 
Action: Mouse scrolled (542, 123) with delta (0, 0)
Screenshot: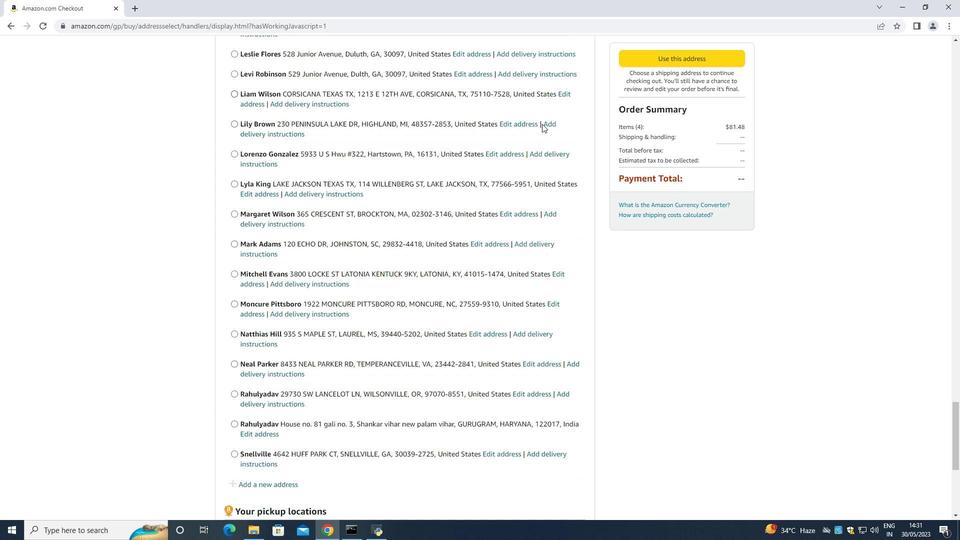 
Action: Mouse scrolled (542, 123) with delta (0, 0)
Screenshot: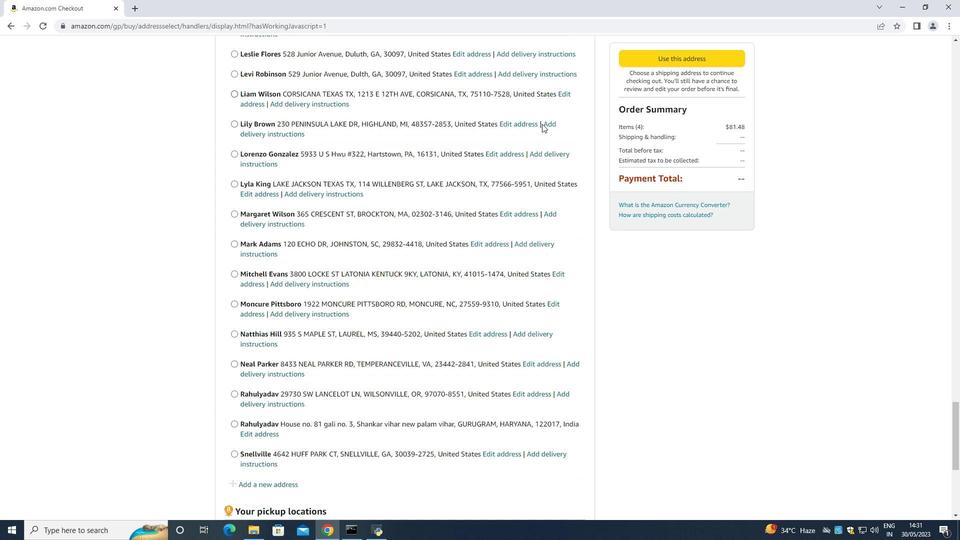 
Action: Mouse scrolled (542, 123) with delta (0, 0)
Screenshot: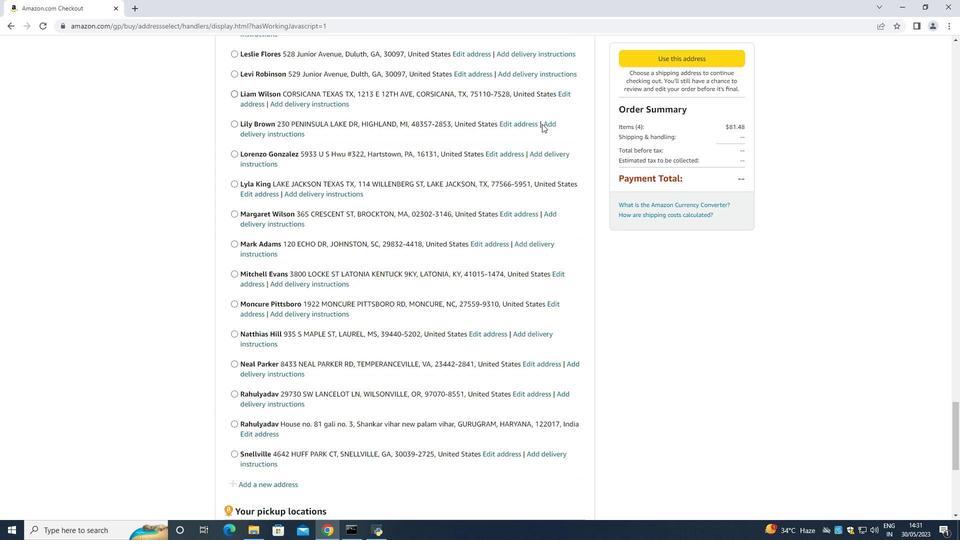 
Action: Mouse scrolled (542, 123) with delta (0, 0)
Screenshot: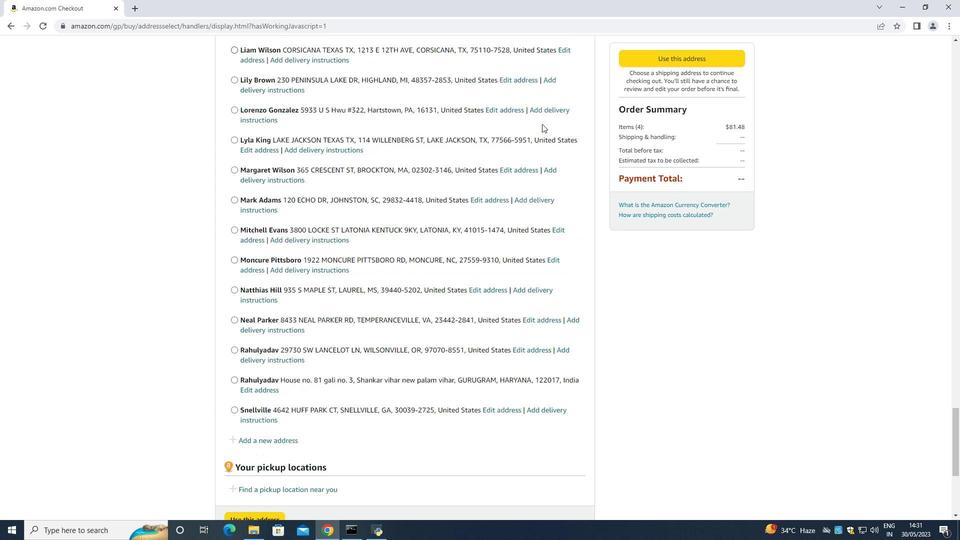 
Action: Mouse scrolled (542, 123) with delta (0, 0)
Screenshot: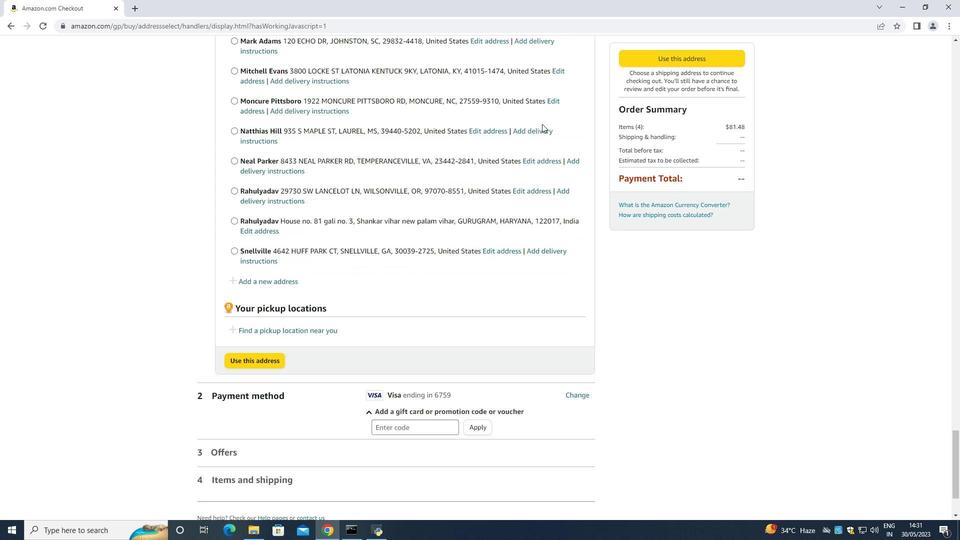
Action: Mouse scrolled (542, 123) with delta (0, 0)
Screenshot: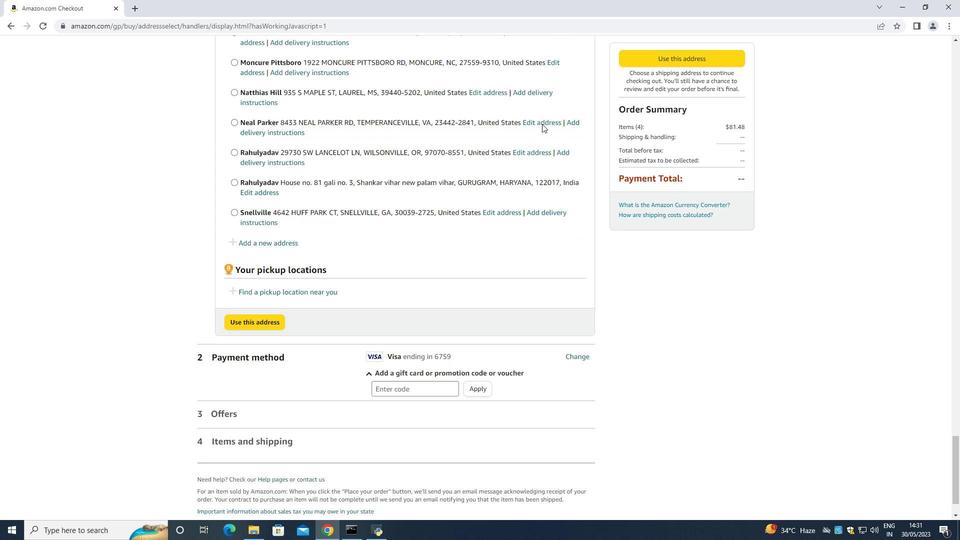 
Action: Mouse moved to (541, 125)
Screenshot: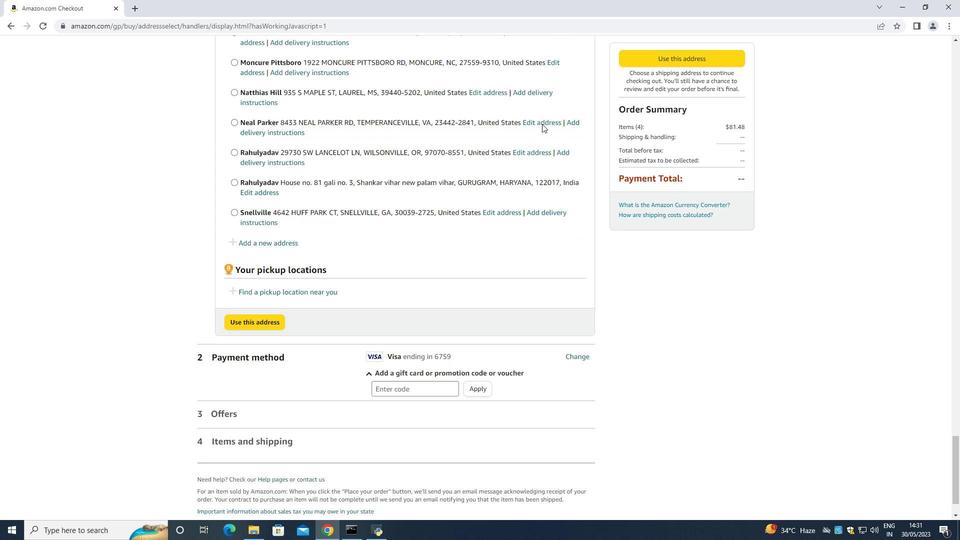 
Action: Mouse scrolled (541, 124) with delta (0, 0)
Screenshot: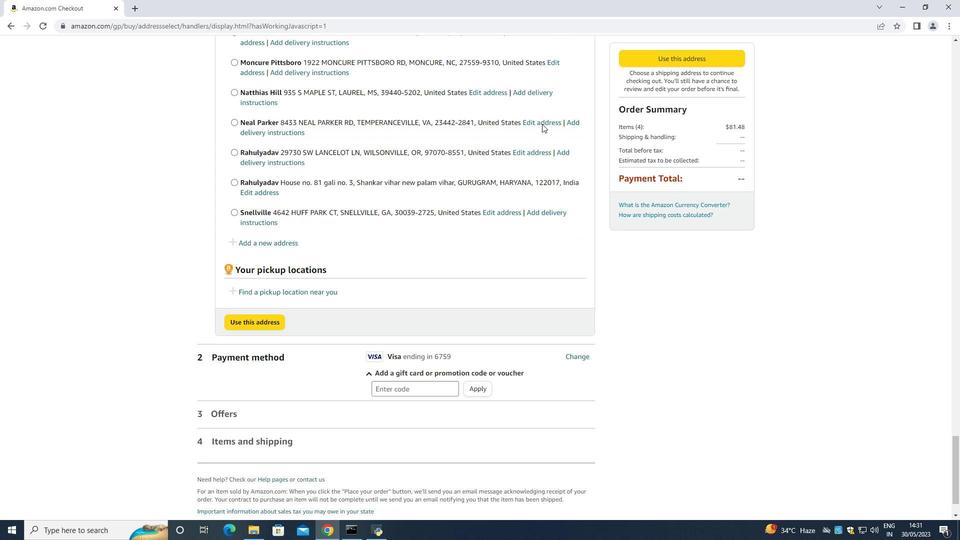 
Action: Mouse moved to (289, 193)
Screenshot: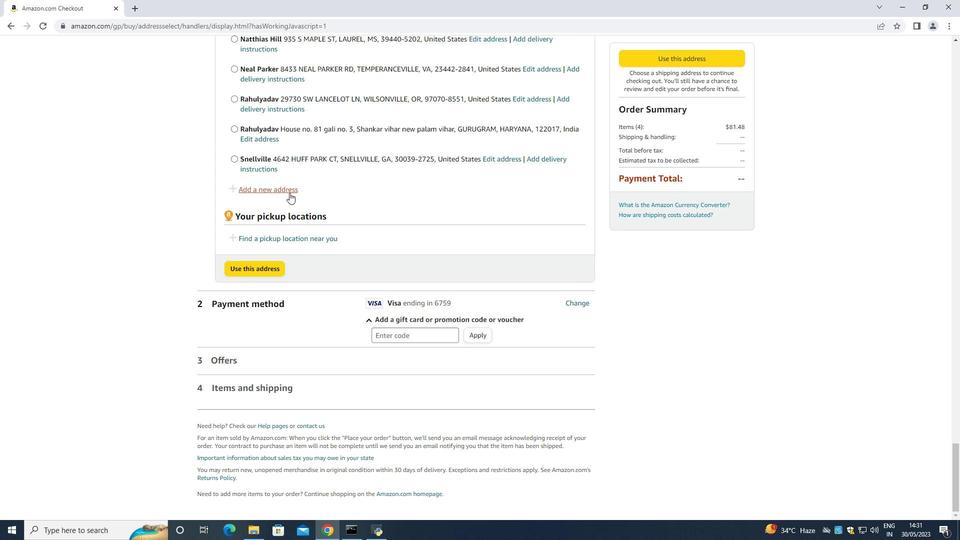 
Action: Mouse pressed left at (289, 193)
Screenshot: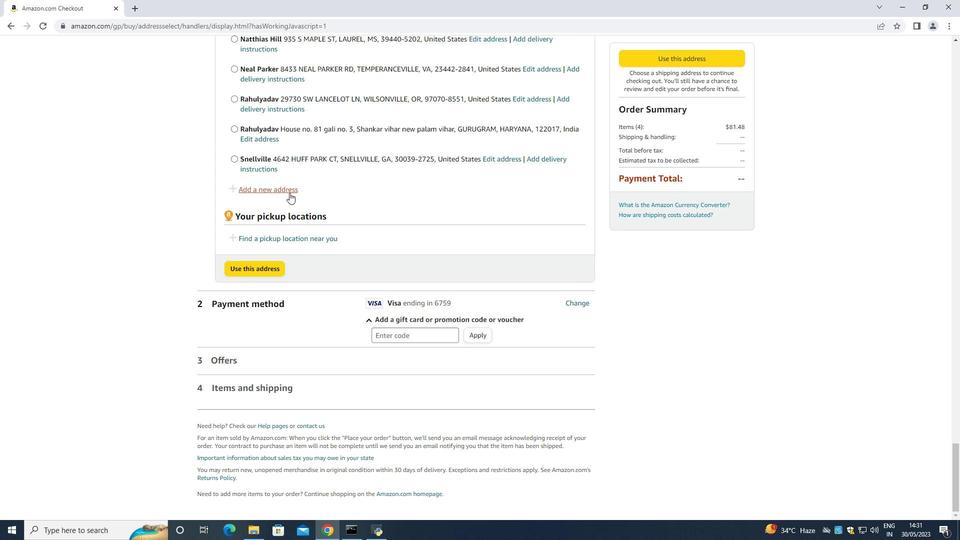 
Action: Mouse moved to (349, 242)
Screenshot: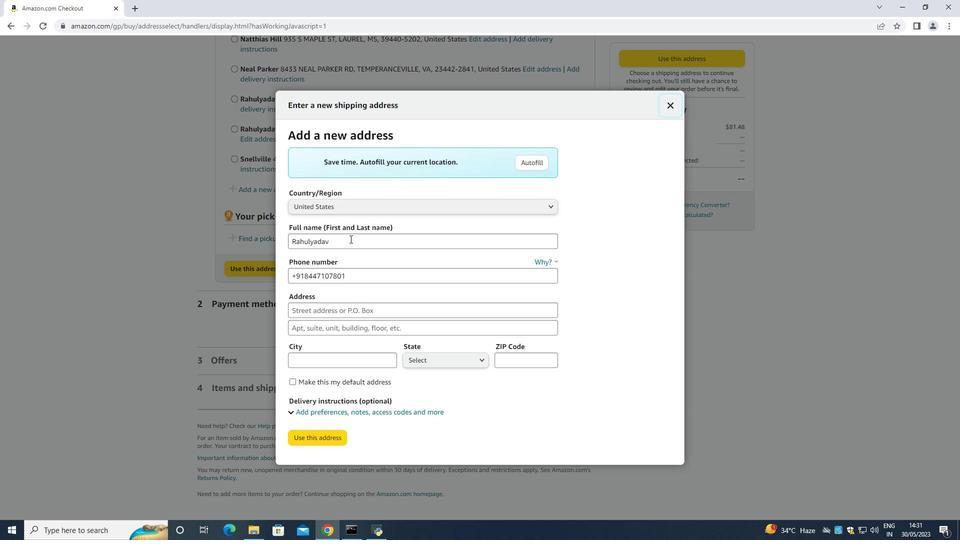 
Action: Mouse pressed left at (349, 242)
Screenshot: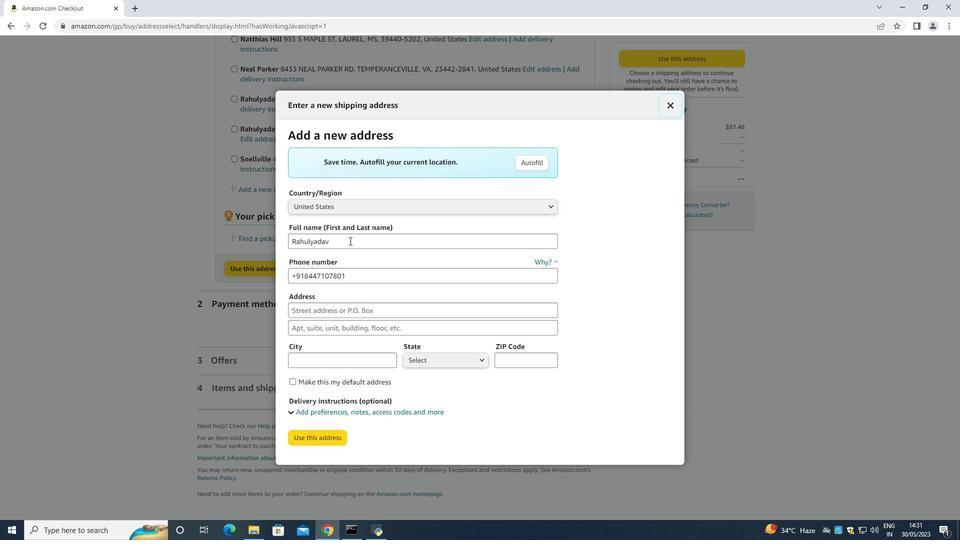 
Action: Key pressed <Key.backspace><Key.backspace><Key.backspace><Key.backspace><Key.backspace><Key.backspace><Key.backspace><Key.backspace><Key.backspace><Key.backspace><Key.backspace><Key.backspace><Key.backspace><Key.backspace><Key.backspace><Key.backspace><Key.backspace><Key.backspace><Key.backspace><Key.backspace><Key.backspace><Key.backspace><Key.backspace><Key.backspace><Key.backspace><Key.backspace><Key.backspace><Key.backspace><Key.backspace><Key.shift>Lia<Key.space><Key.shift><Key.shift>Hill<Key.space>
Screenshot: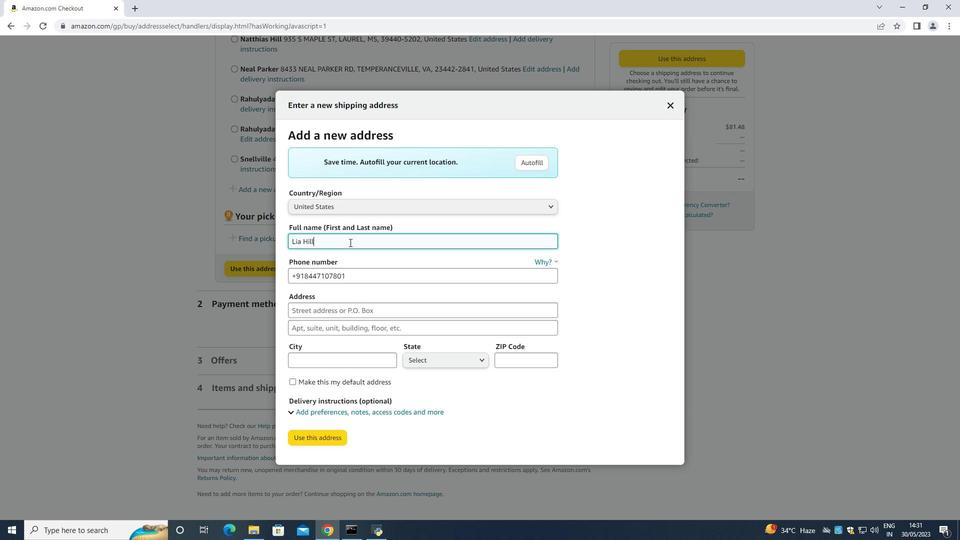 
Action: Mouse moved to (350, 275)
Screenshot: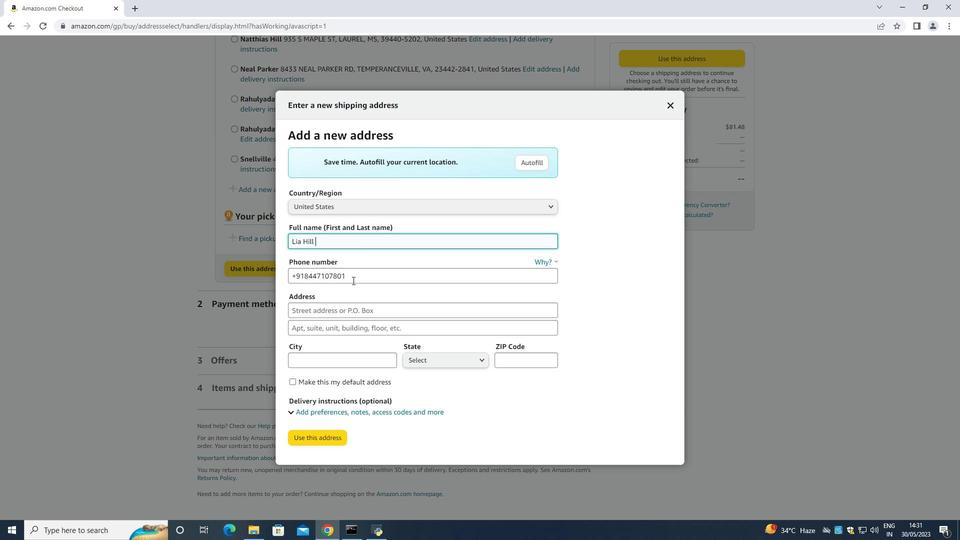 
Action: Mouse pressed left at (350, 275)
Screenshot: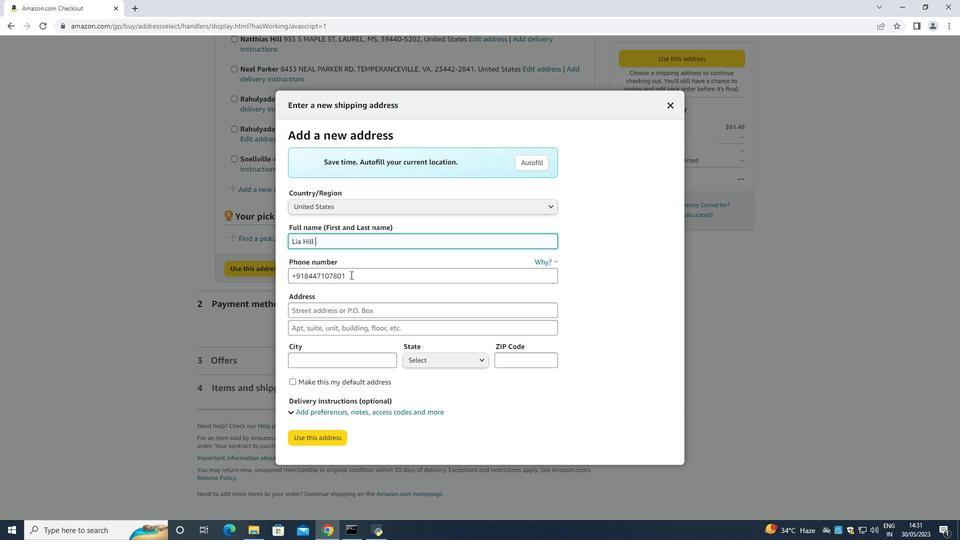 
Action: Mouse moved to (350, 272)
Screenshot: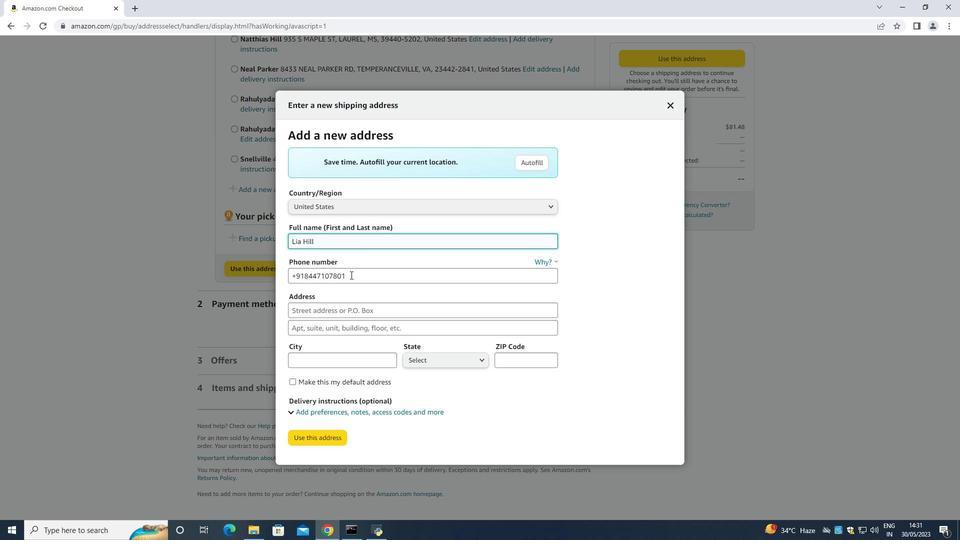 
Action: Key pressed <Key.backspace><Key.backspace><Key.backspace><Key.backspace><Key.backspace><Key.backspace><Key.backspace><Key.backspace><Key.backspace><Key.backspace><Key.backspace><Key.backspace>
Screenshot: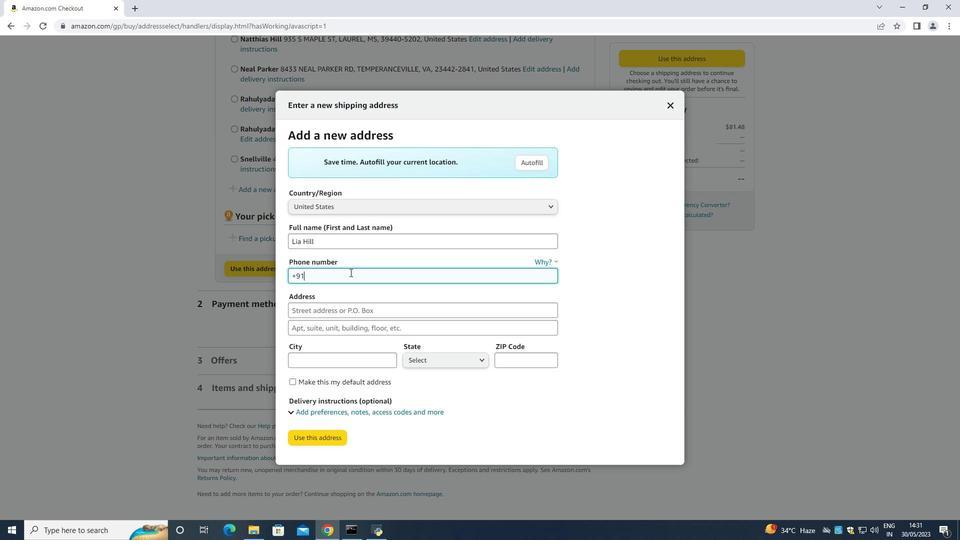 
Action: Mouse moved to (349, 272)
Screenshot: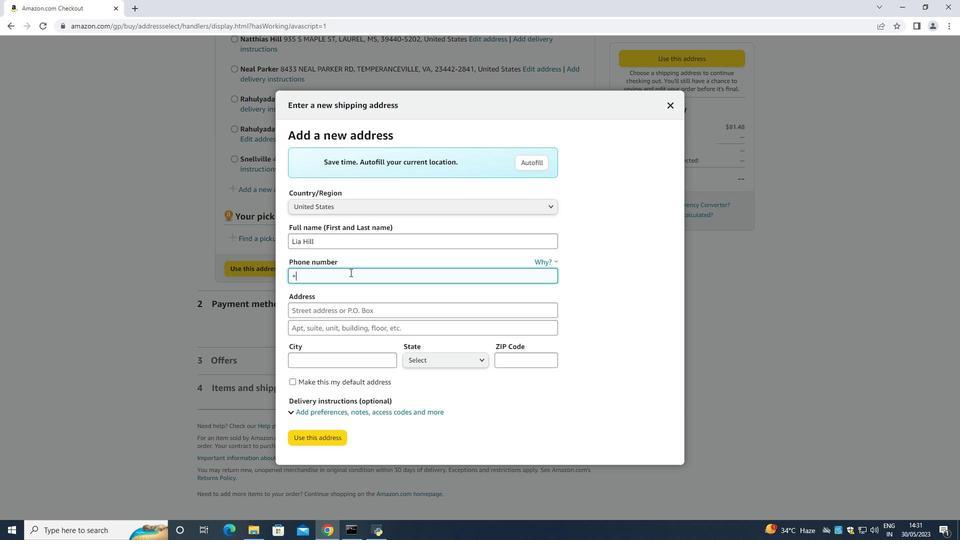 
Action: Key pressed <Key.backspace>
Screenshot: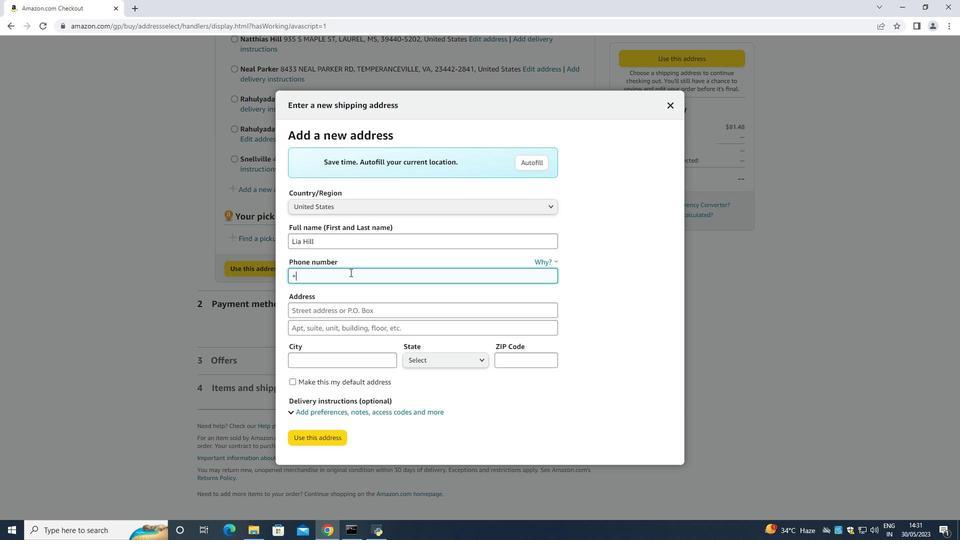 
Action: Mouse moved to (349, 272)
Screenshot: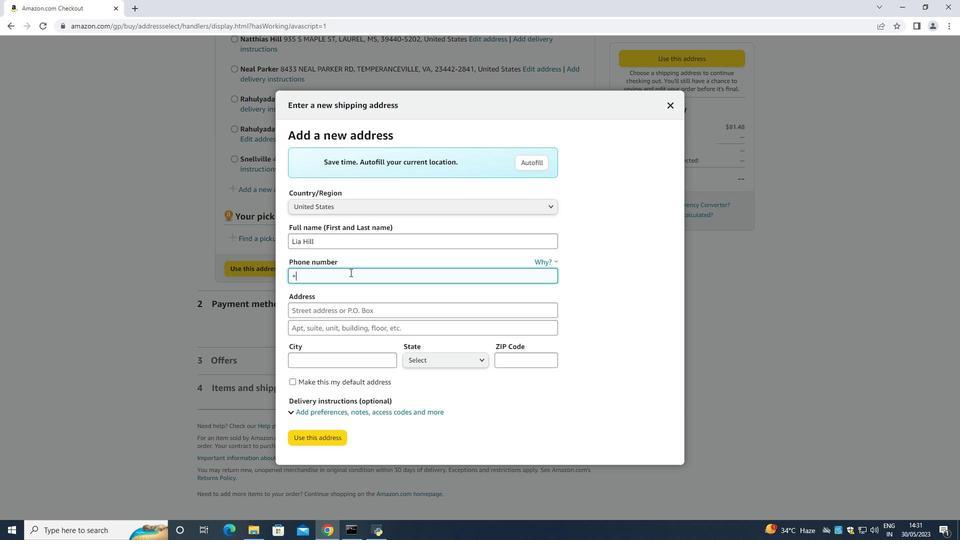
Action: Key pressed <Key.backspace>4046170297
Screenshot: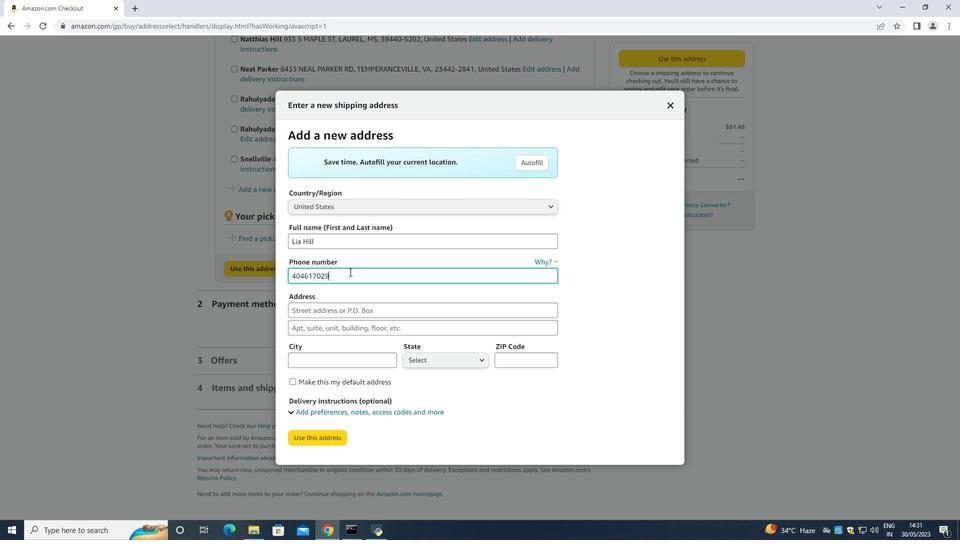 
Action: Mouse moved to (329, 276)
Screenshot: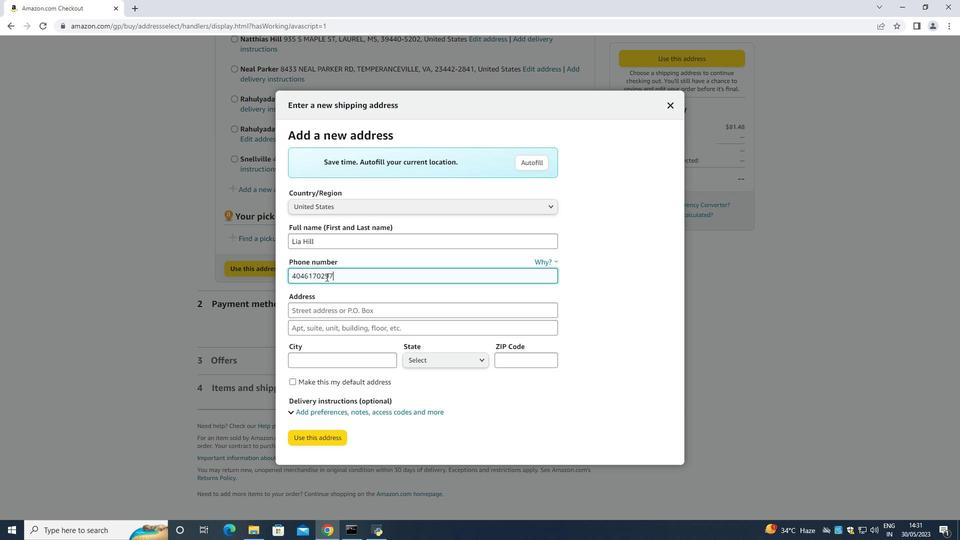 
Action: Mouse pressed left at (329, 276)
Screenshot: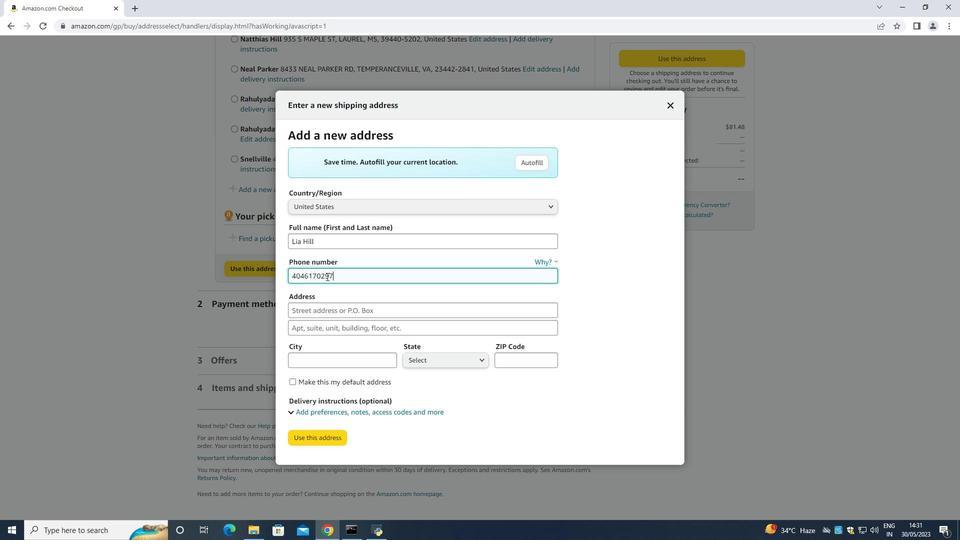 
Action: Key pressed <Key.backspace>4
Screenshot: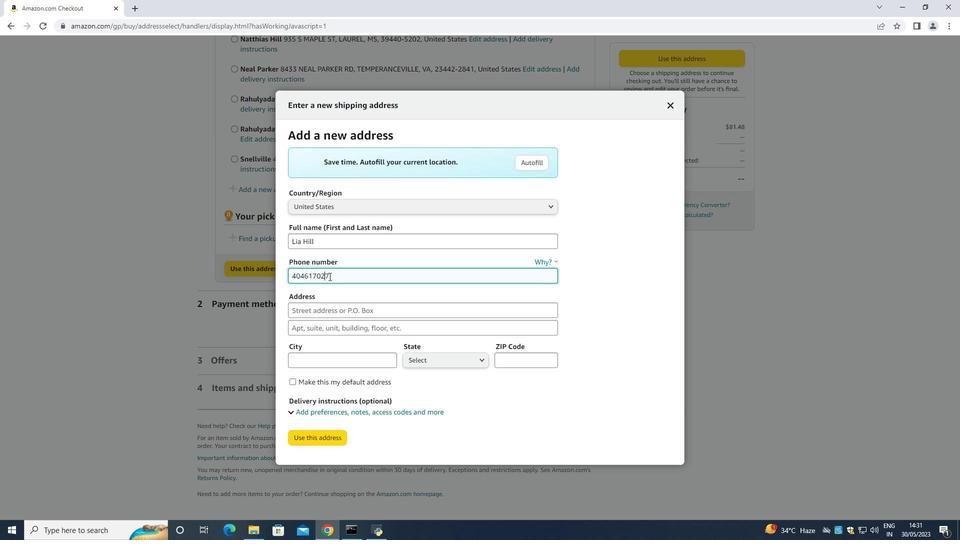 
Action: Mouse moved to (335, 279)
Screenshot: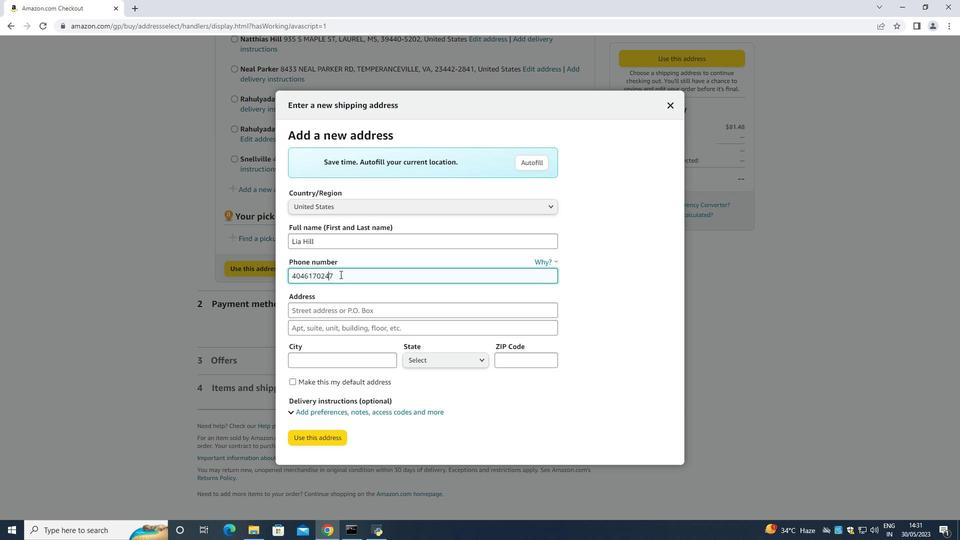 
Action: Mouse pressed left at (335, 279)
Screenshot: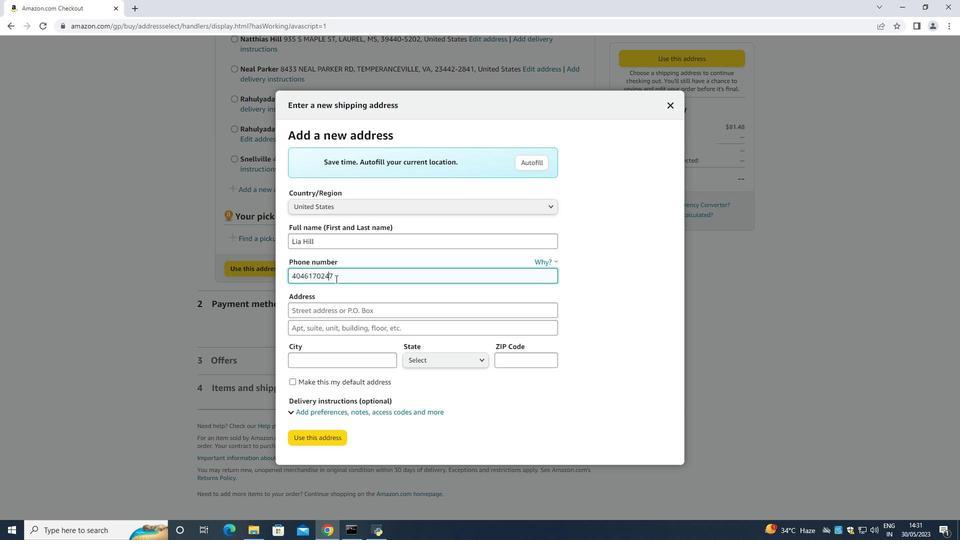 
Action: Mouse moved to (310, 309)
Screenshot: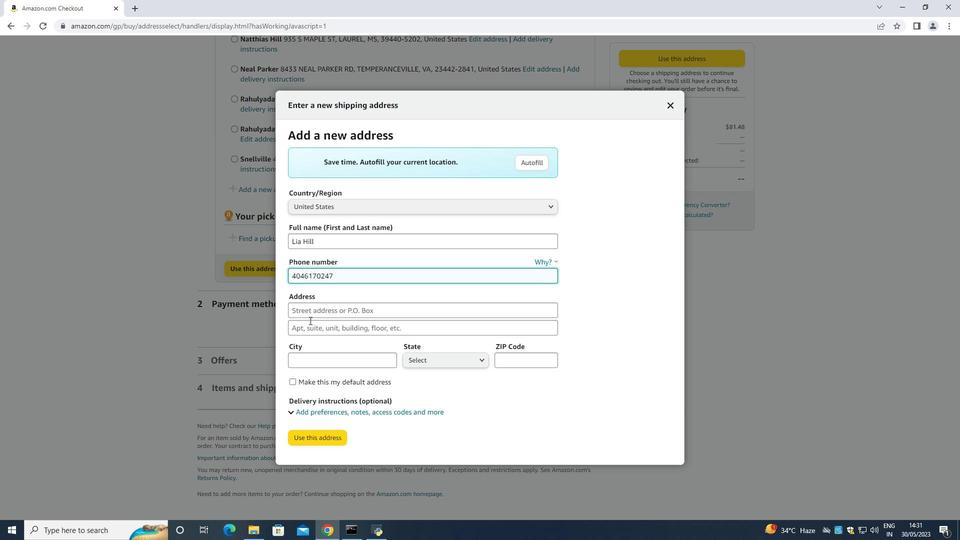 
Action: Mouse pressed left at (310, 309)
Screenshot: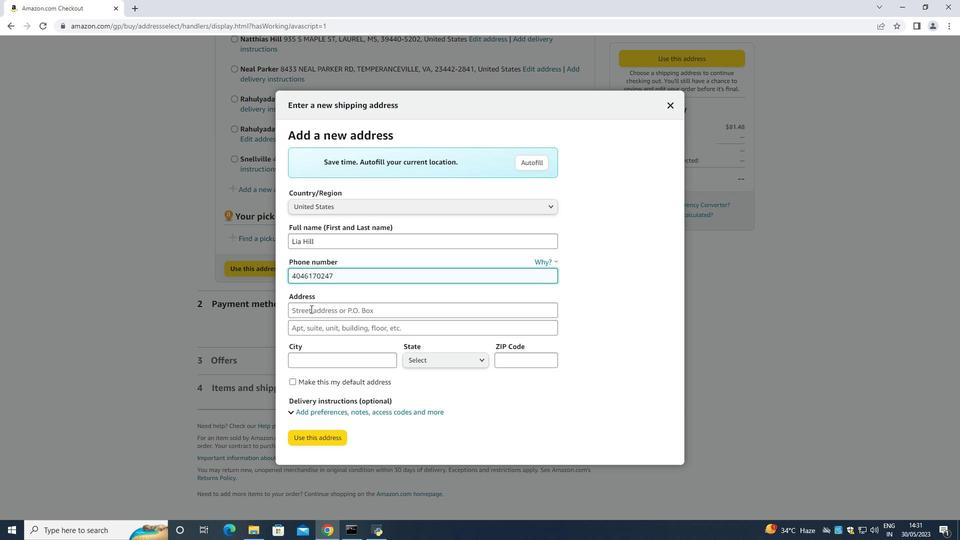 
Action: Mouse moved to (414, 299)
Screenshot: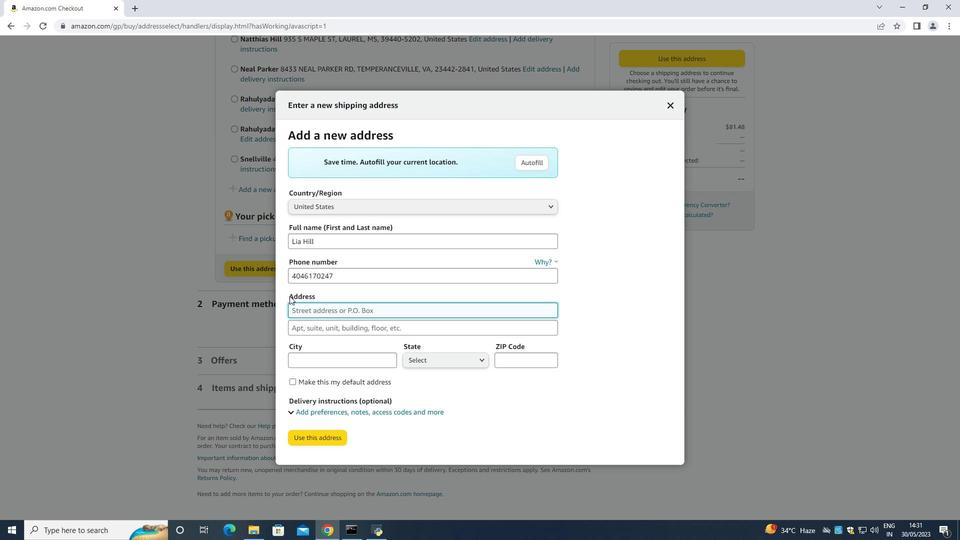 
Action: Key pressed 530<Key.space><Key.shift><Key.shift><Key.shift><Key.shift><Key.shift>Junior<Key.space><Key.shift><Key.shift><Key.shift><Key.shift><Key.shift>Avenue<Key.space><Key.tab><Key.tab><Key.shift><Key.shift><Key.shift><Key.shift><Key.shift><Key.shift><Key.shift><Key.shift><Key.shift><Key.shift><Key.shift><Key.shift><Key.shift><Key.shift><Key.shift><Key.shift><Key.shift><Key.shift>Duluth<Key.space>
Screenshot: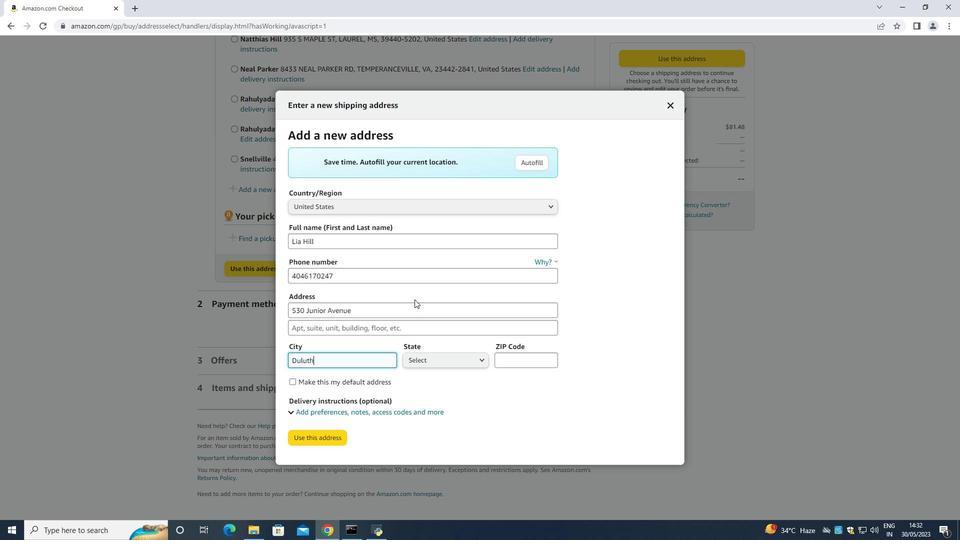 
Action: Mouse moved to (441, 366)
Screenshot: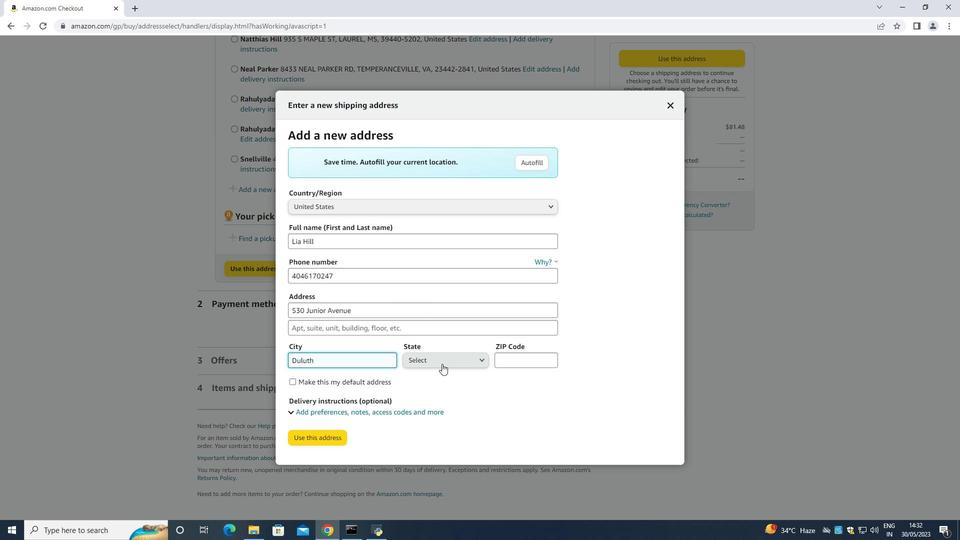 
Action: Mouse pressed left at (441, 366)
Screenshot: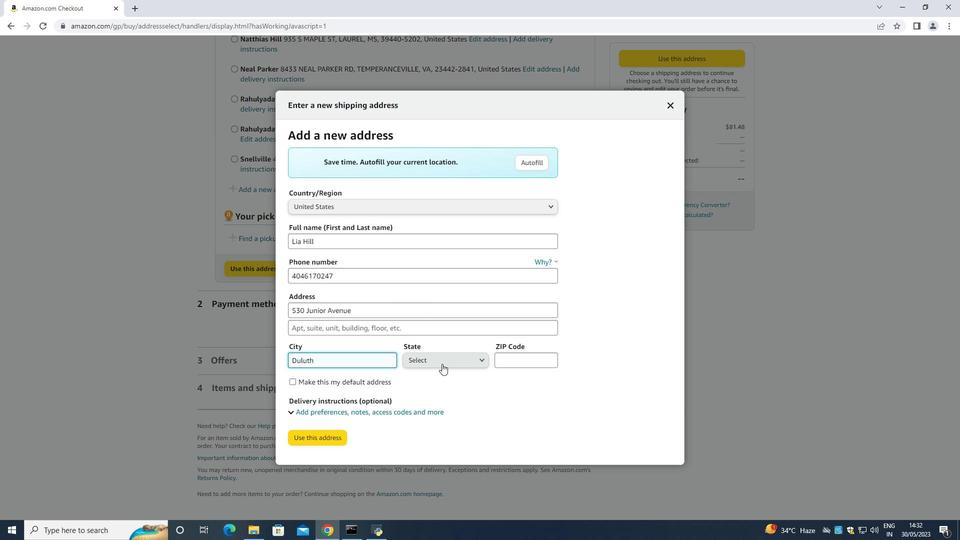 
Action: Mouse moved to (430, 214)
Screenshot: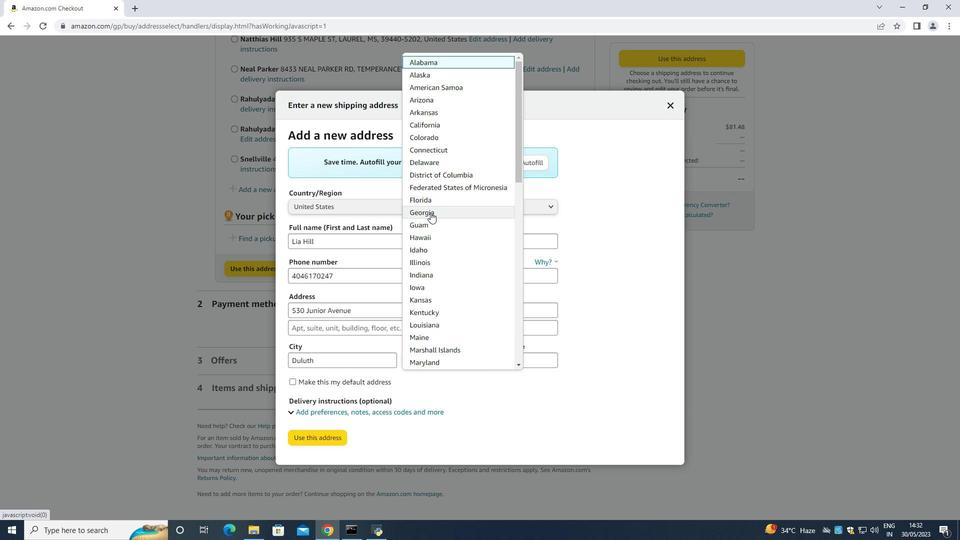 
Action: Mouse pressed left at (430, 214)
Screenshot: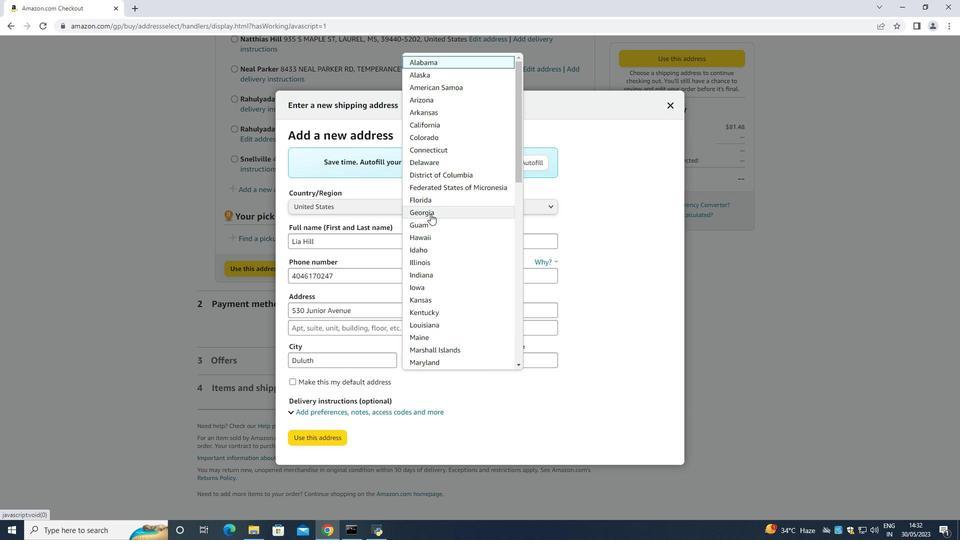 
Action: Mouse moved to (519, 366)
Screenshot: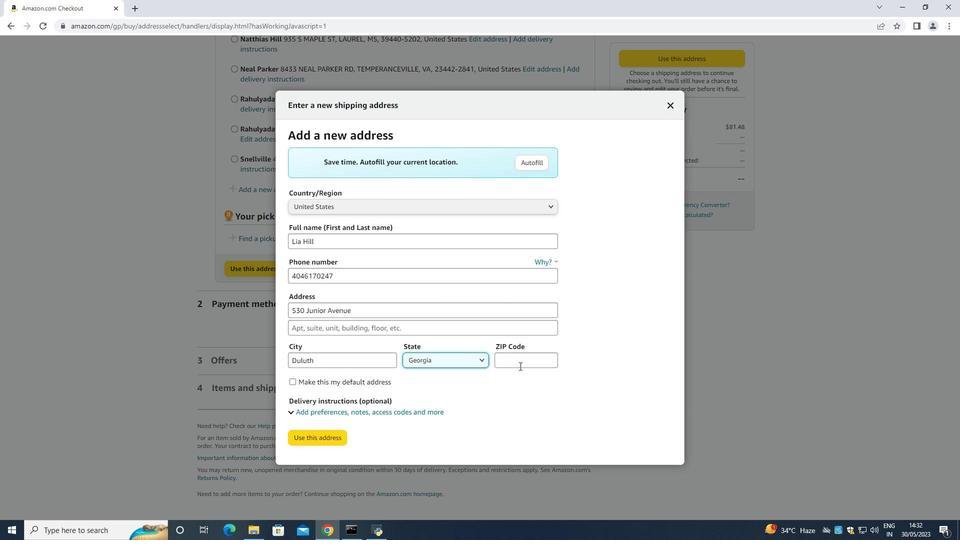 
Action: Mouse pressed left at (519, 366)
Screenshot: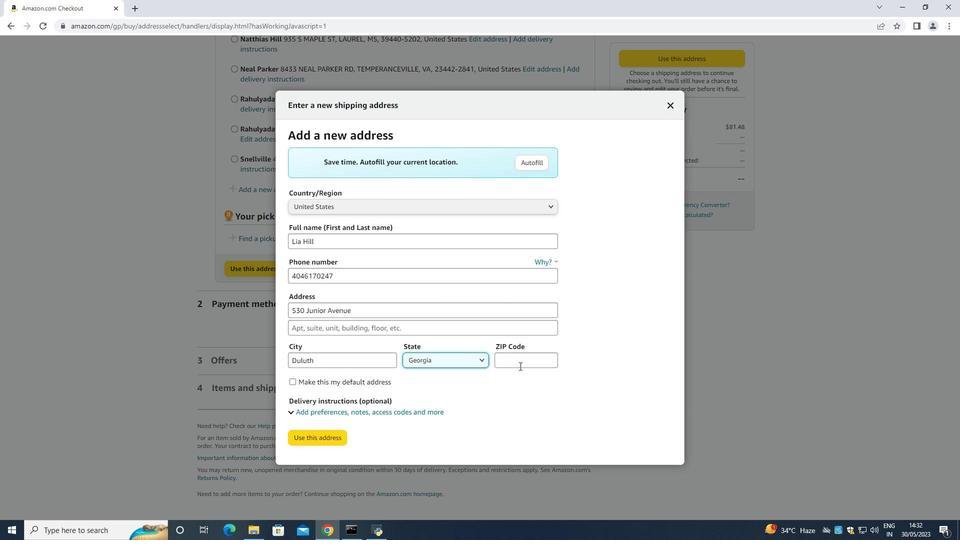 
Action: Mouse moved to (518, 363)
Screenshot: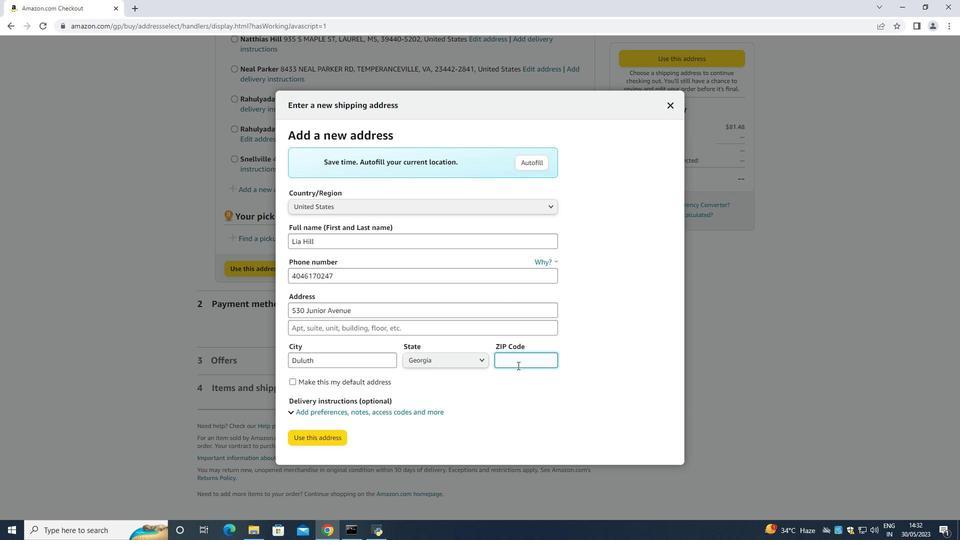
Action: Key pressed 30009<Key.backspace><Key.backspace>97
Screenshot: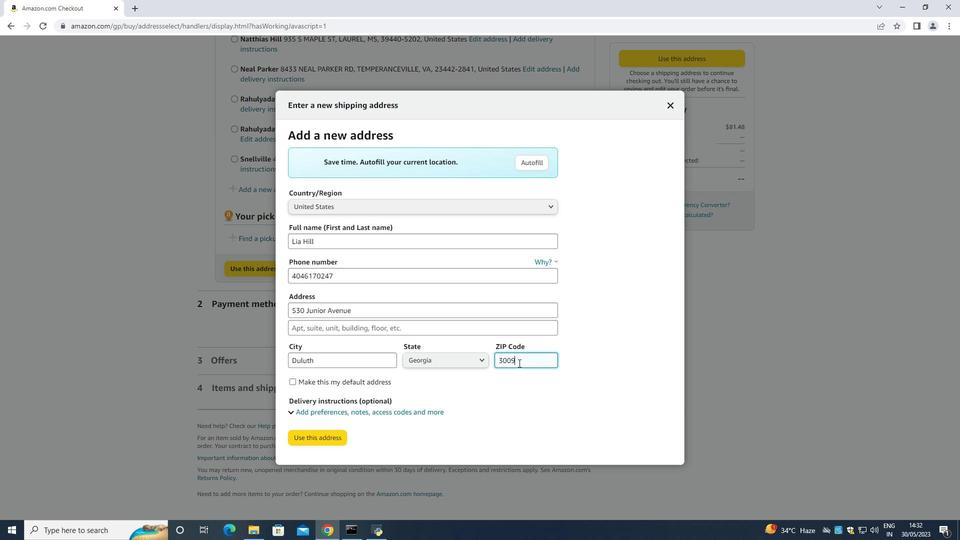 
Action: Mouse moved to (305, 435)
Screenshot: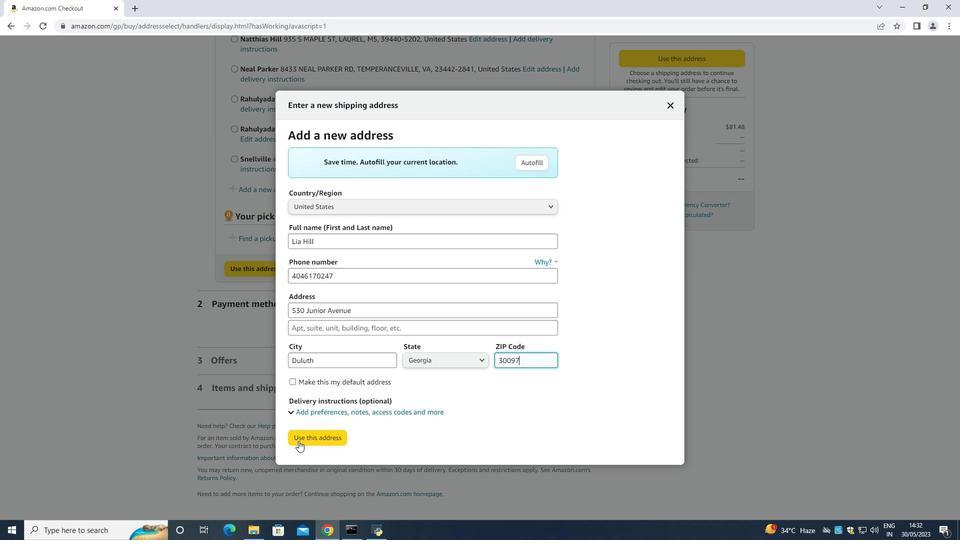 
Action: Mouse pressed left at (305, 435)
Screenshot: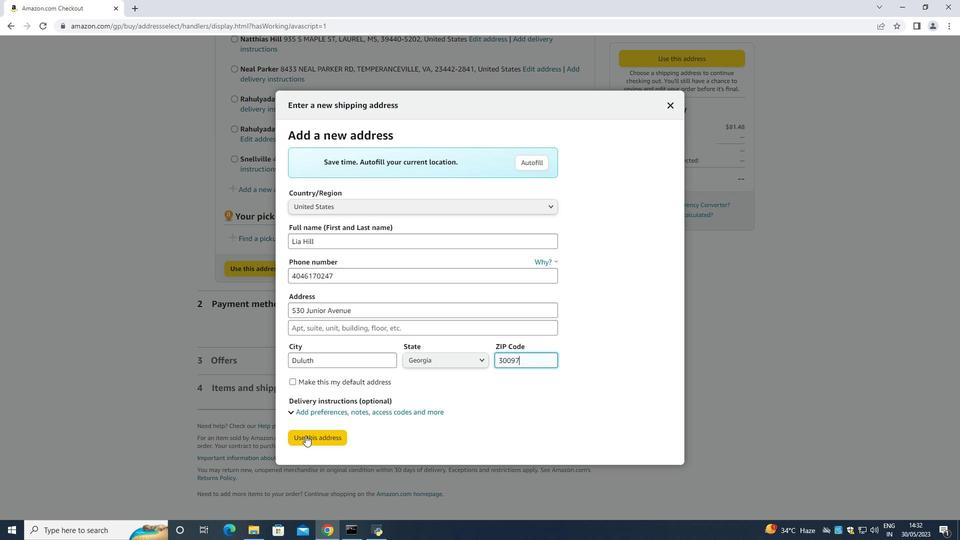 
Action: Mouse moved to (306, 509)
Screenshot: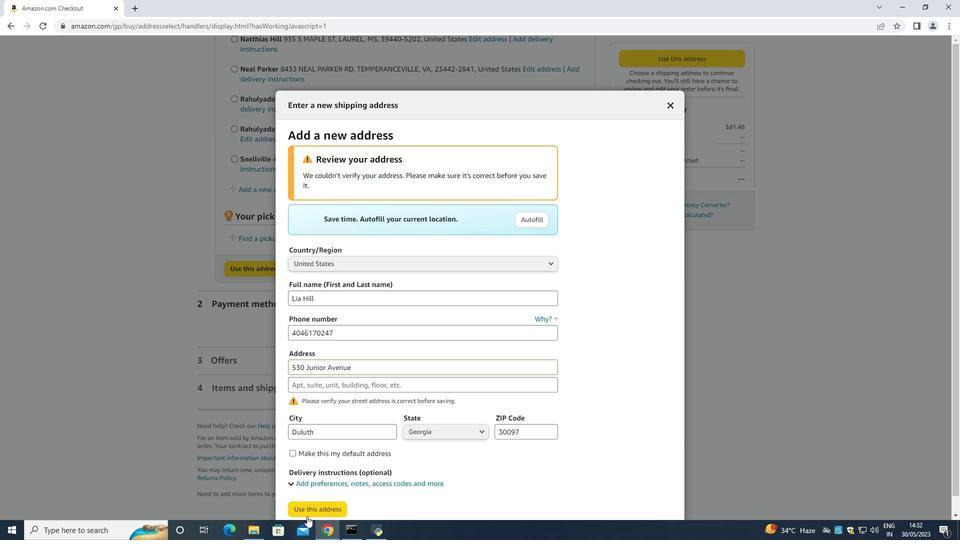 
Action: Mouse pressed left at (306, 509)
Screenshot: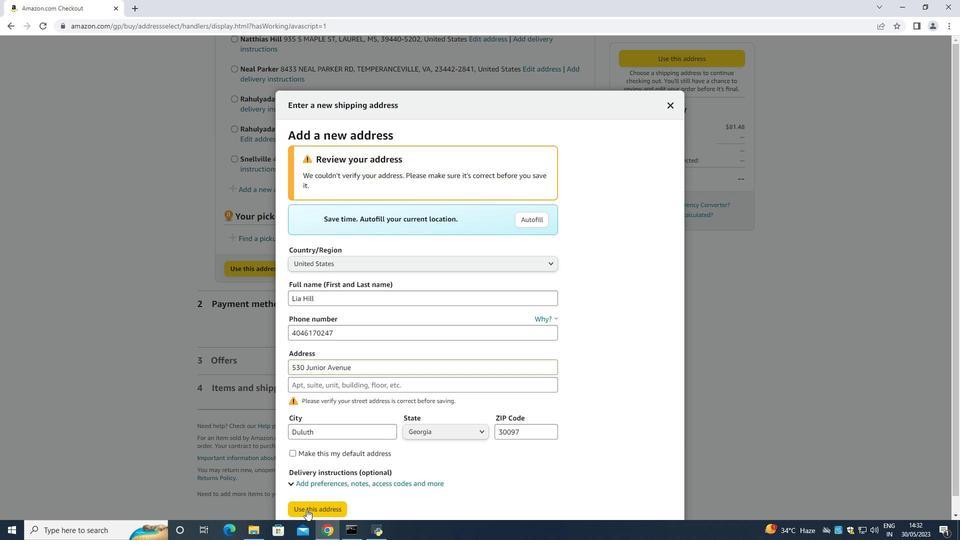 
Action: Mouse moved to (299, 239)
Screenshot: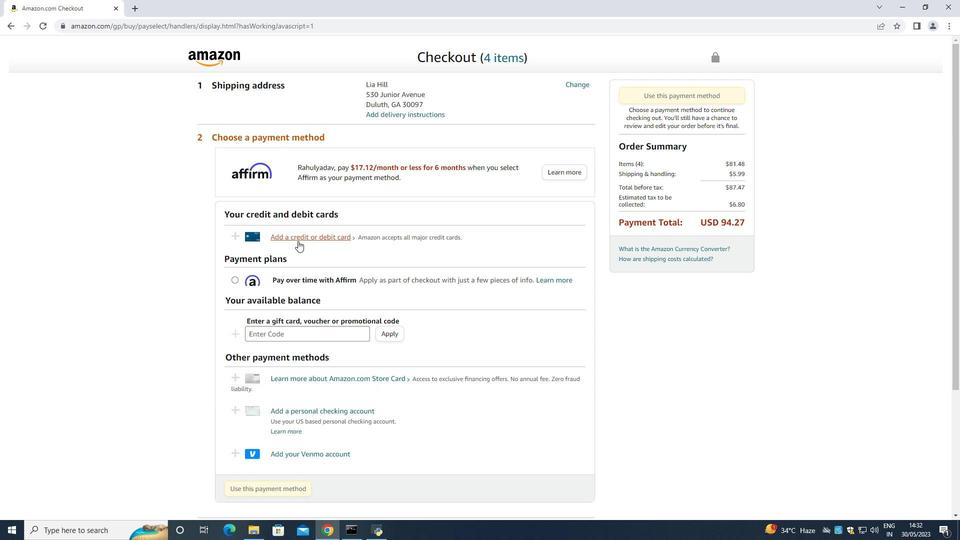
Action: Mouse pressed left at (299, 239)
Screenshot: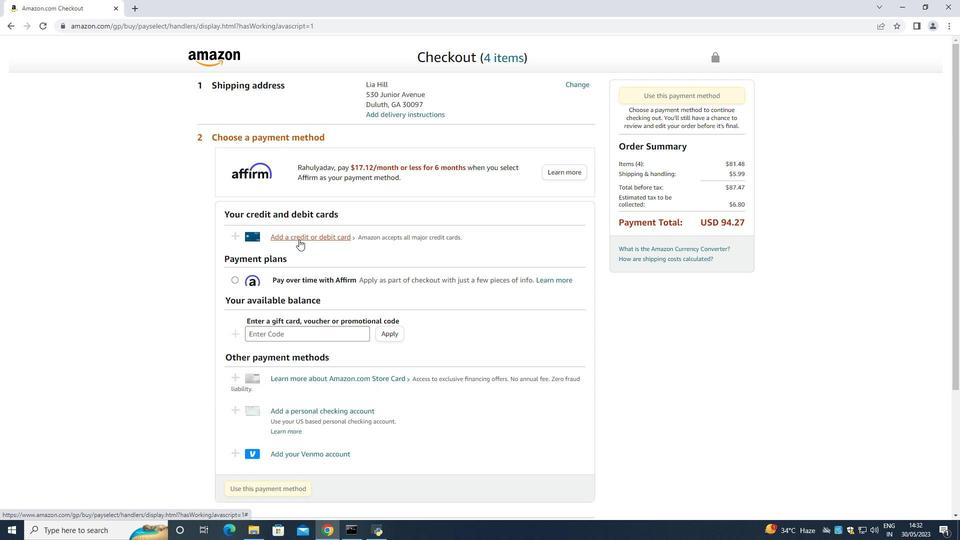 
Action: Mouse moved to (386, 237)
Screenshot: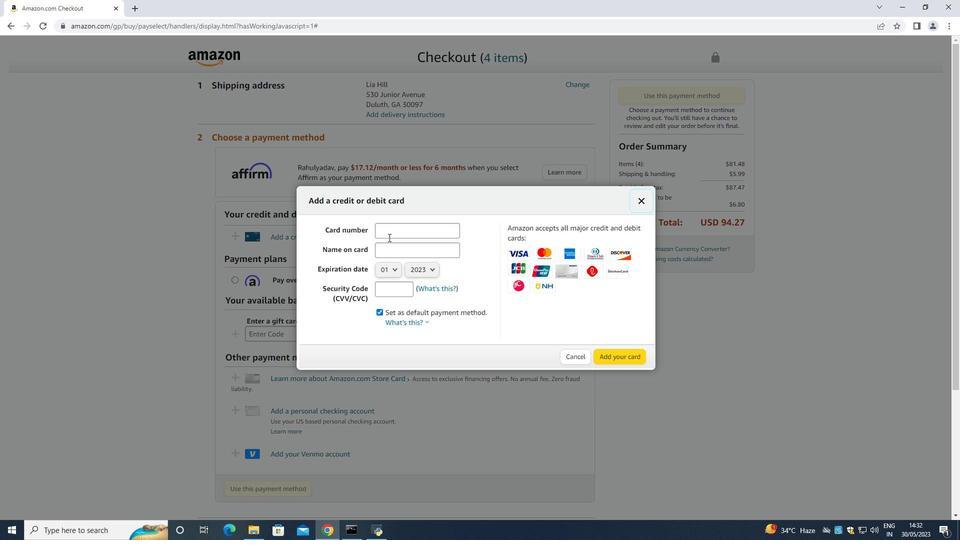 
Action: Mouse pressed left at (386, 237)
Screenshot: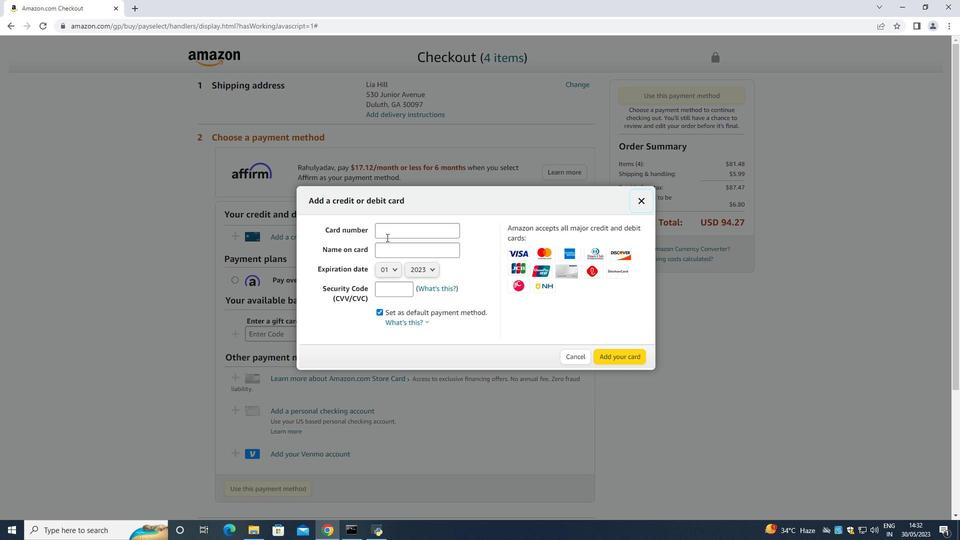 
Action: Key pressed 12587654785427<Key.backspace><Key.backspace>7965
Screenshot: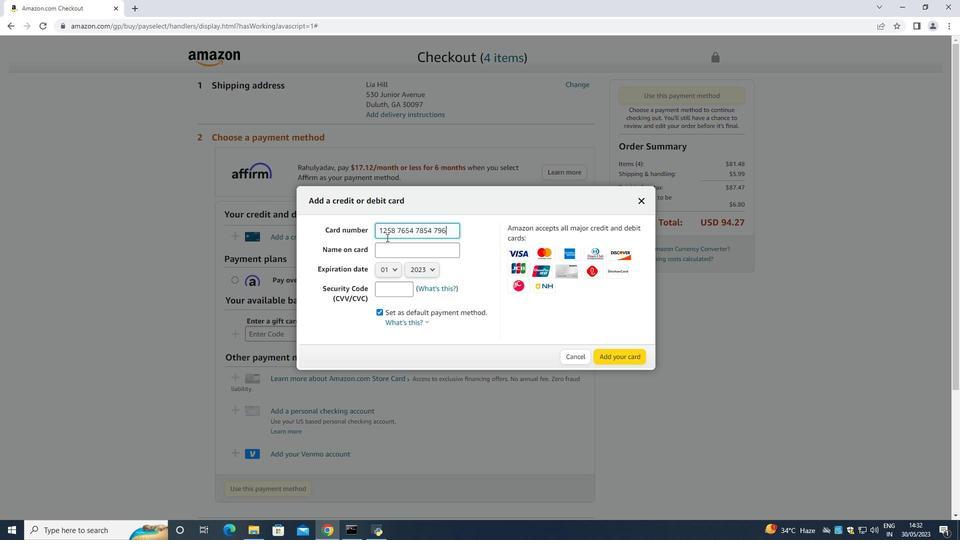 
Action: Mouse moved to (390, 248)
Screenshot: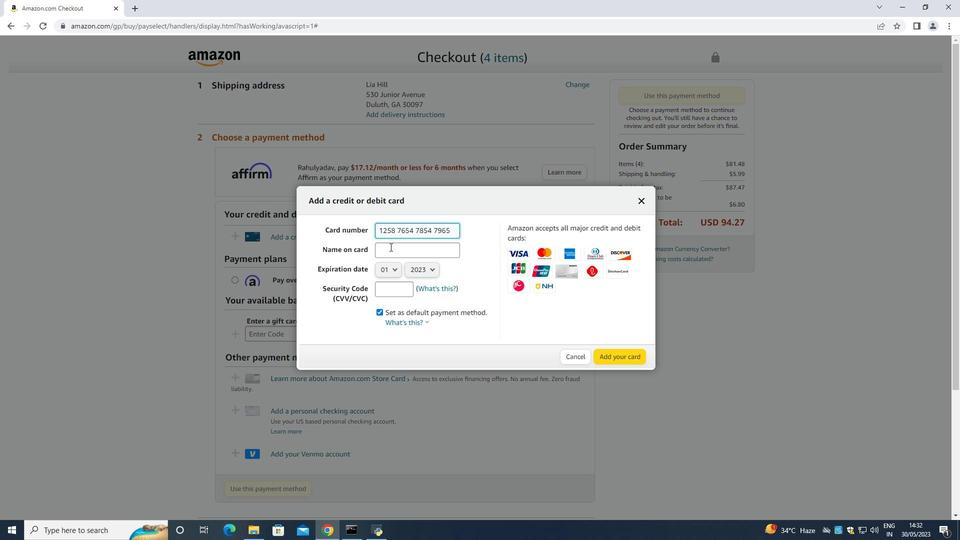 
Action: Mouse pressed left at (390, 248)
Screenshot: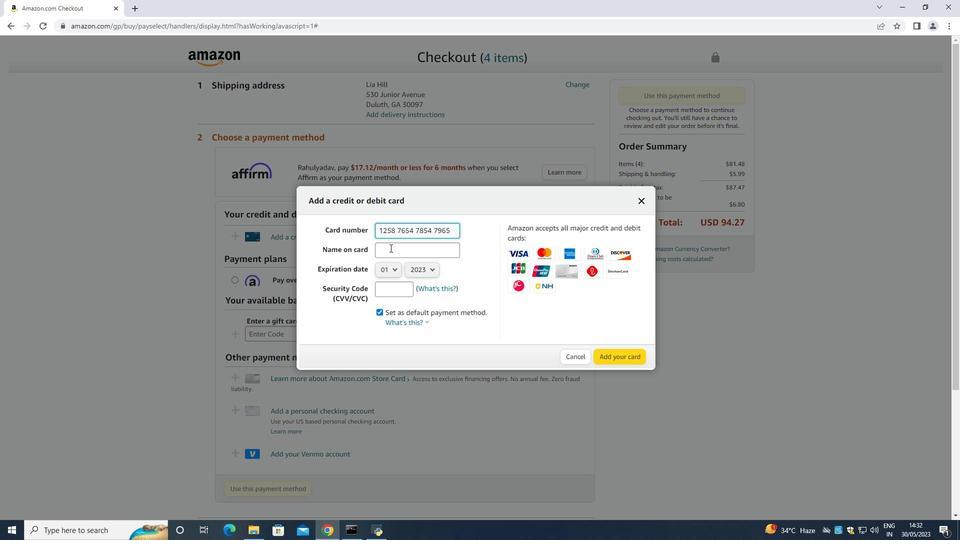 
Action: Key pressed <Key.shift><Key.shift><Key.shift><Key.shift><Key.shift><Key.shift><Key.shift><Key.shift><Key.shift><Key.shift><Key.shift>Lia<Key.space><Key.shift>Hill<Key.space>
Screenshot: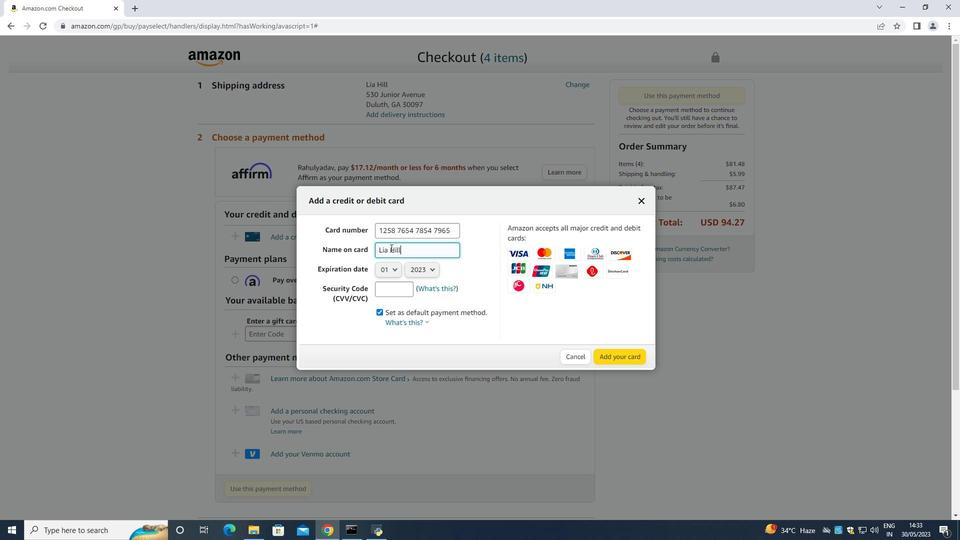 
Action: Mouse moved to (392, 267)
Screenshot: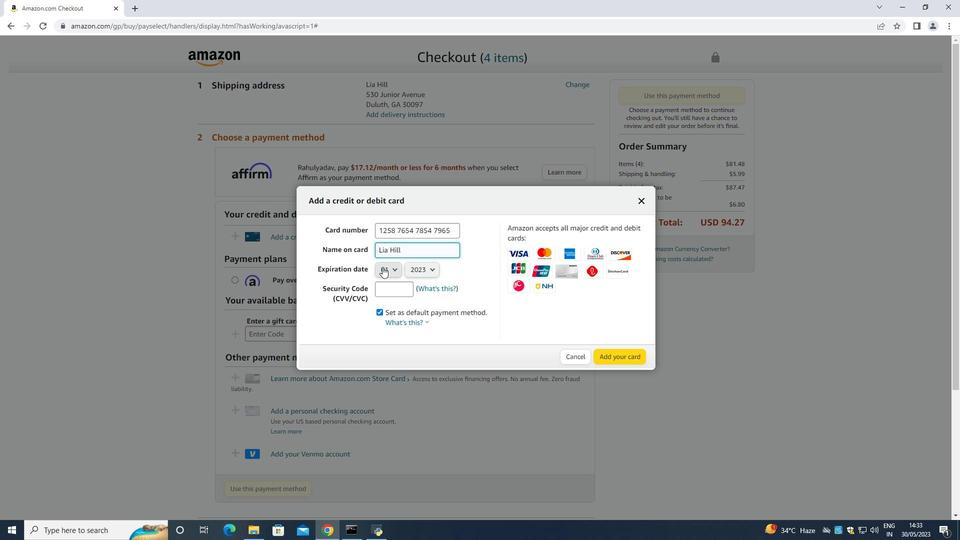 
Action: Mouse pressed left at (392, 267)
Screenshot: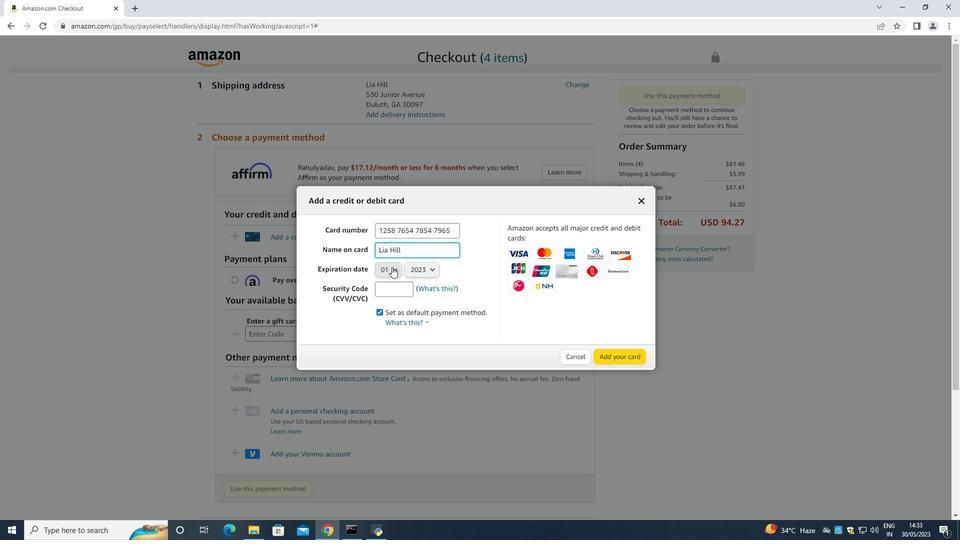 
Action: Mouse pressed left at (392, 267)
Screenshot: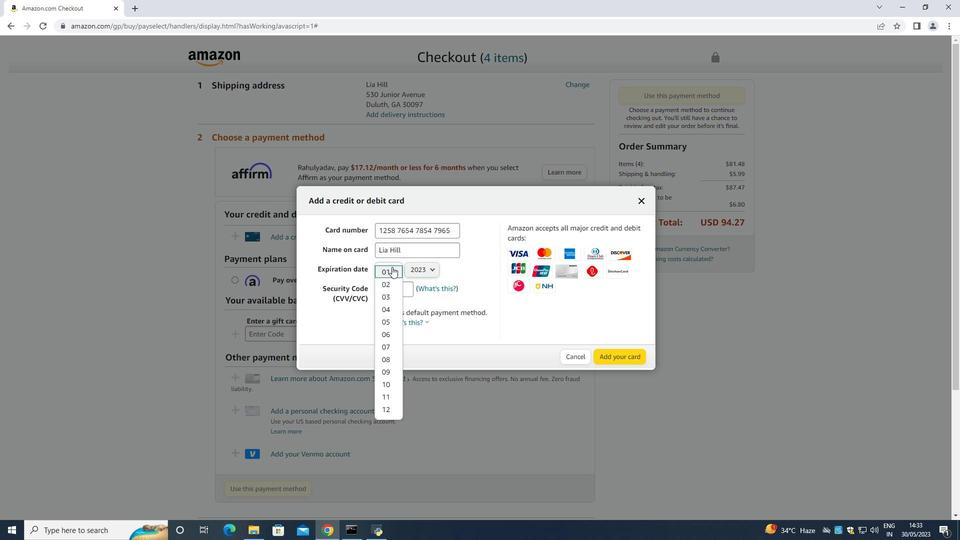 
Action: Mouse moved to (423, 273)
Screenshot: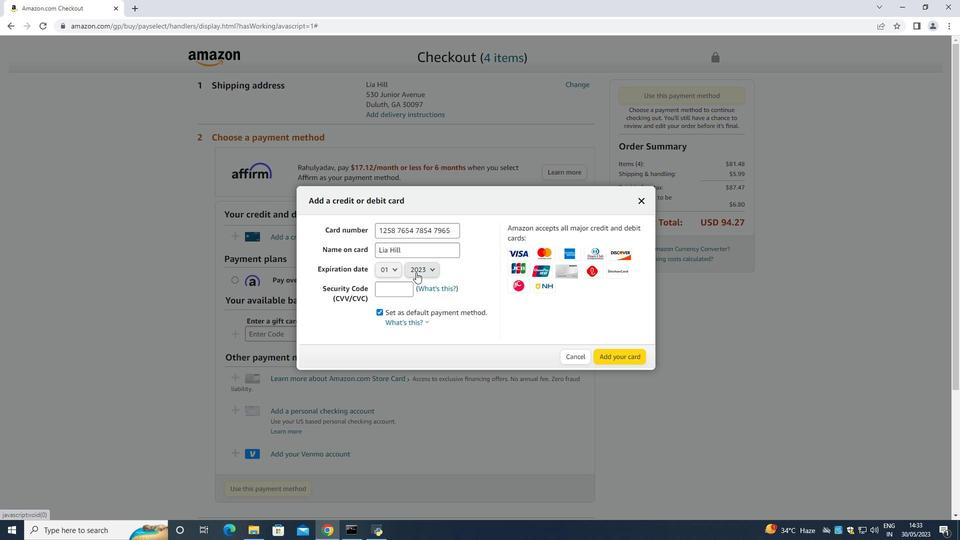 
Action: Mouse pressed left at (423, 273)
Screenshot: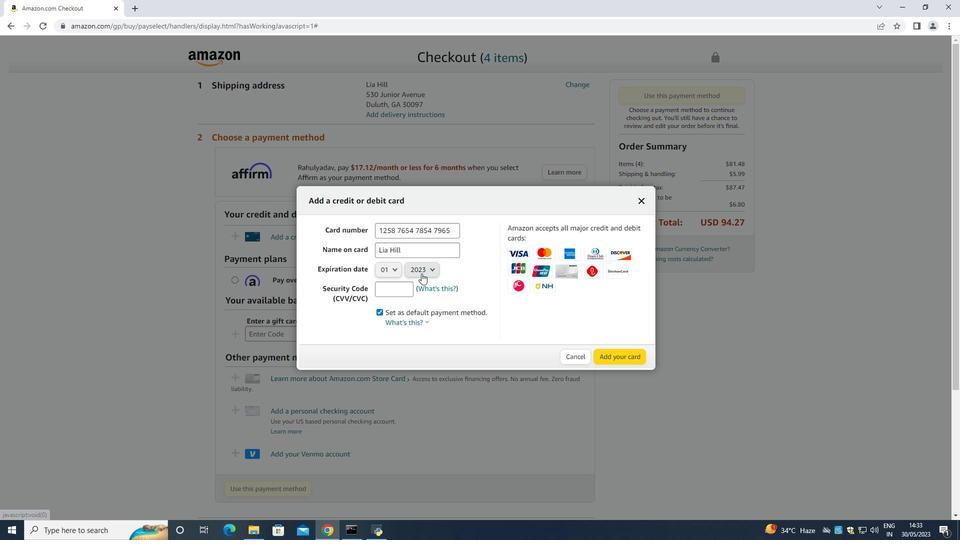 
Action: Mouse moved to (425, 296)
Screenshot: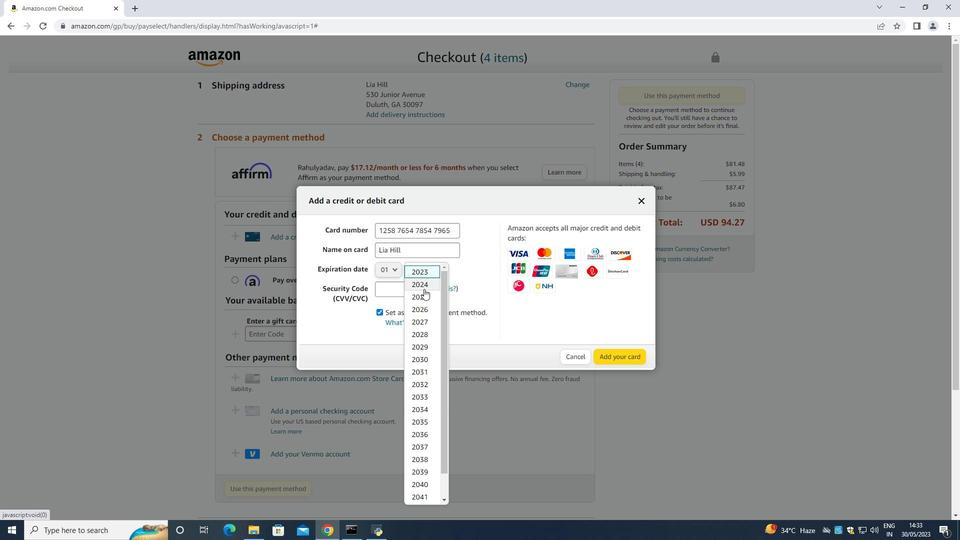 
Action: Mouse pressed left at (425, 296)
Screenshot: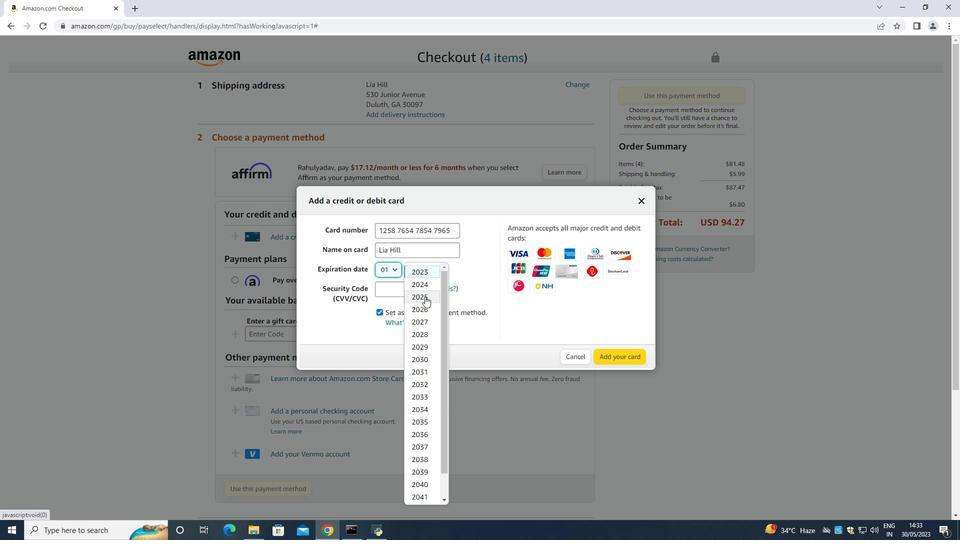 
Action: Mouse moved to (398, 294)
Screenshot: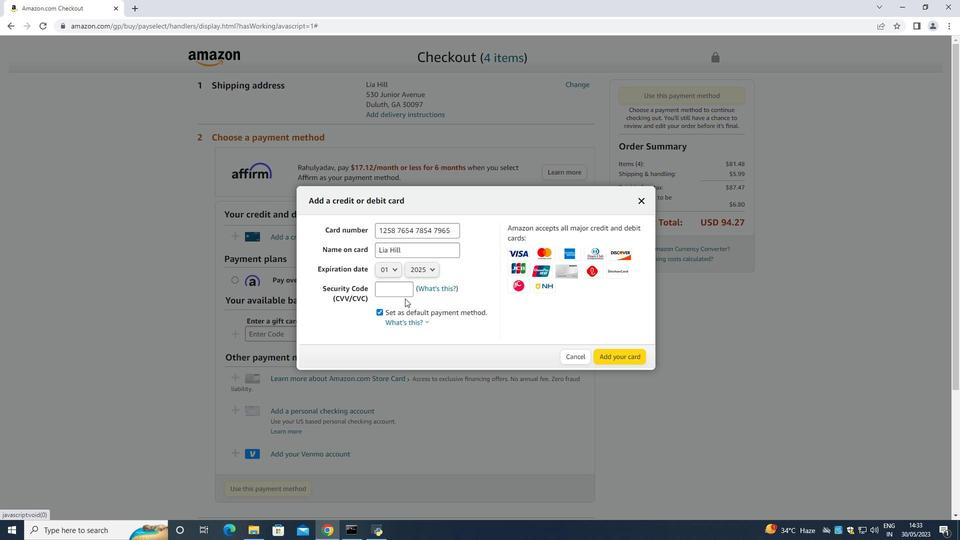 
Action: Mouse pressed left at (398, 294)
Screenshot: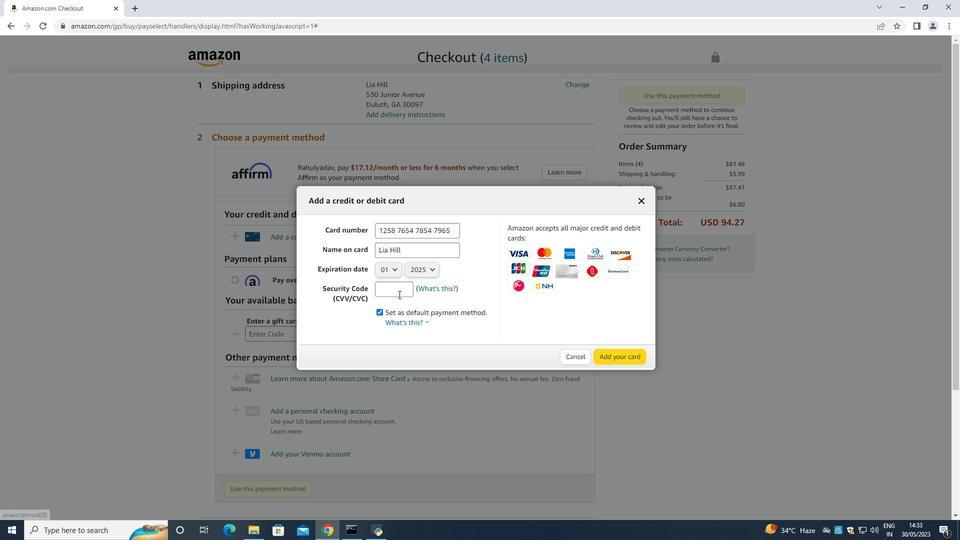 
Action: Mouse moved to (380, 283)
Screenshot: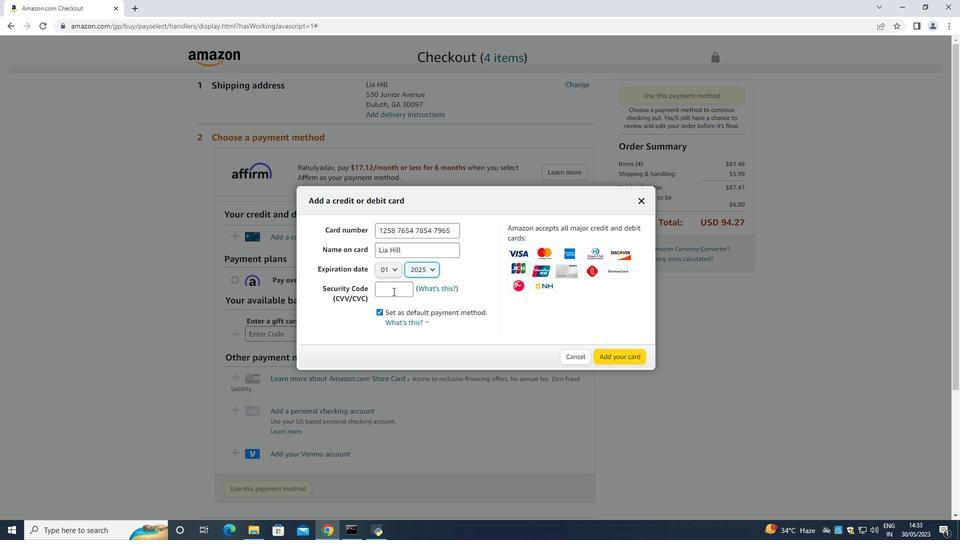
Action: Key pressed 549
Screenshot: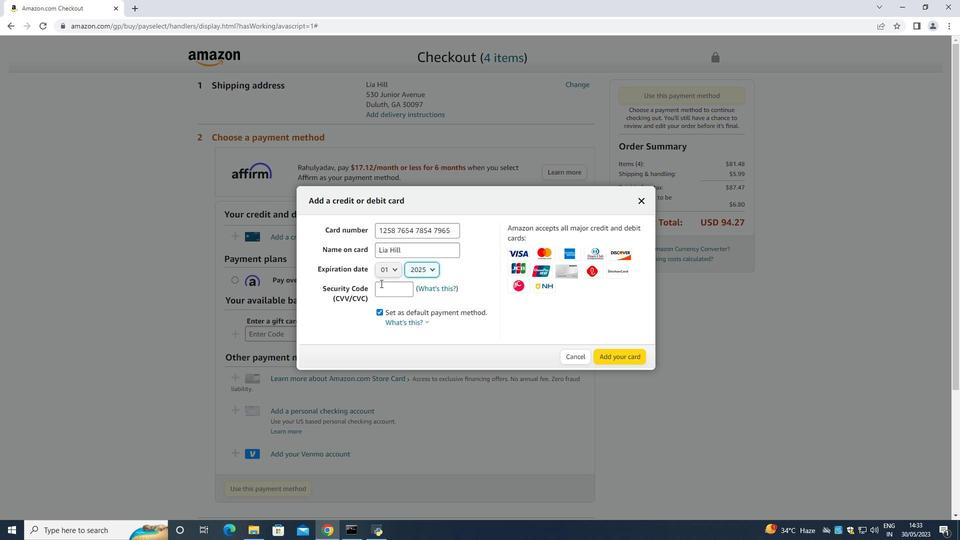 
Action: Mouse moved to (389, 287)
Screenshot: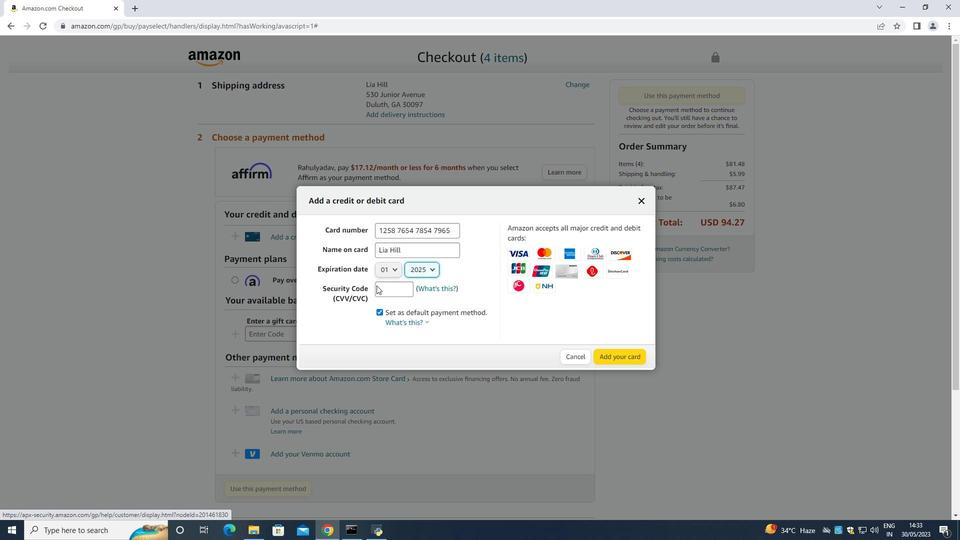 
Action: Mouse pressed left at (389, 287)
Screenshot: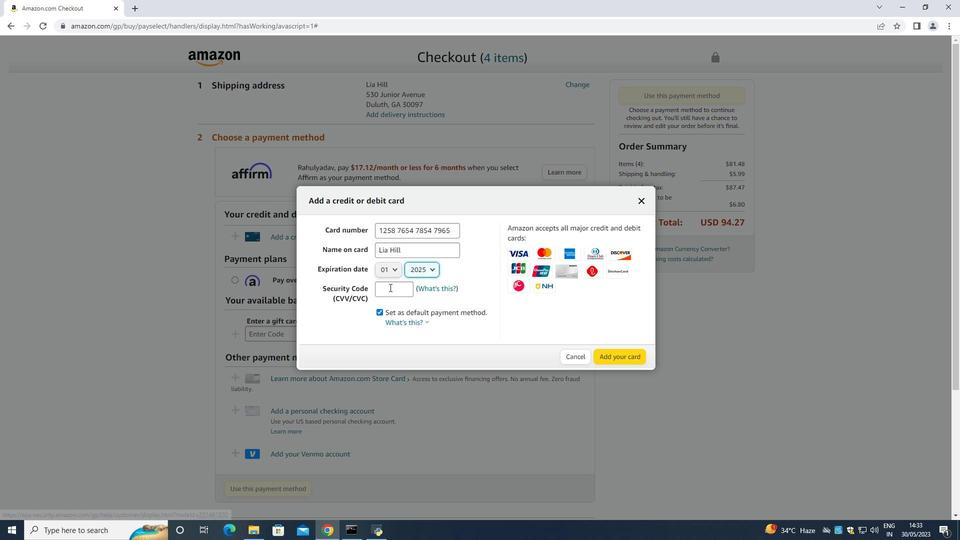 
Action: Key pressed 549
Screenshot: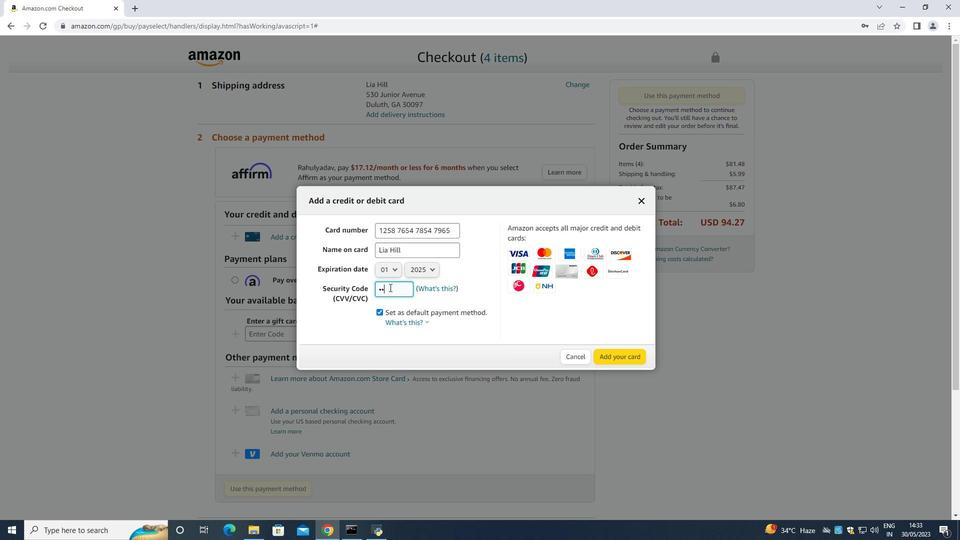
Action: Mouse moved to (634, 354)
Screenshot: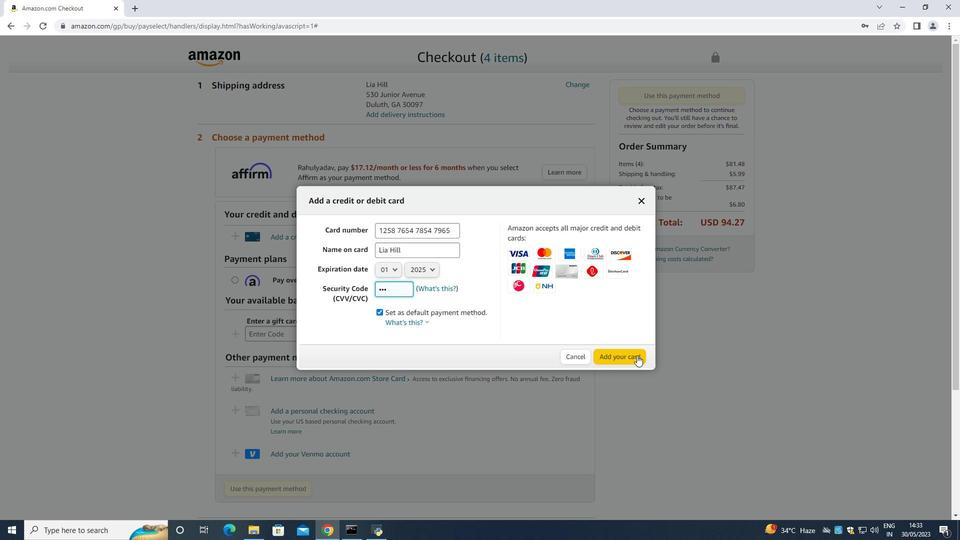 
